Task: Search one way flight ticket for 4 adults, 2 children, 2 infants in seat and 1 infant on lap in premium economy from Phoenix: Phoenix Sky Harbor International Airport to Jackson: Jackson Hole Airport on 5-2-2023. Choice of flights is Frontier. Number of bags: 2 carry on bags. Price is upto 99000. Outbound departure time preference is 11:30.
Action: Mouse moved to (288, 169)
Screenshot: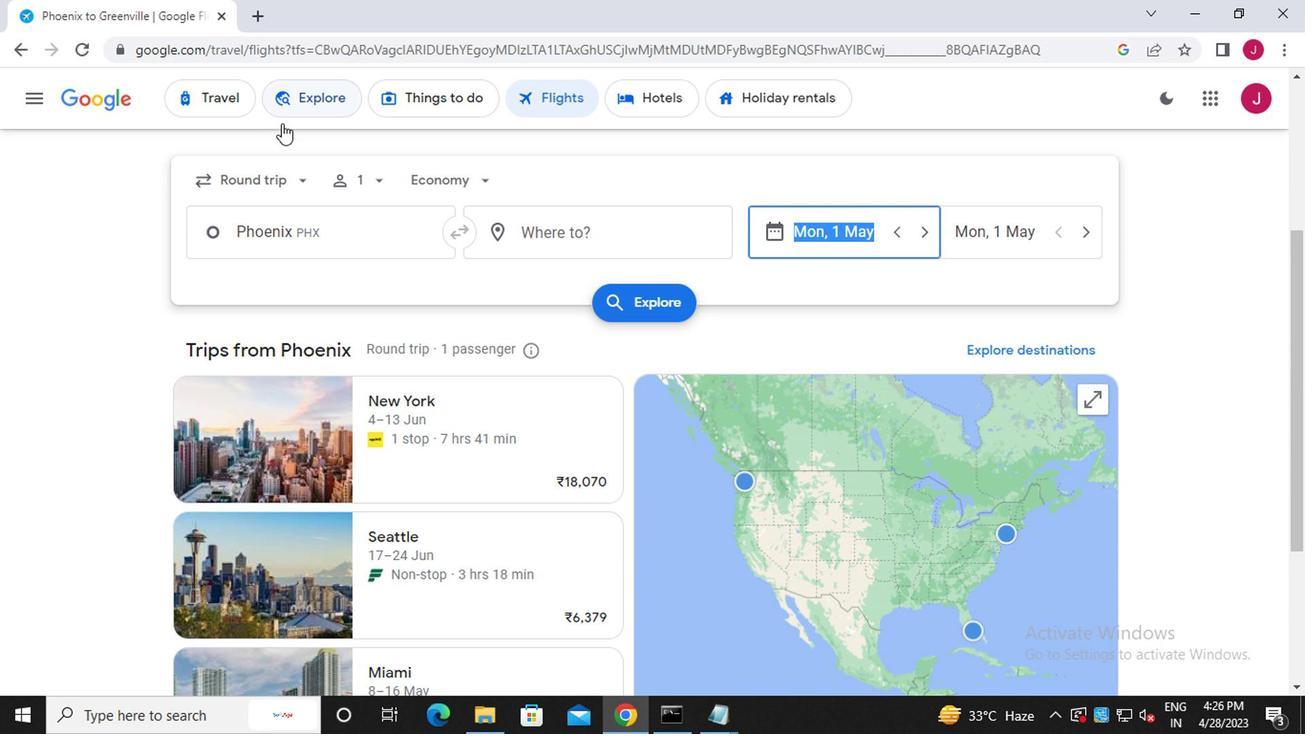 
Action: Mouse pressed left at (288, 169)
Screenshot: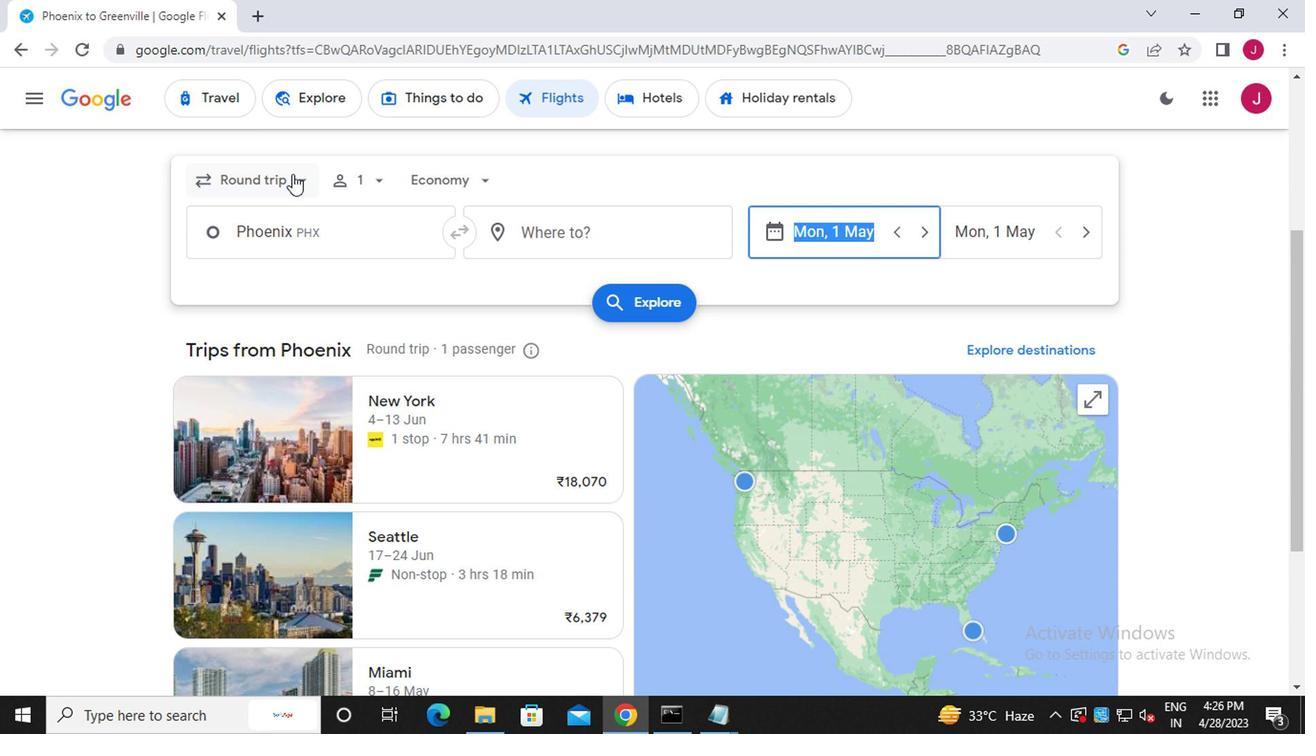 
Action: Mouse moved to (303, 252)
Screenshot: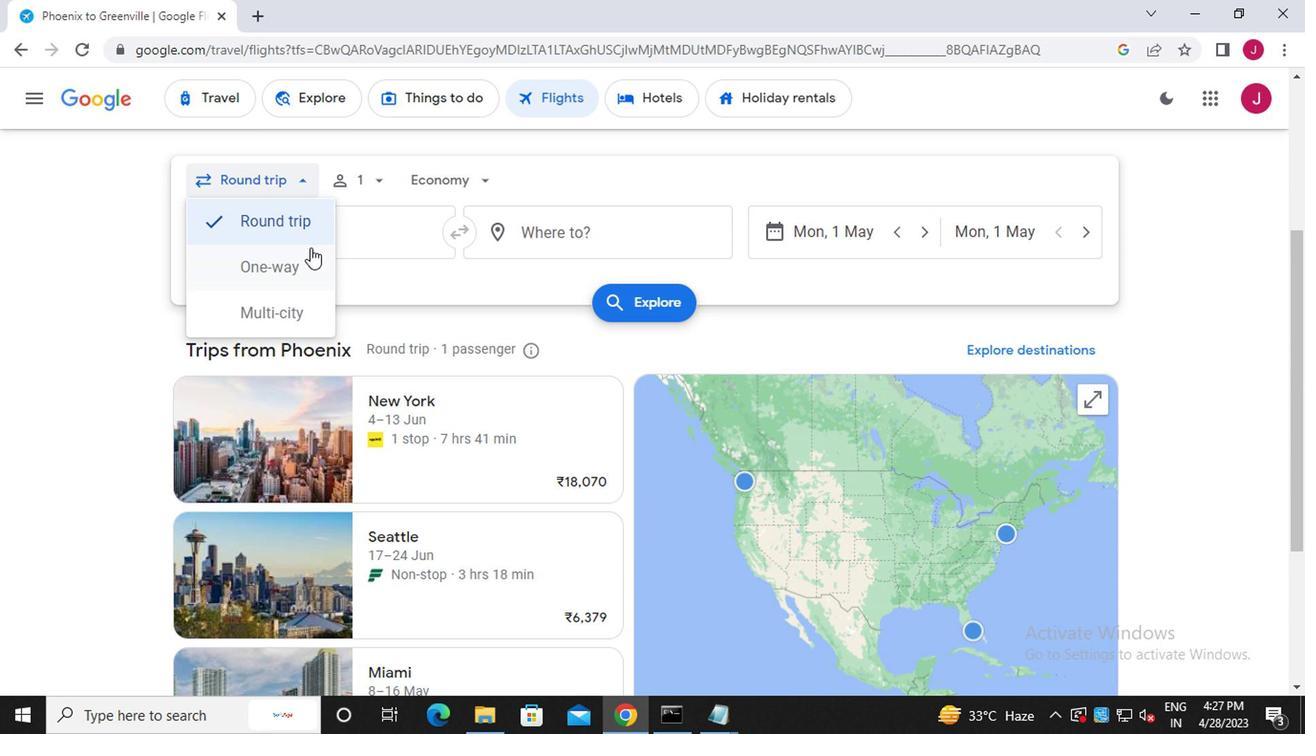 
Action: Mouse pressed left at (303, 252)
Screenshot: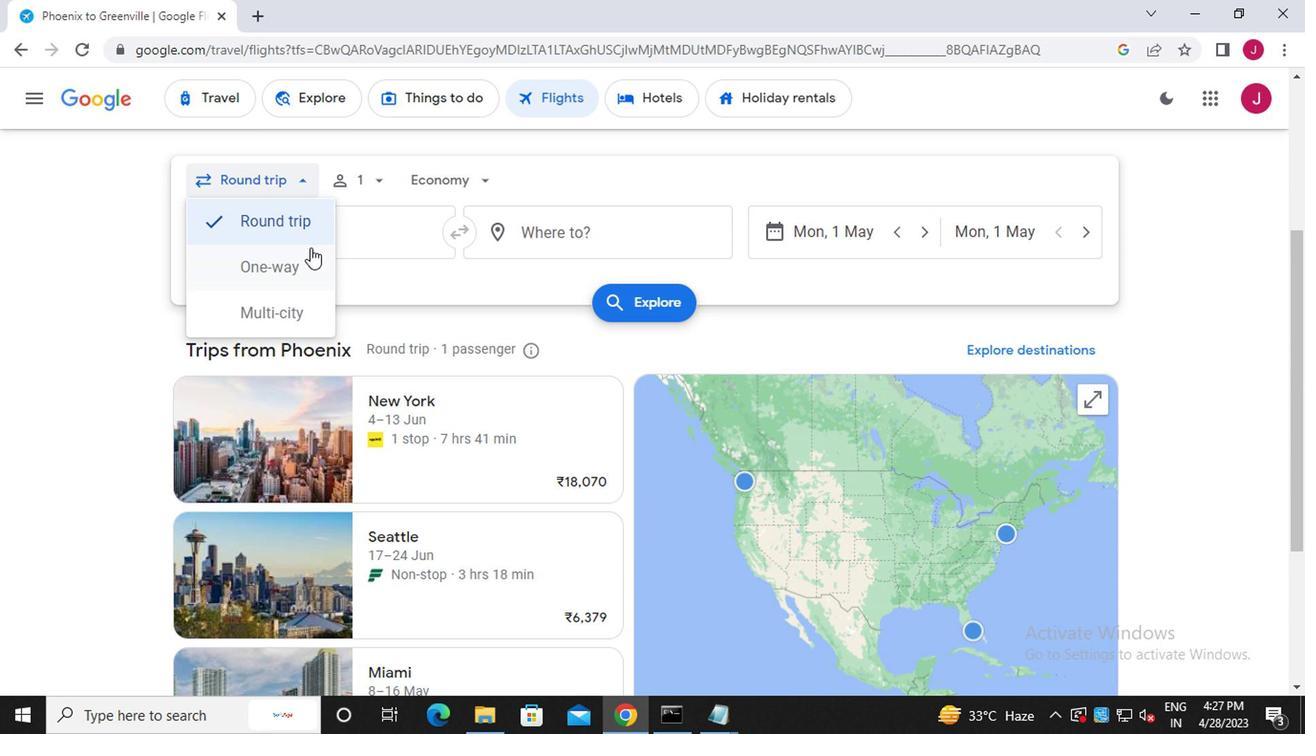 
Action: Mouse moved to (363, 172)
Screenshot: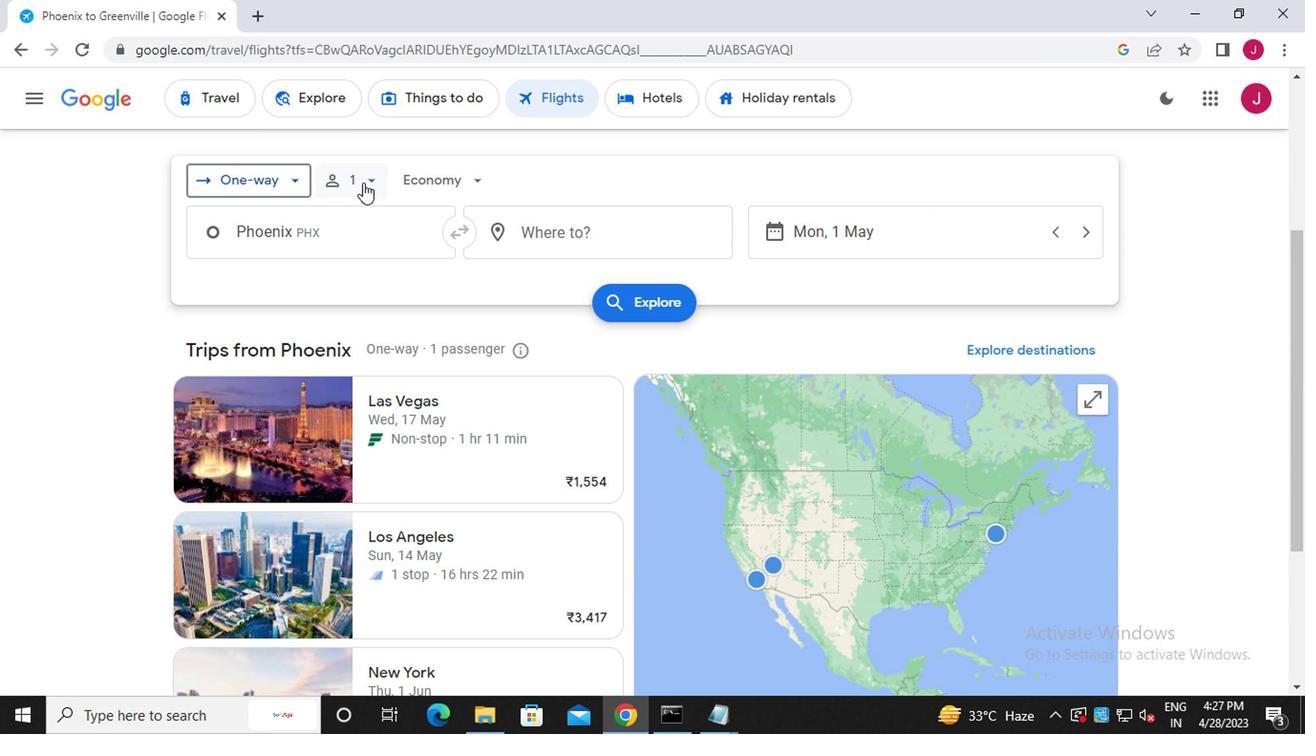 
Action: Mouse pressed left at (363, 172)
Screenshot: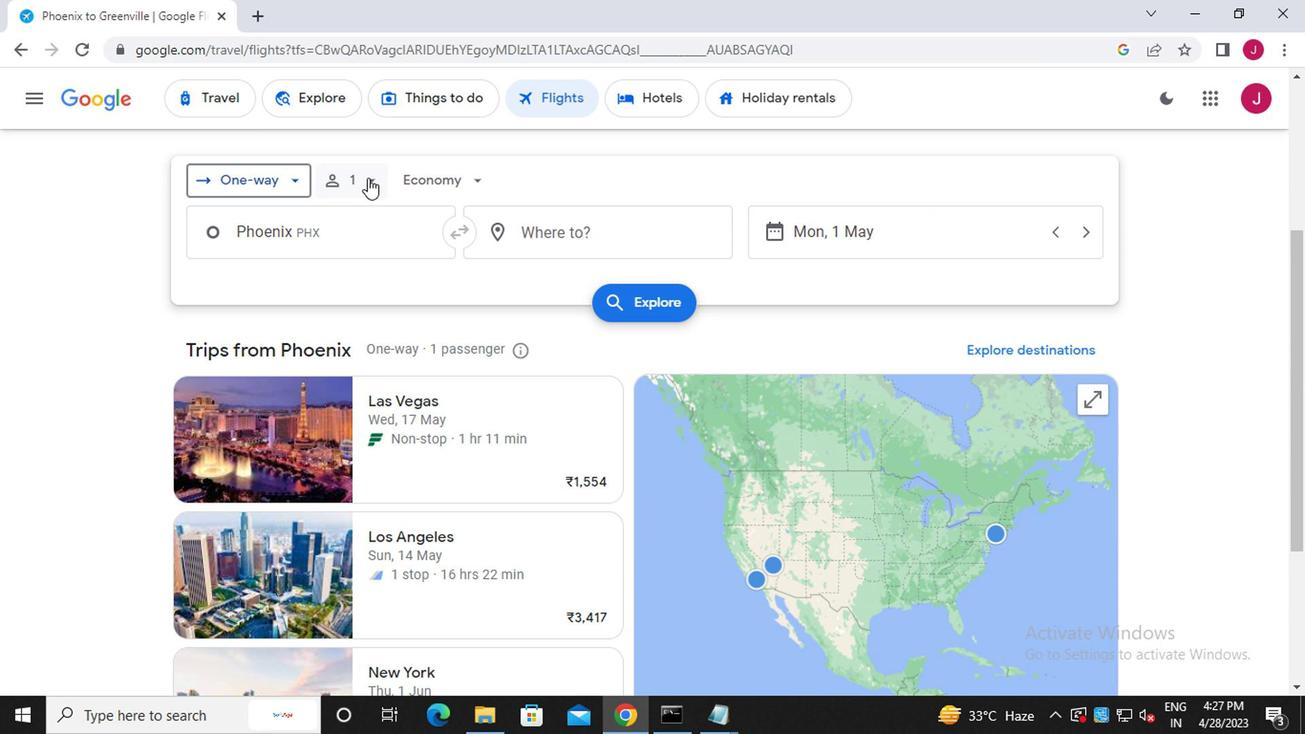
Action: Mouse moved to (522, 221)
Screenshot: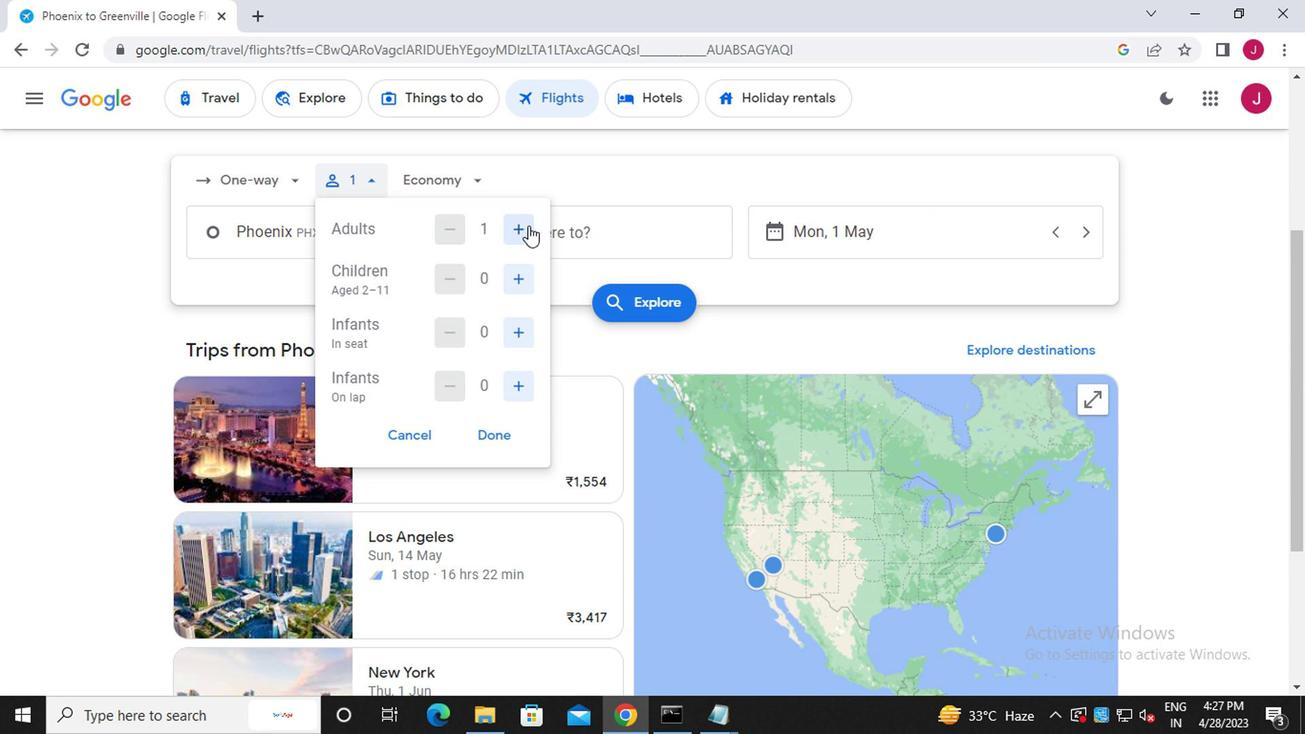 
Action: Mouse pressed left at (522, 221)
Screenshot: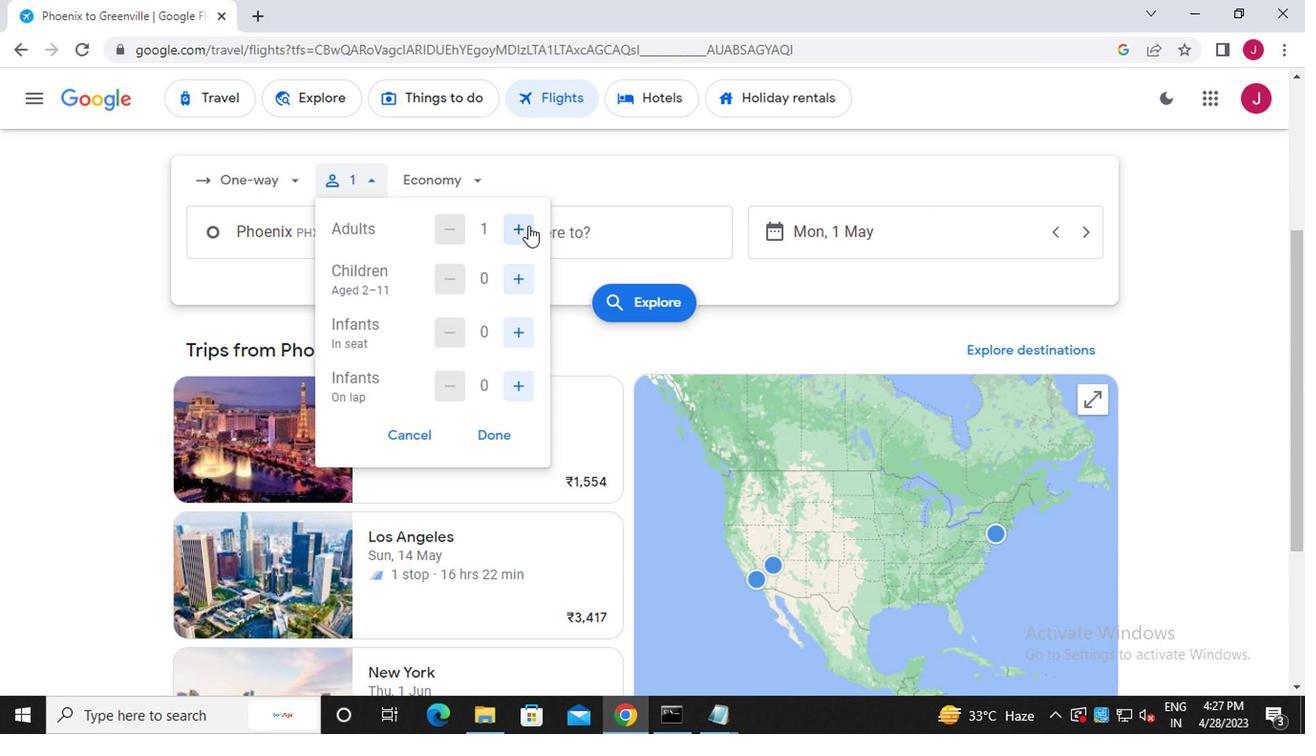 
Action: Mouse pressed left at (522, 221)
Screenshot: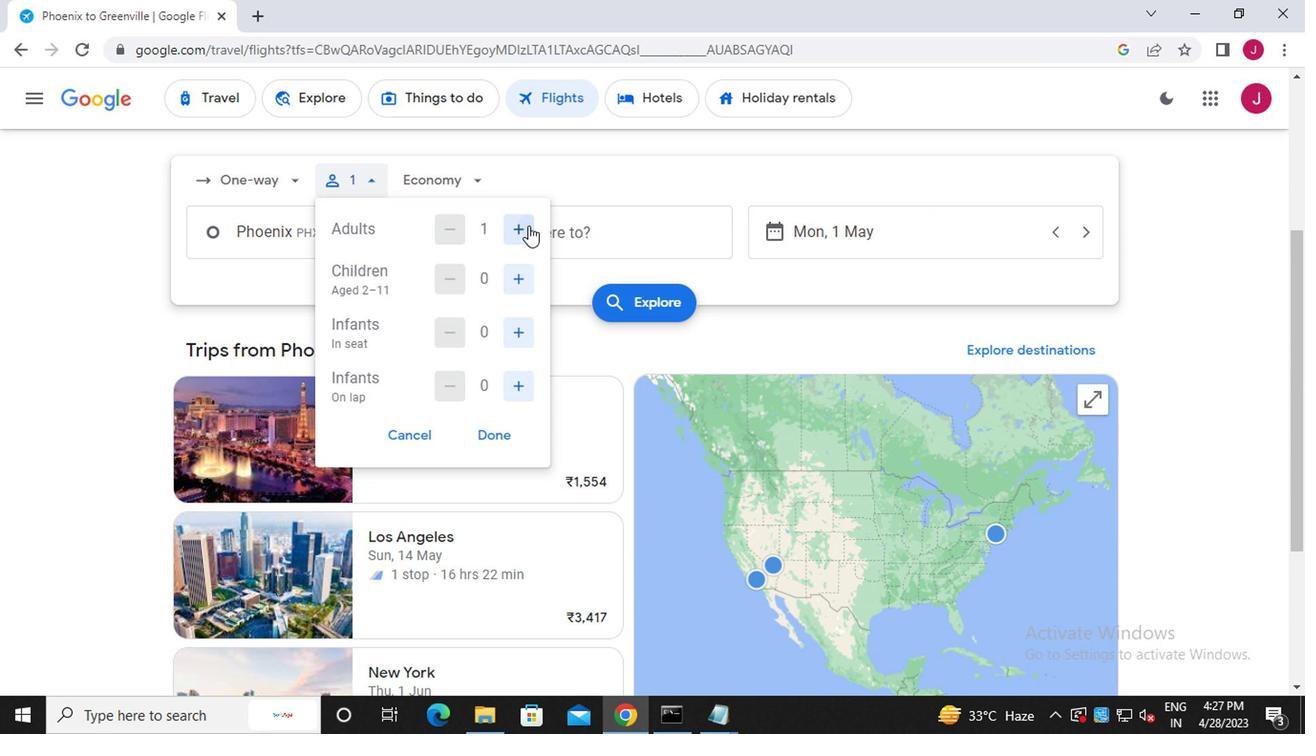 
Action: Mouse pressed left at (522, 221)
Screenshot: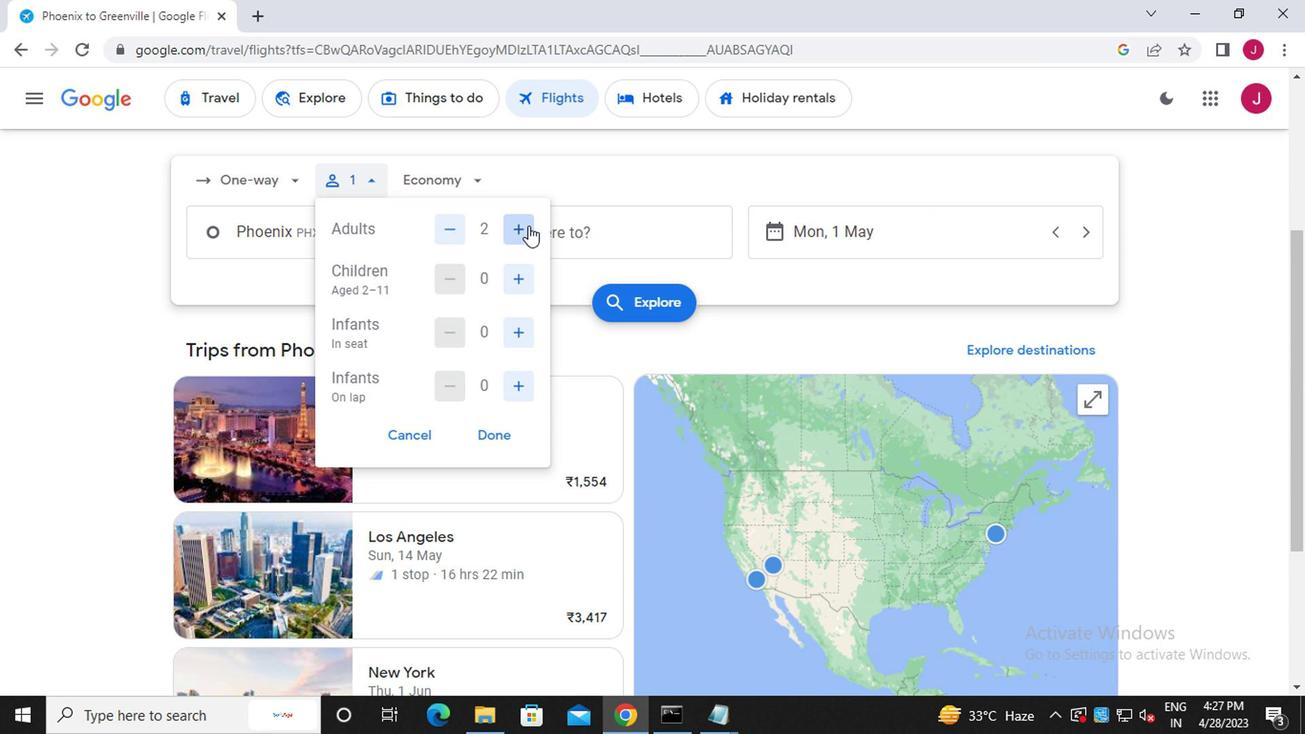 
Action: Mouse moved to (514, 276)
Screenshot: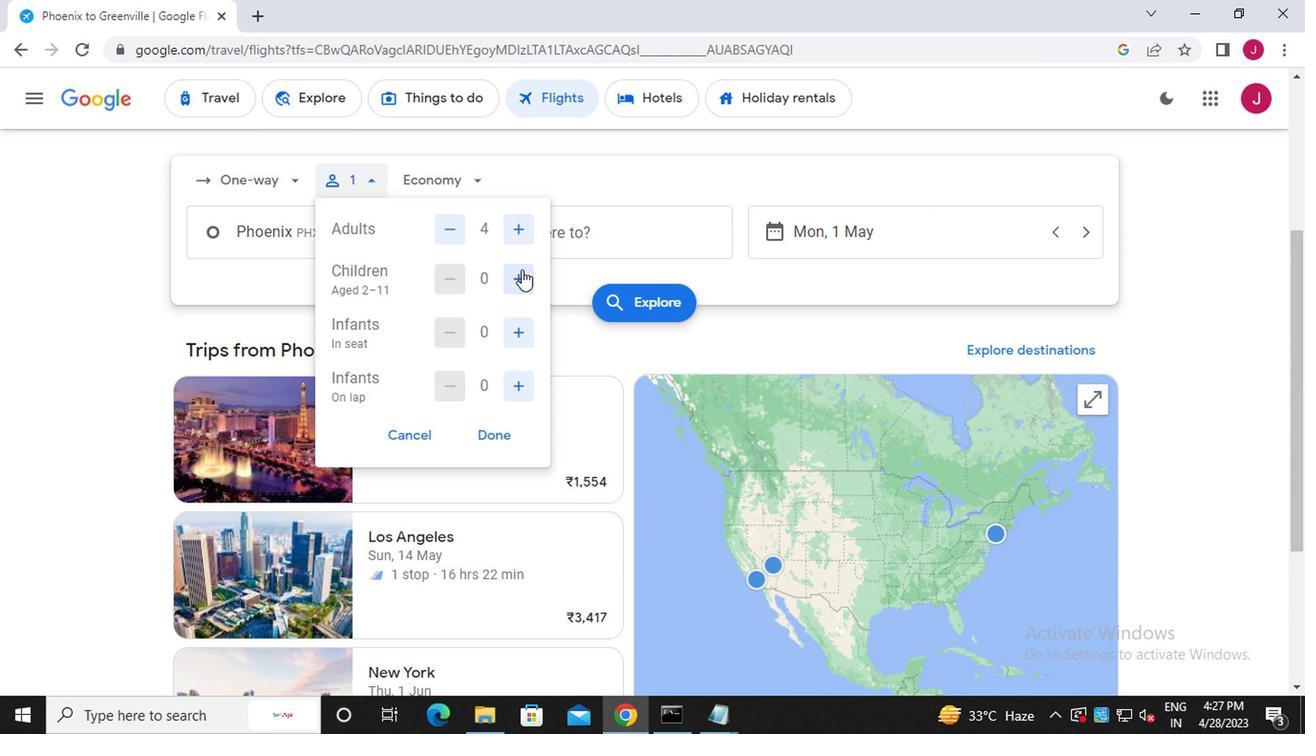 
Action: Mouse pressed left at (514, 276)
Screenshot: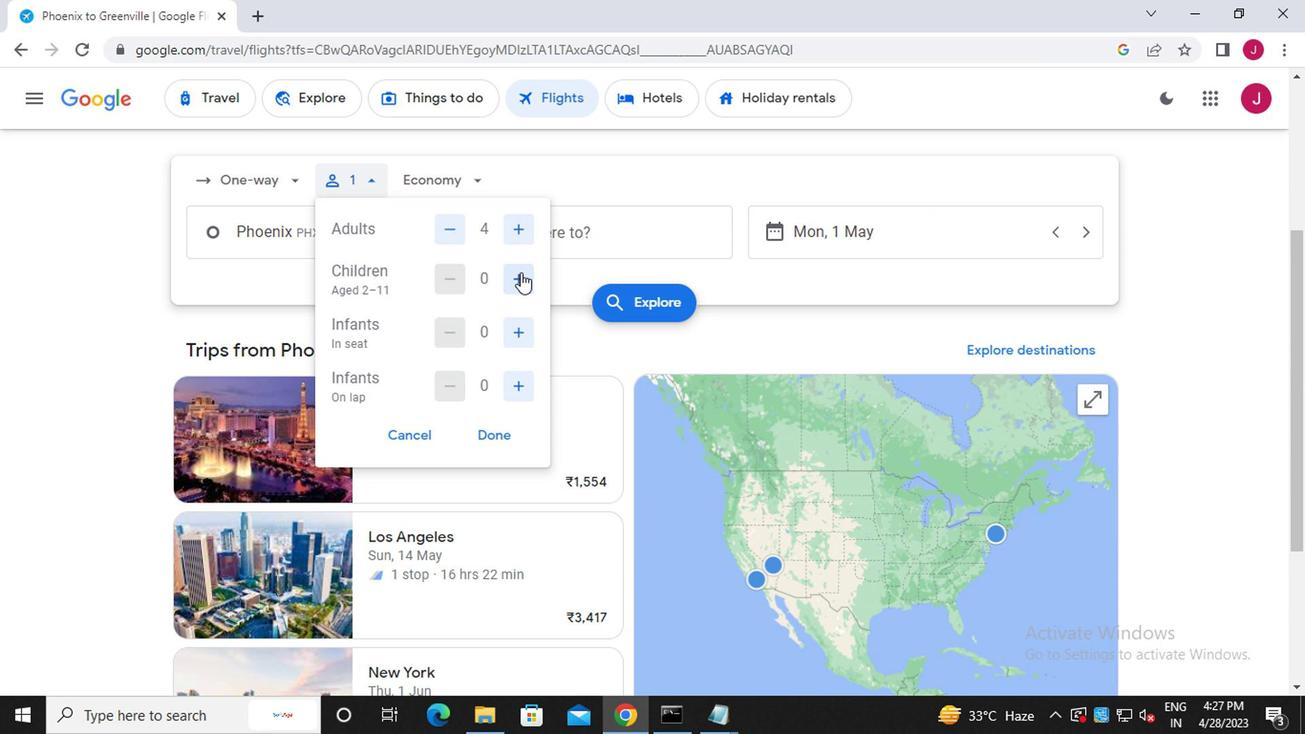 
Action: Mouse pressed left at (514, 276)
Screenshot: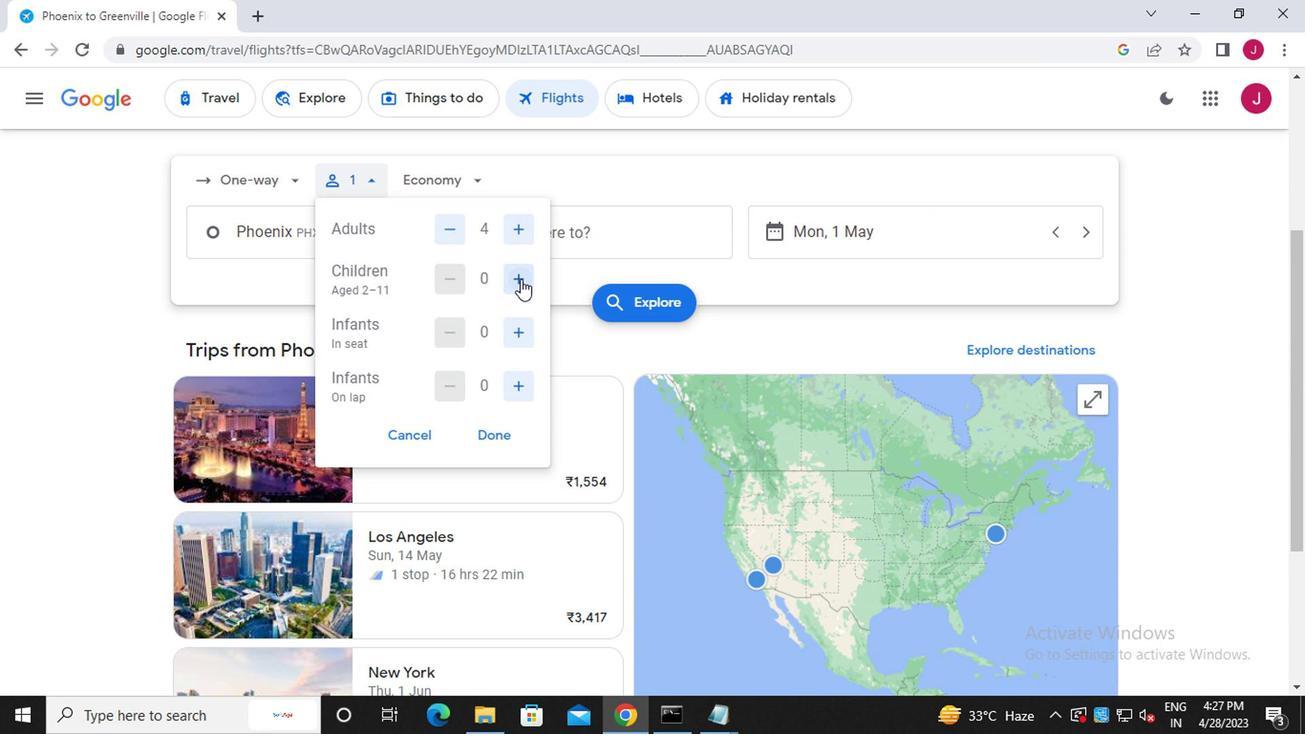 
Action: Mouse moved to (509, 320)
Screenshot: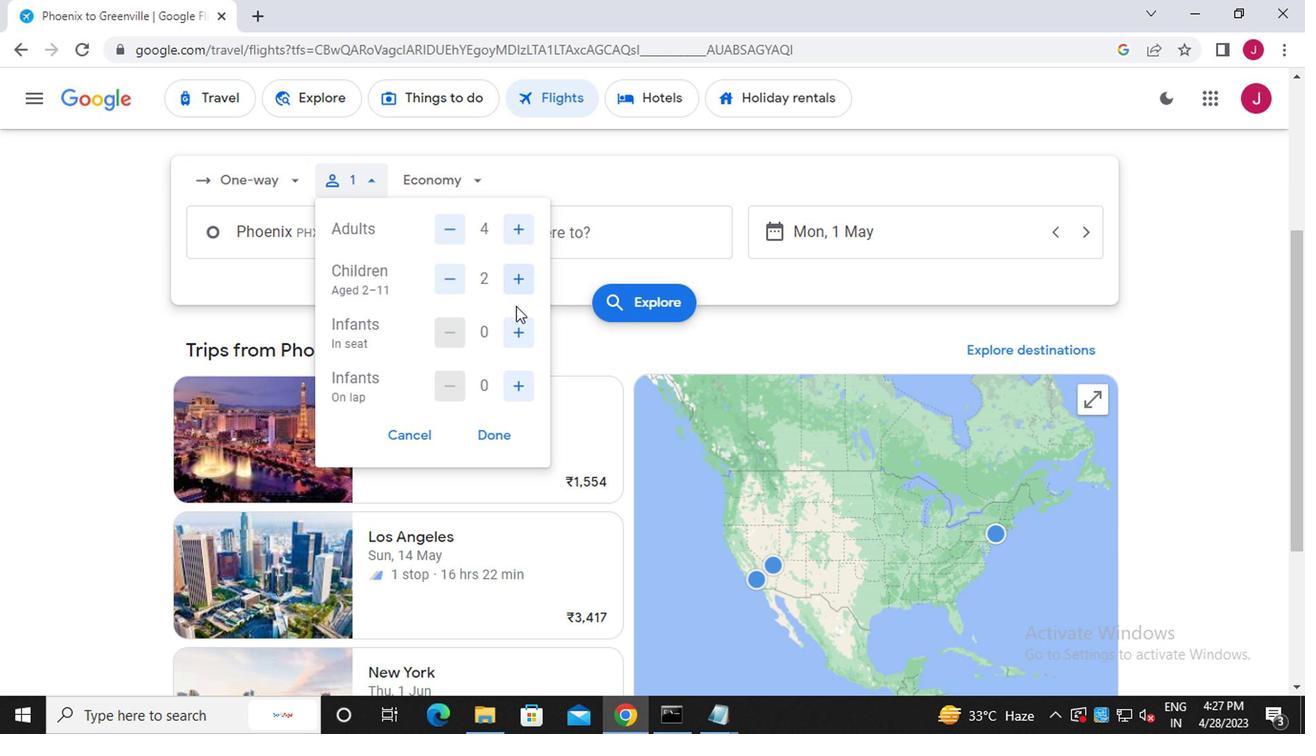 
Action: Mouse pressed left at (509, 320)
Screenshot: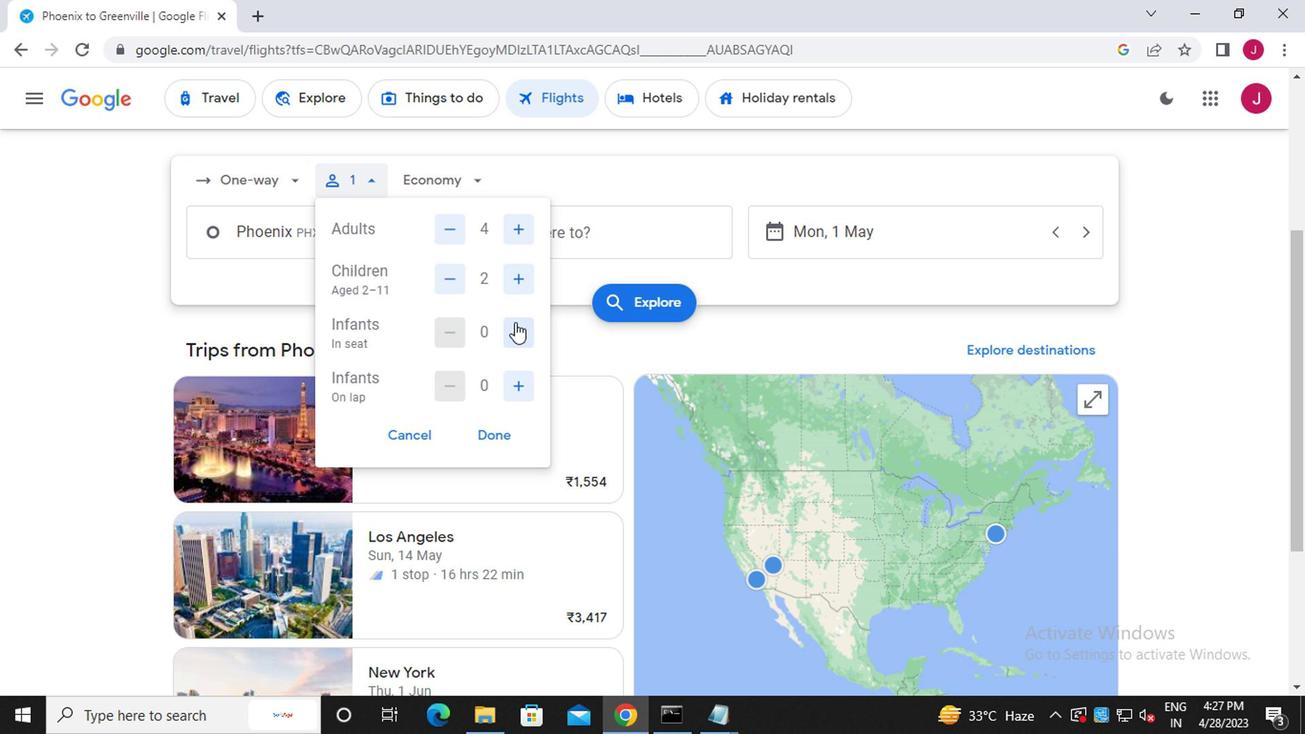 
Action: Mouse pressed left at (509, 320)
Screenshot: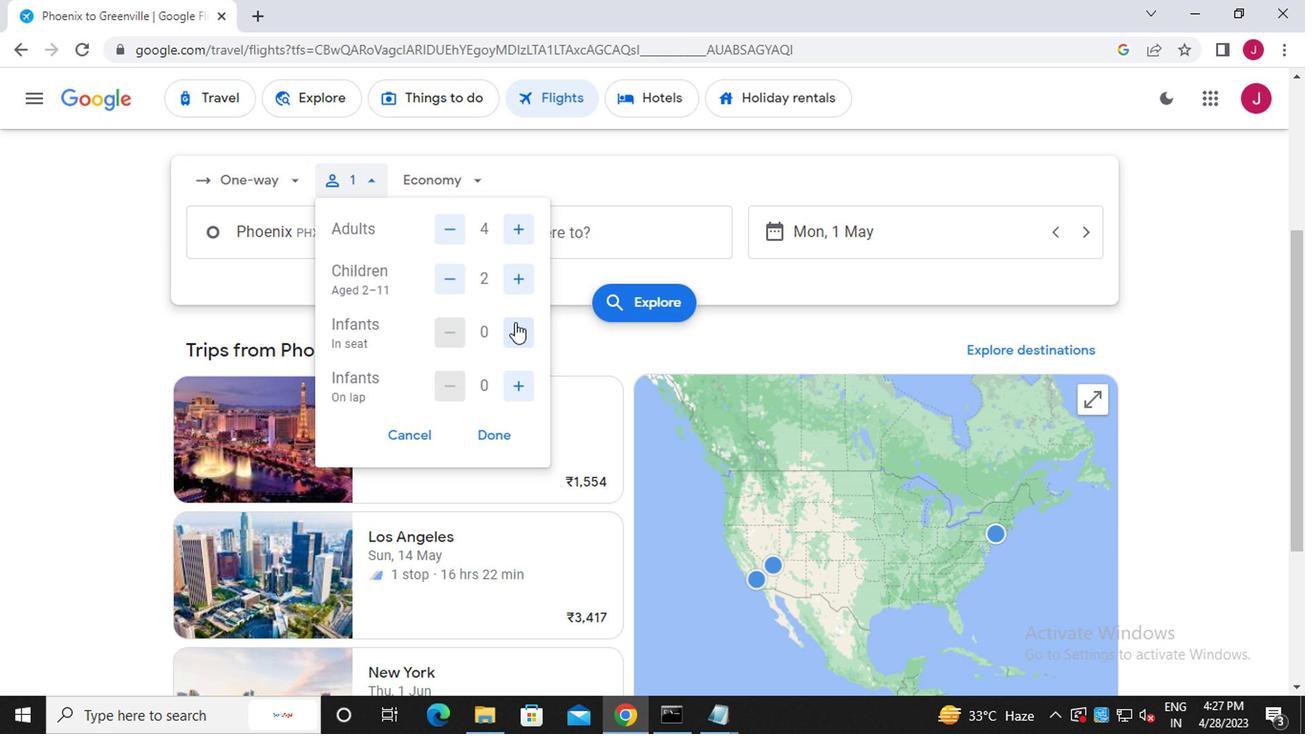 
Action: Mouse moved to (510, 382)
Screenshot: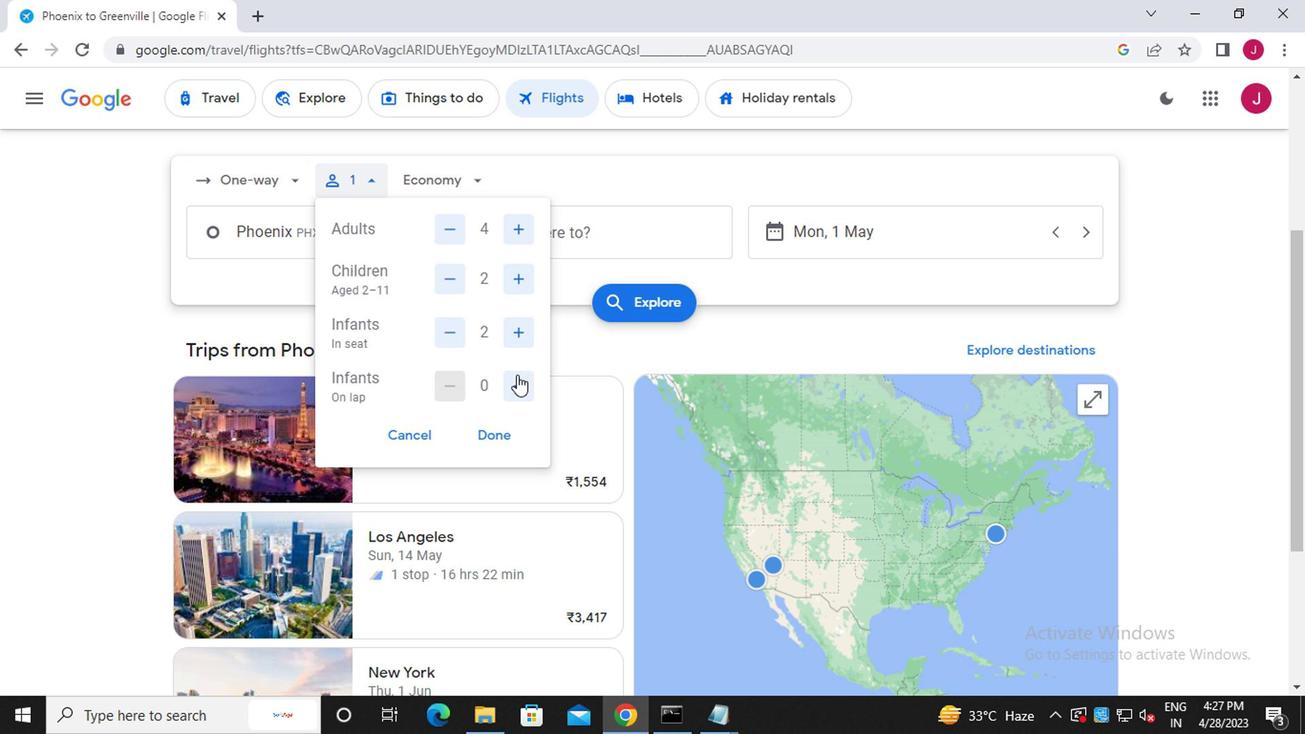 
Action: Mouse pressed left at (510, 382)
Screenshot: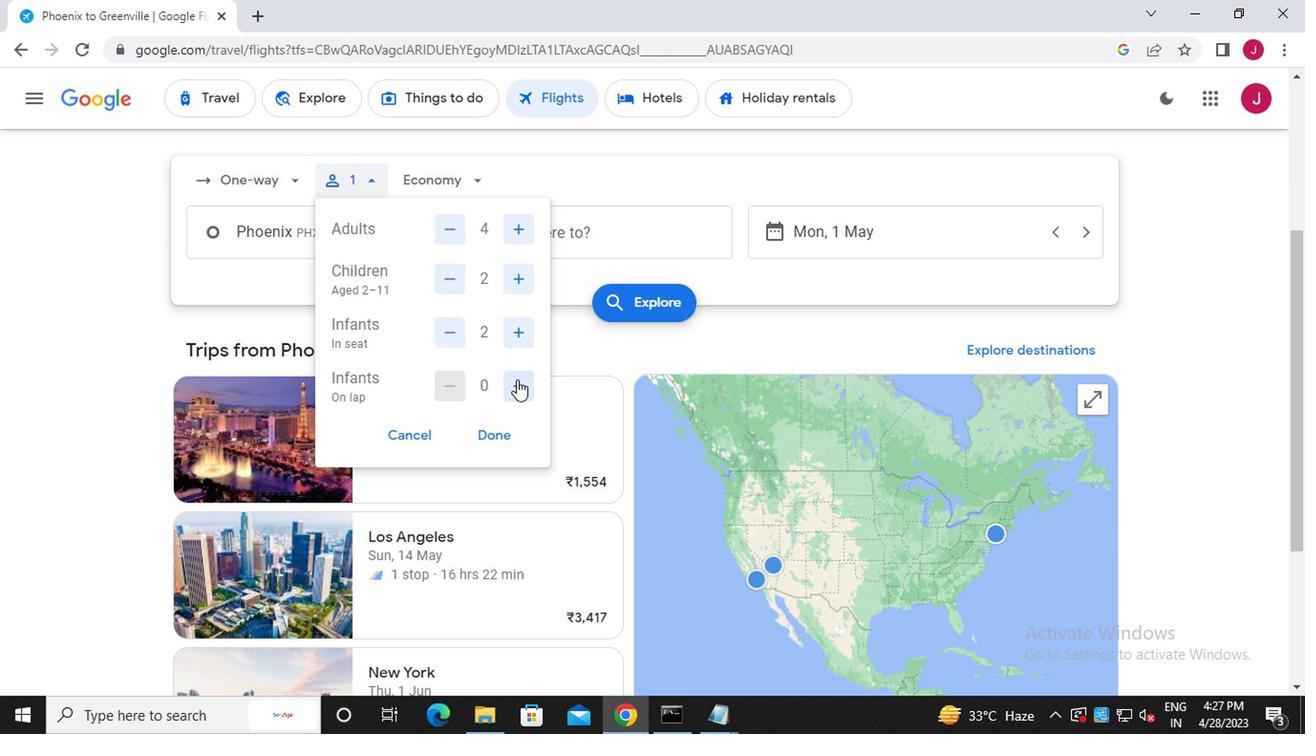 
Action: Mouse moved to (488, 429)
Screenshot: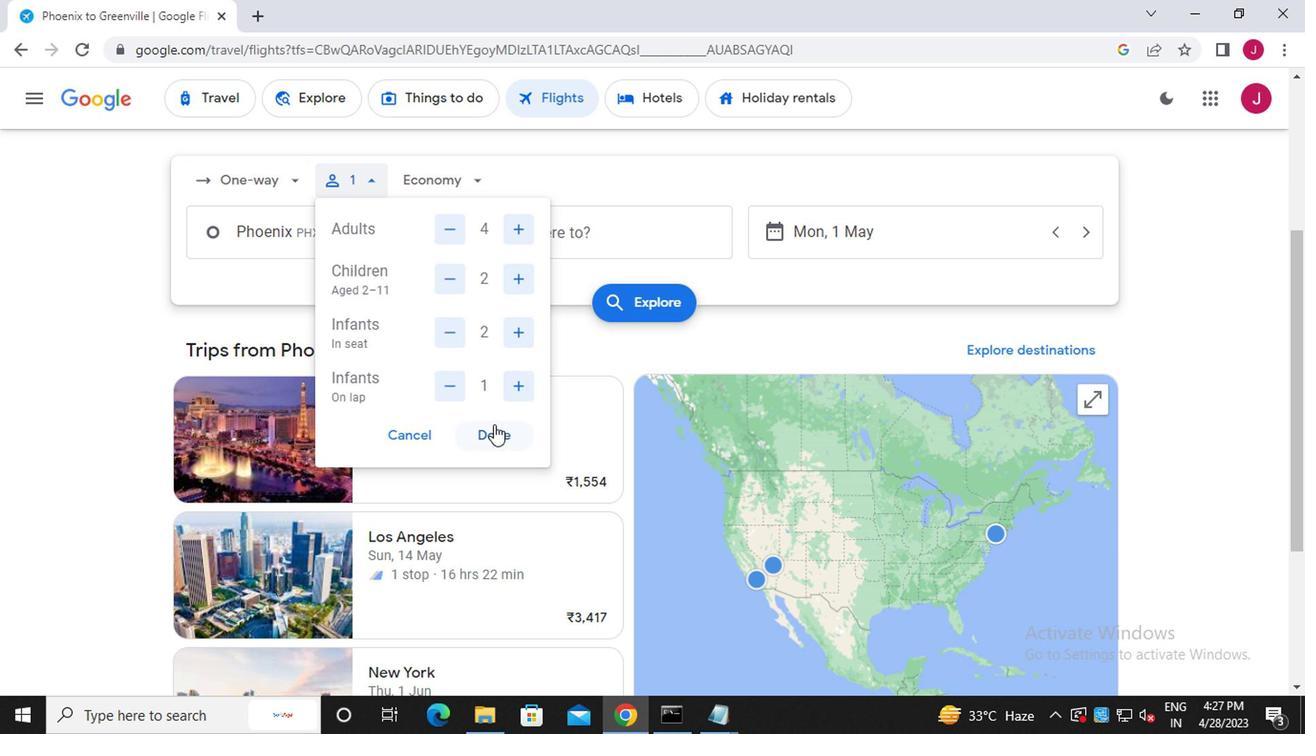 
Action: Mouse pressed left at (488, 429)
Screenshot: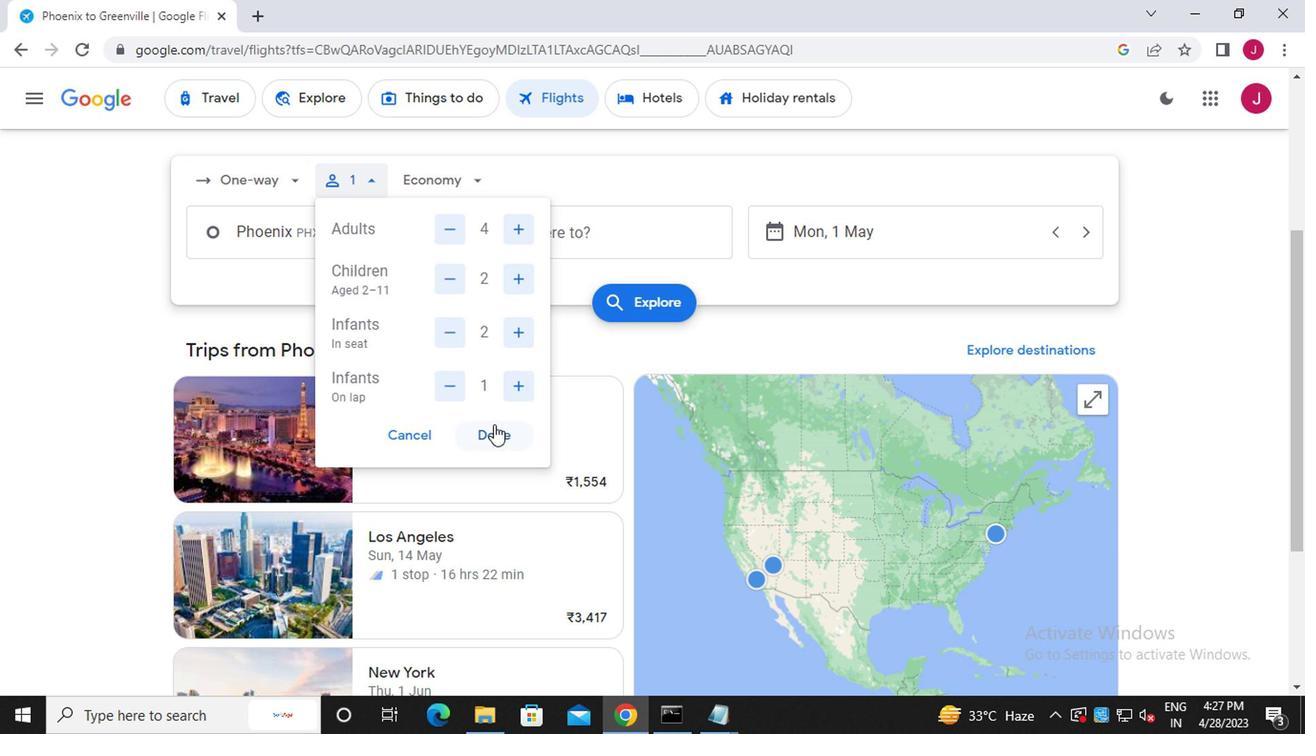 
Action: Mouse moved to (463, 176)
Screenshot: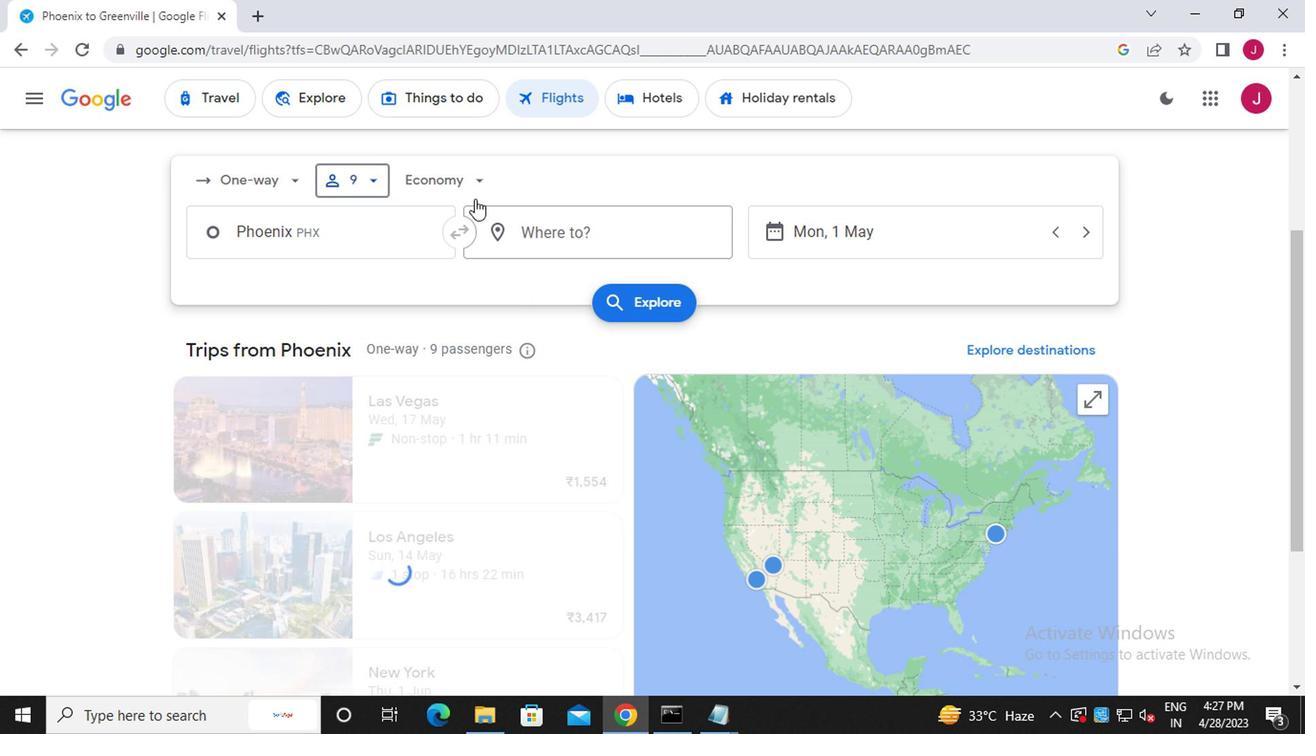 
Action: Mouse pressed left at (463, 176)
Screenshot: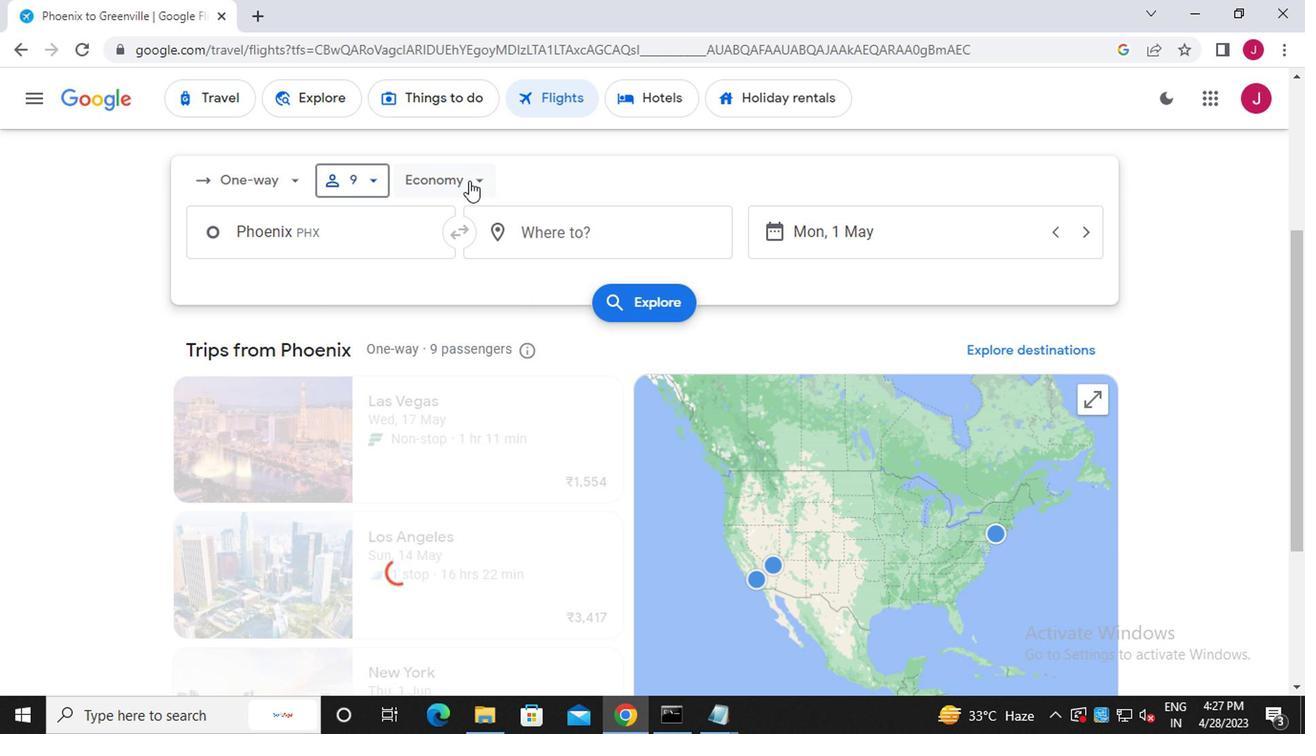 
Action: Mouse moved to (488, 260)
Screenshot: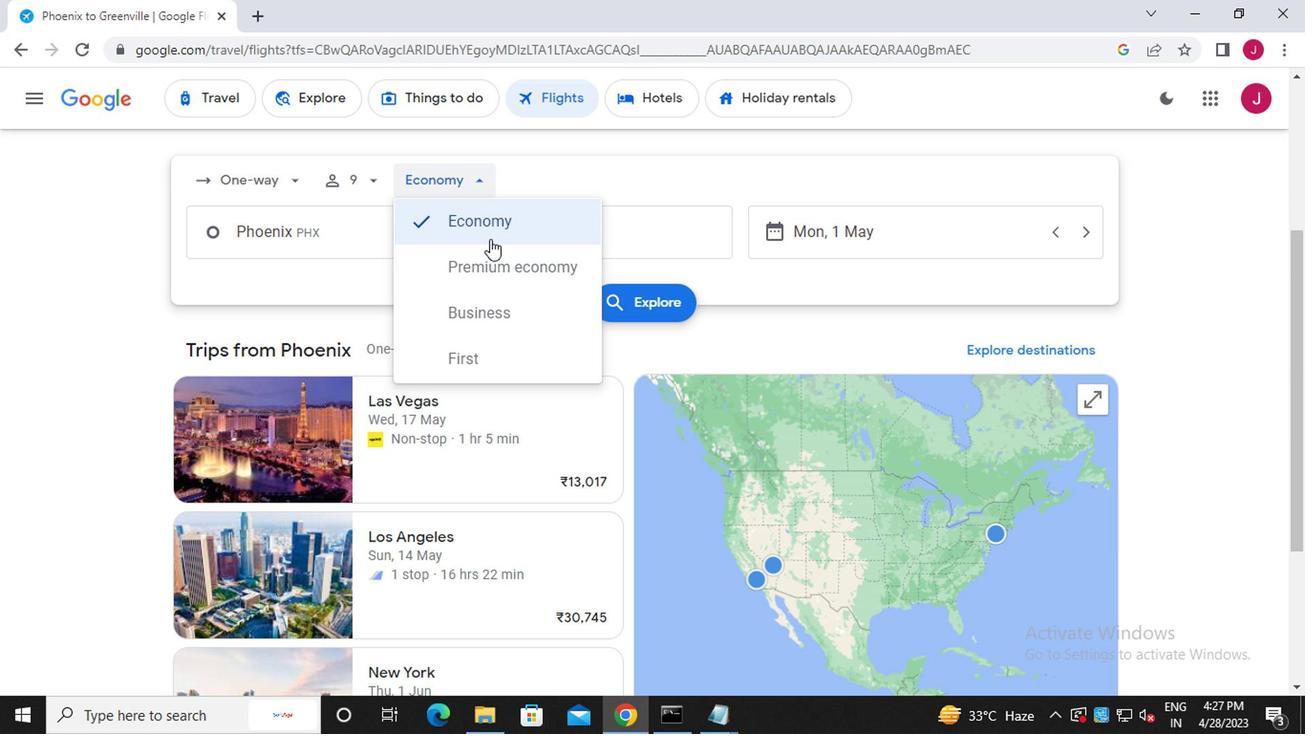 
Action: Mouse pressed left at (488, 260)
Screenshot: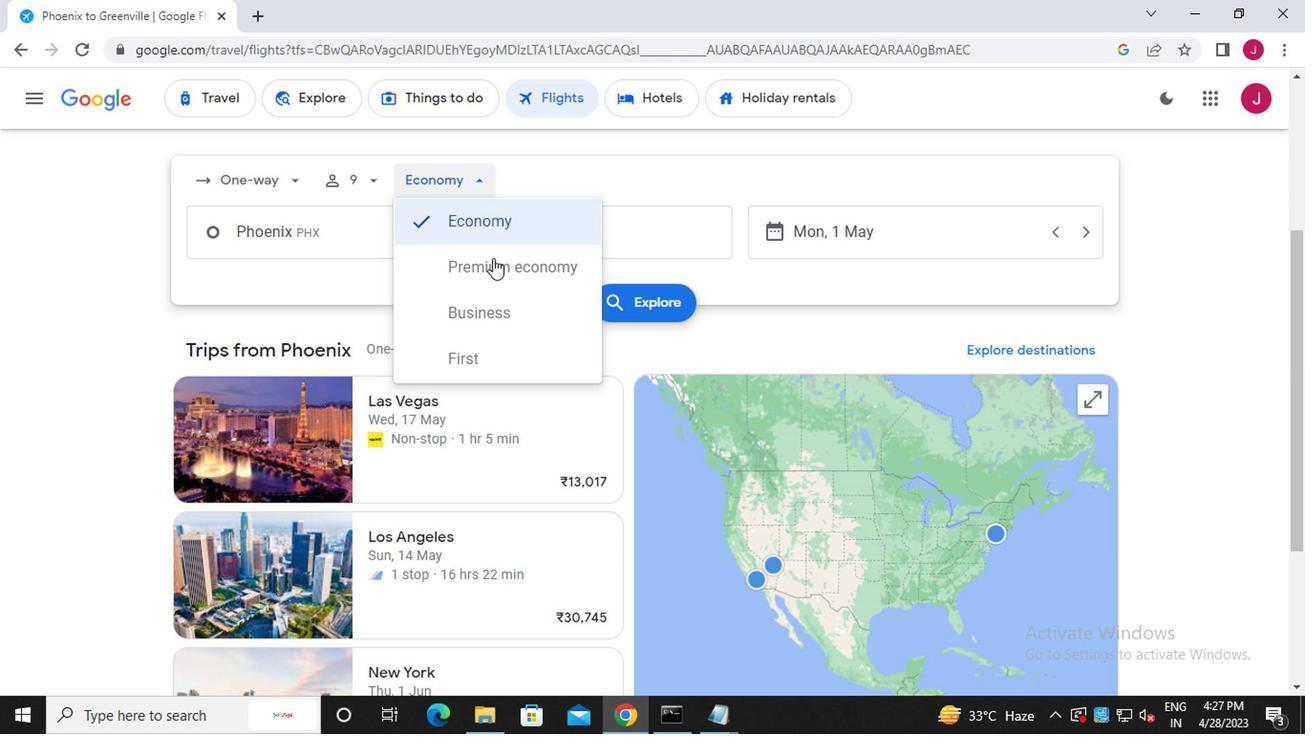 
Action: Mouse moved to (391, 233)
Screenshot: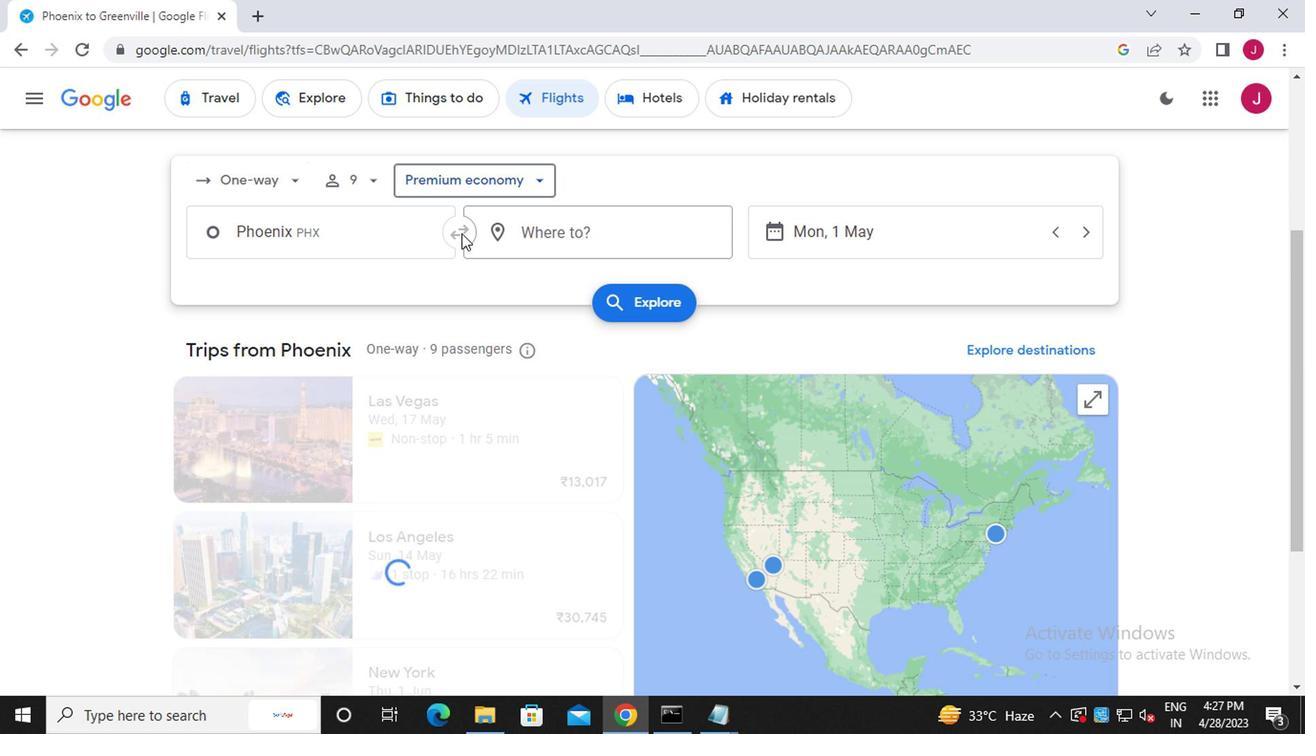 
Action: Mouse pressed left at (391, 233)
Screenshot: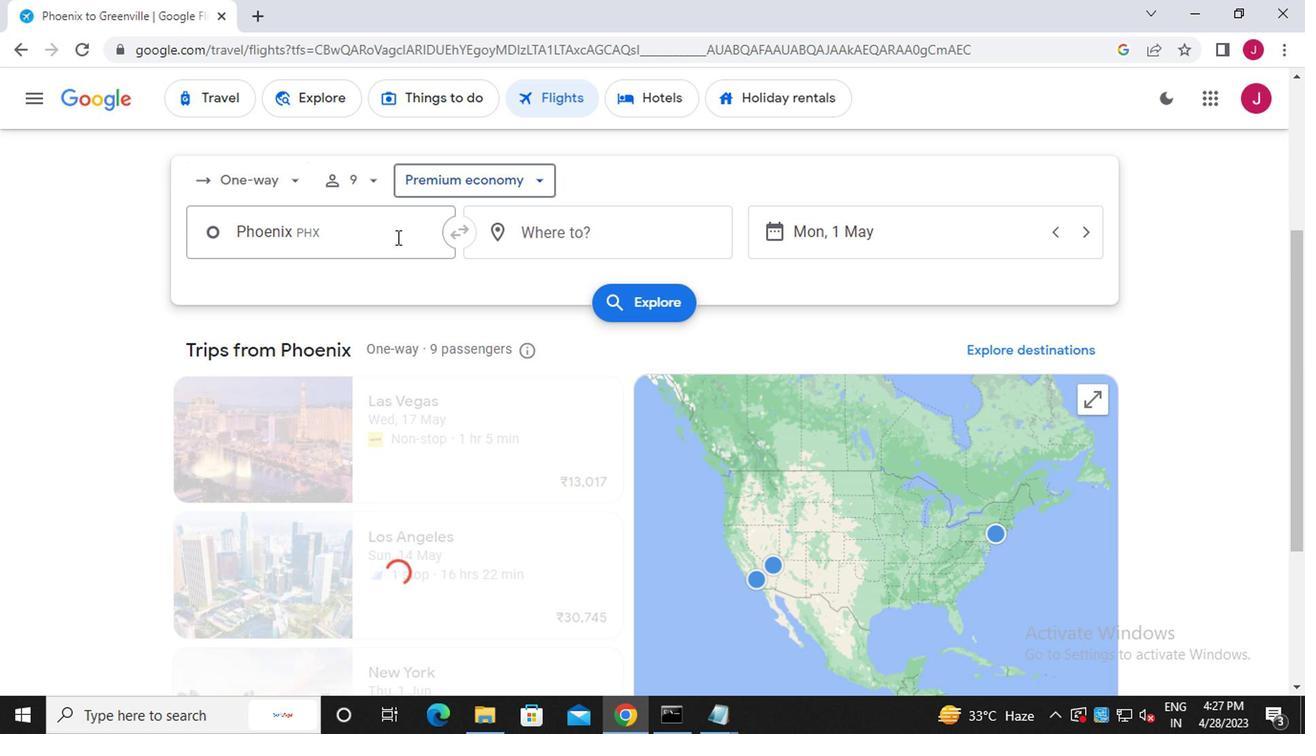 
Action: Mouse moved to (391, 233)
Screenshot: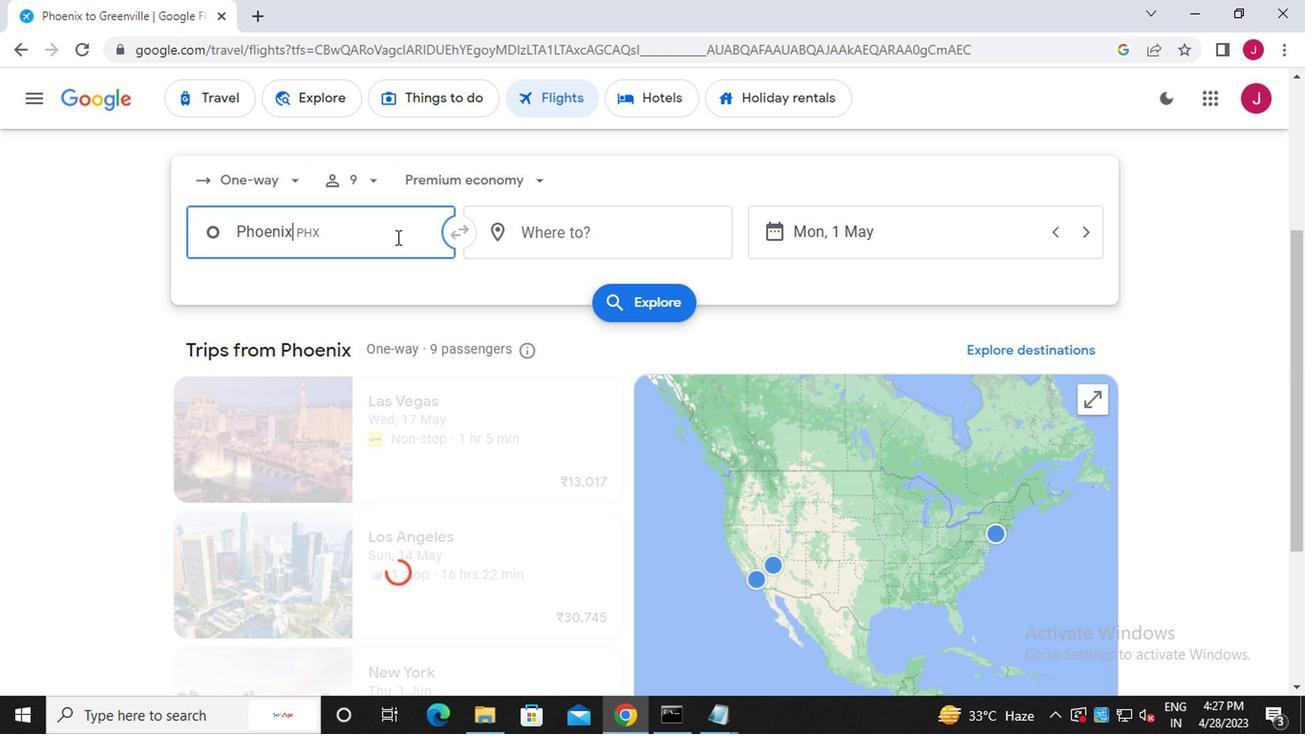 
Action: Key pressed pho
Screenshot: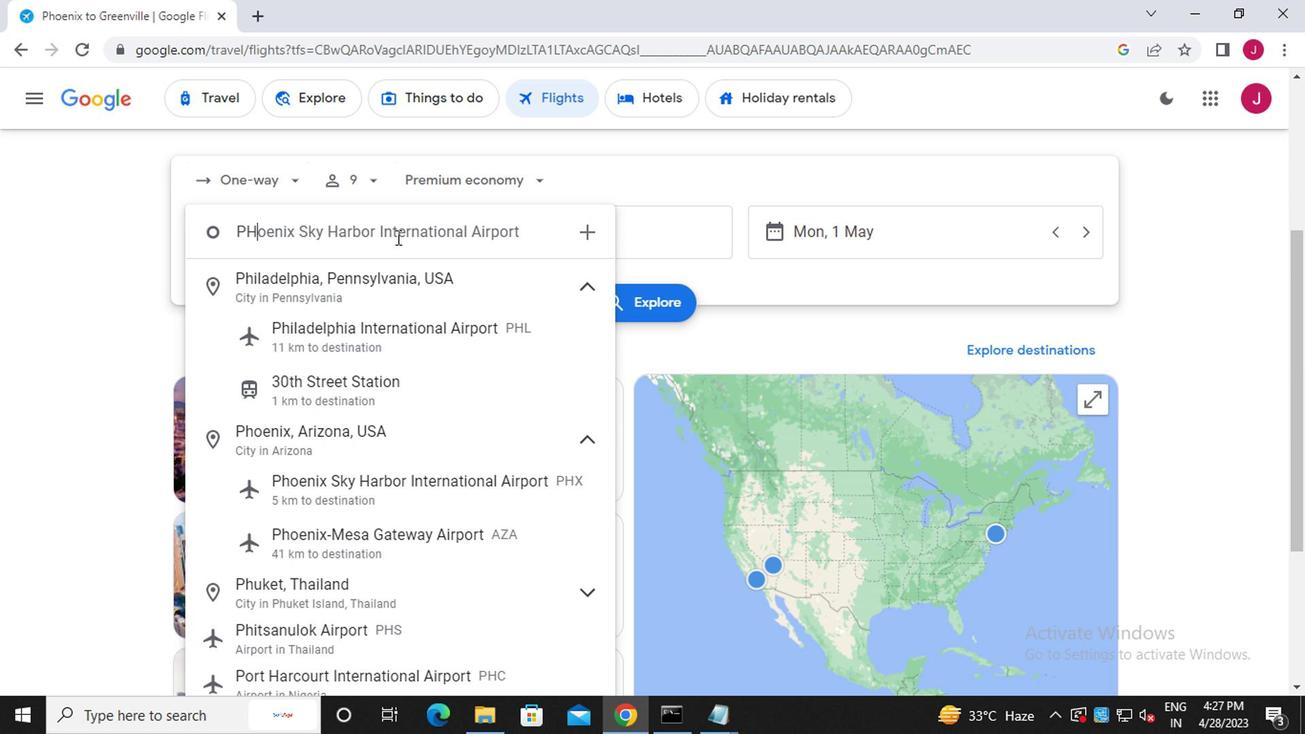 
Action: Mouse moved to (415, 402)
Screenshot: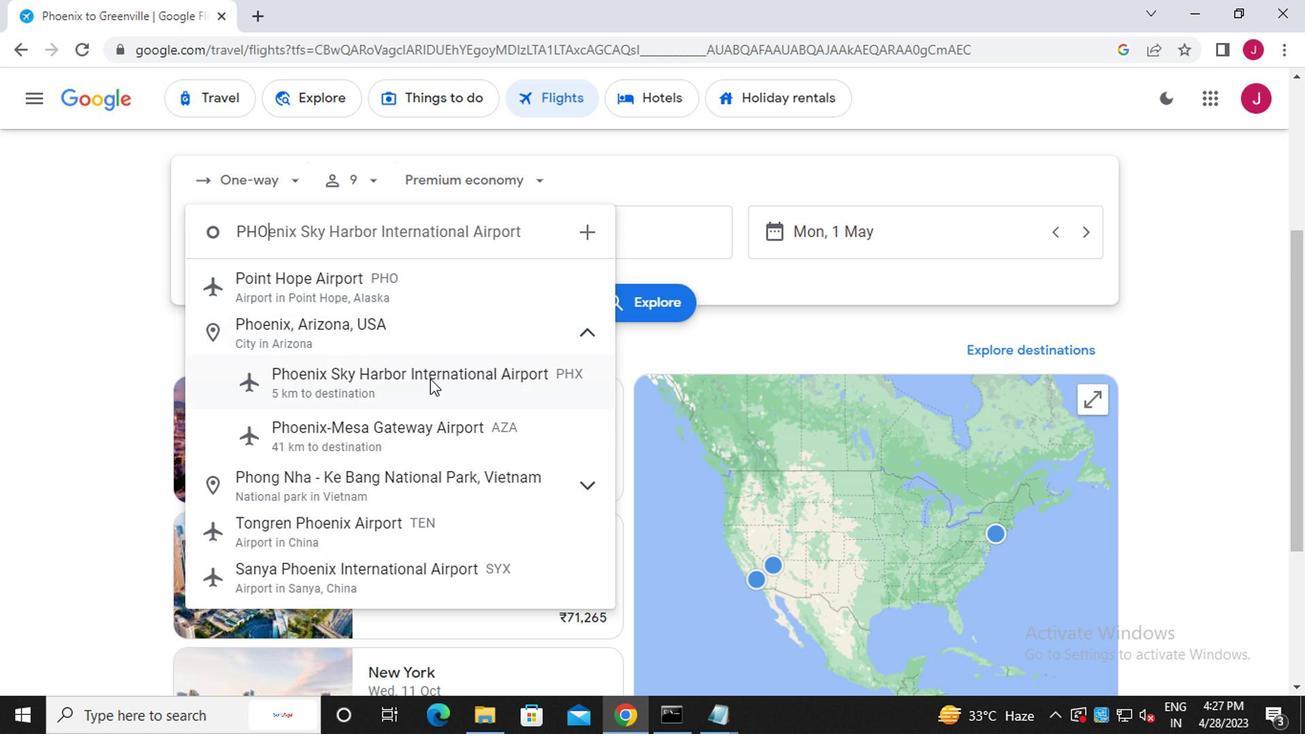 
Action: Mouse pressed left at (415, 402)
Screenshot: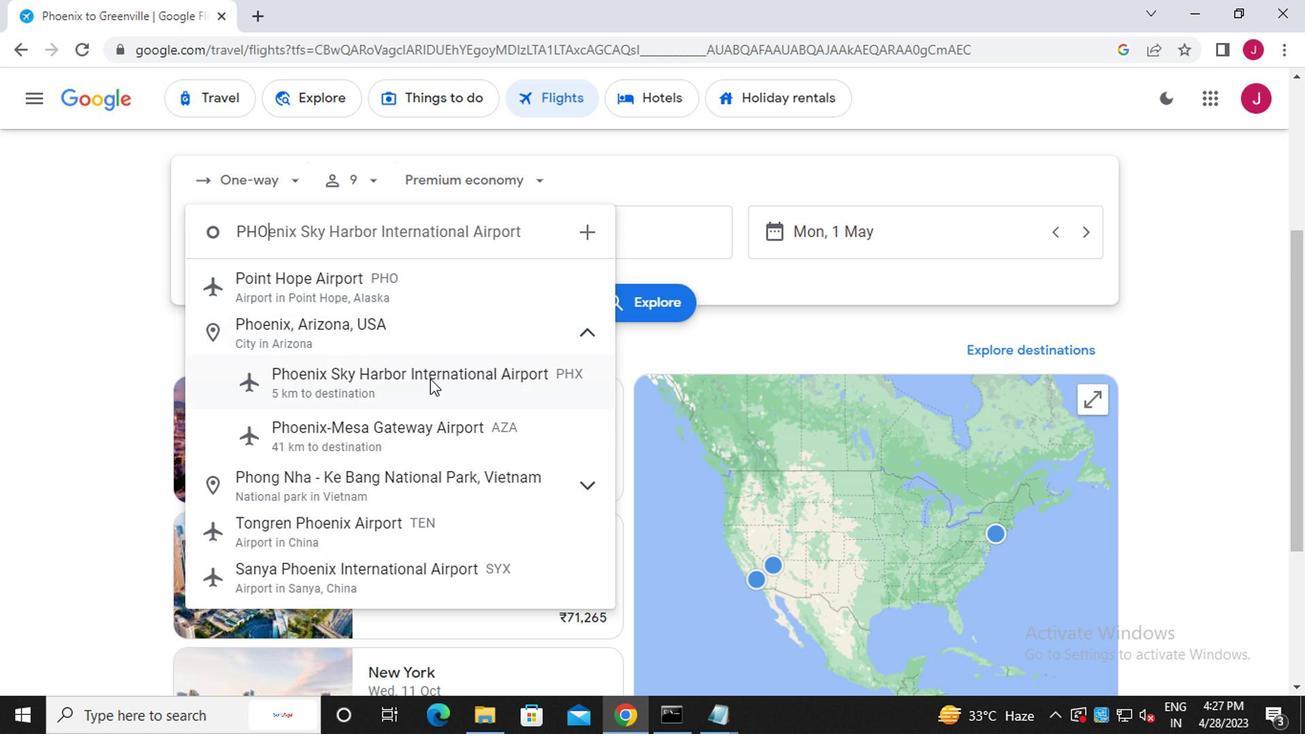 
Action: Mouse moved to (660, 227)
Screenshot: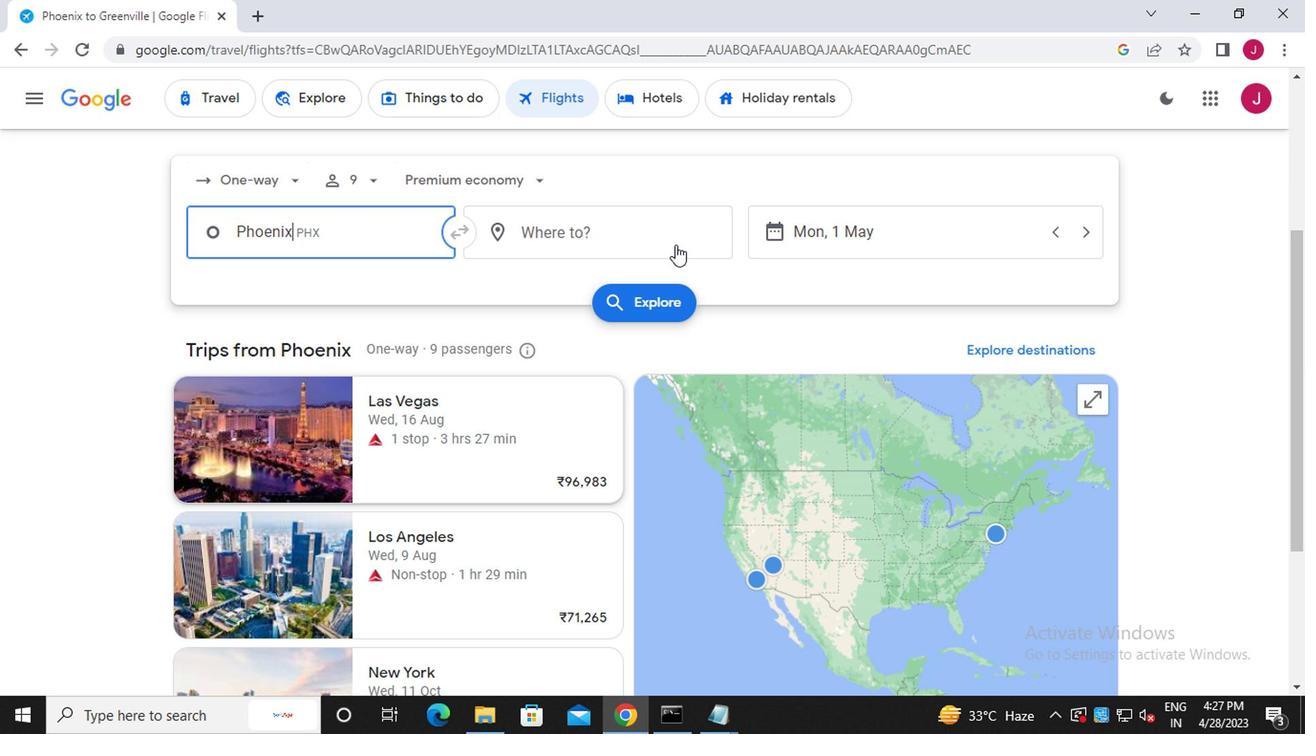 
Action: Mouse pressed left at (660, 227)
Screenshot: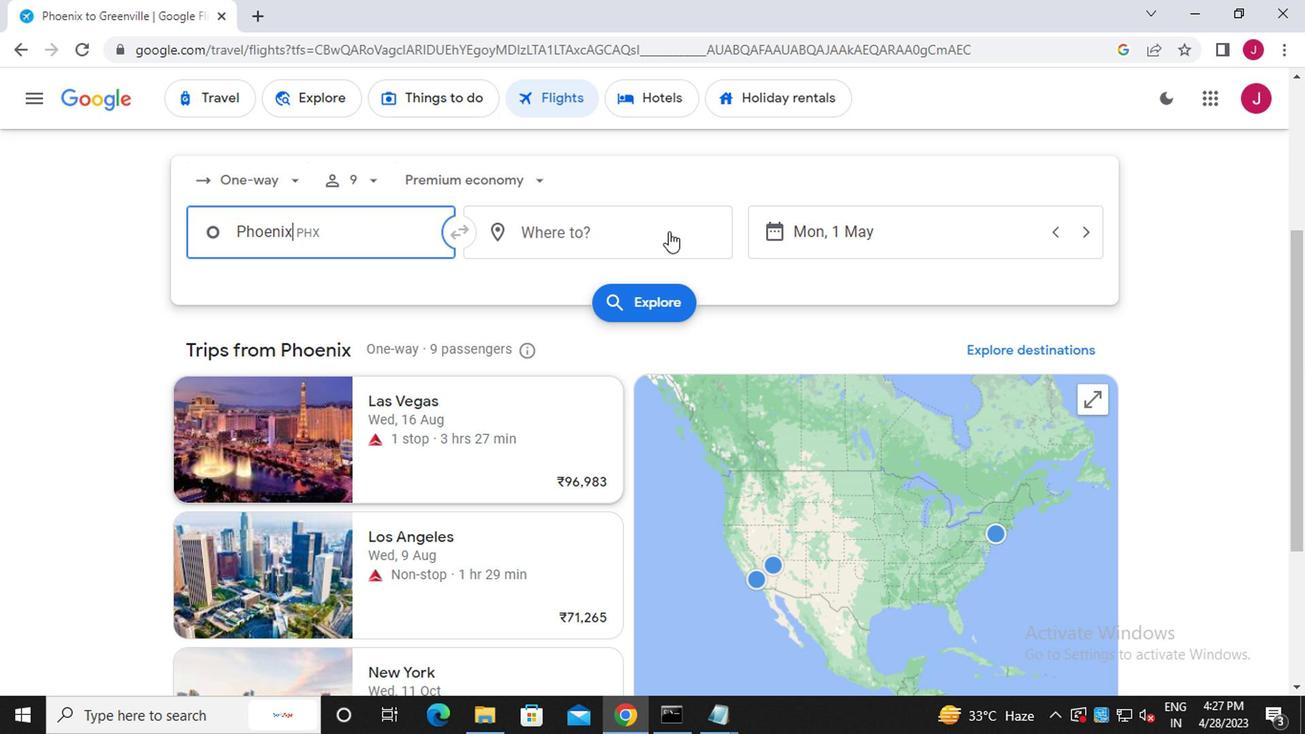 
Action: Mouse moved to (649, 227)
Screenshot: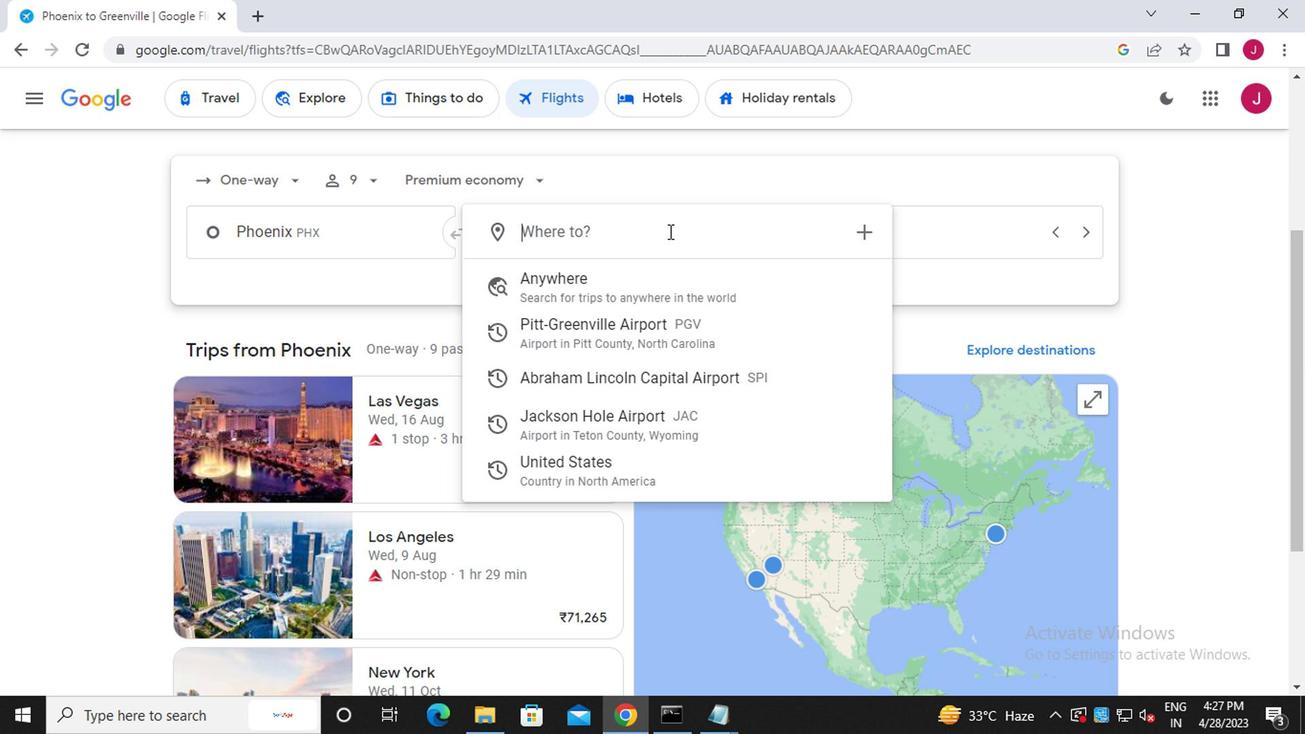 
Action: Key pressed jackson<Key.space>h
Screenshot: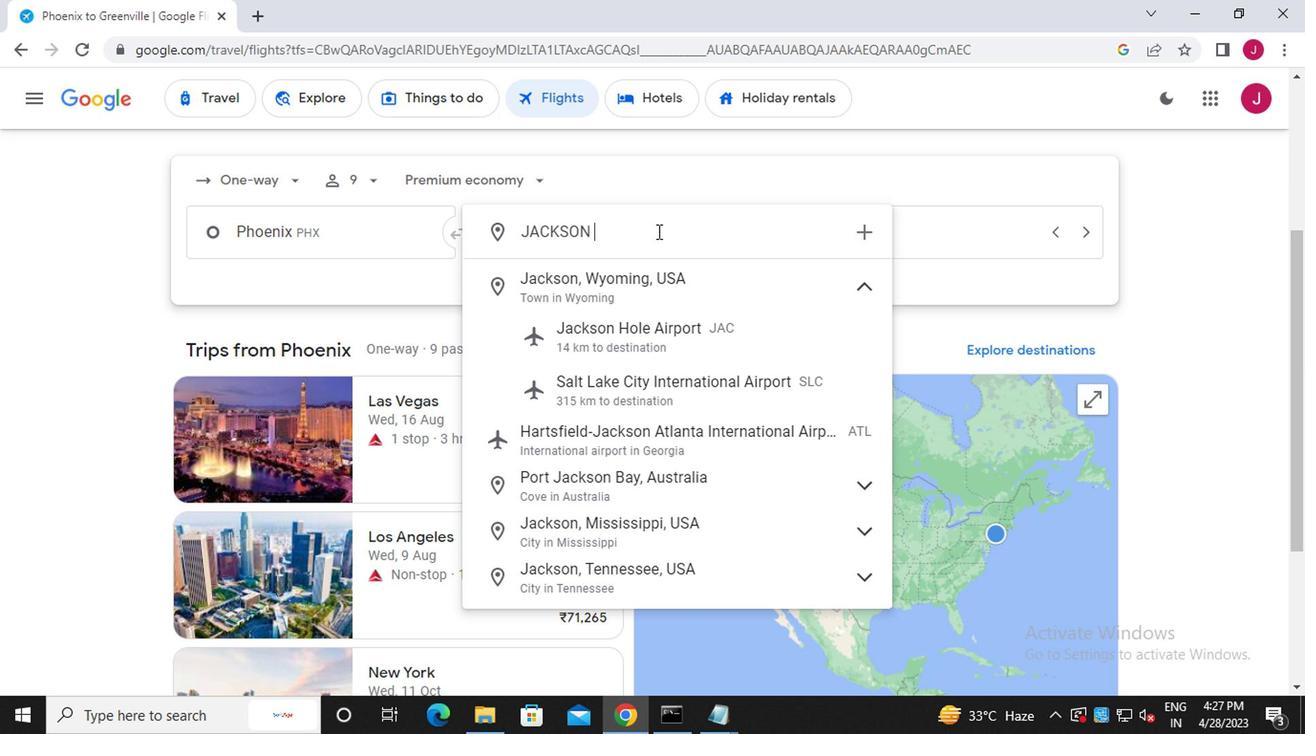 
Action: Mouse moved to (642, 333)
Screenshot: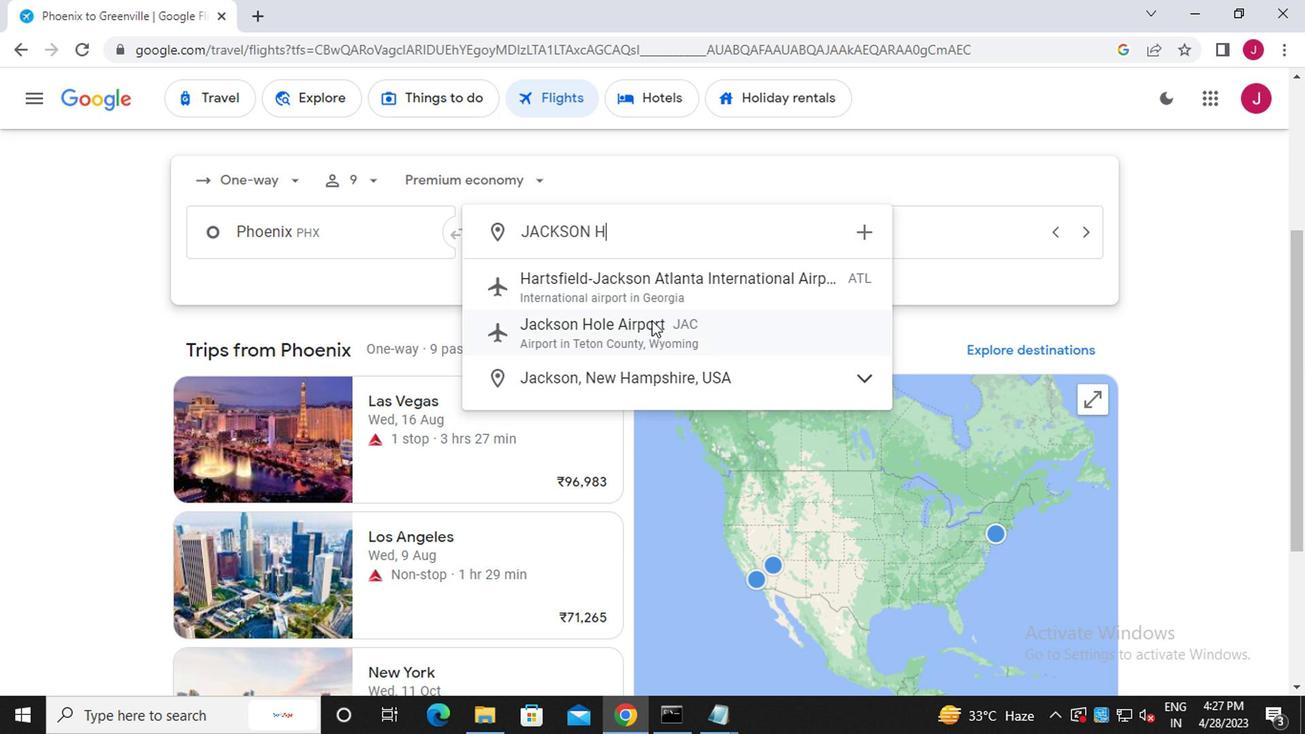 
Action: Mouse pressed left at (642, 333)
Screenshot: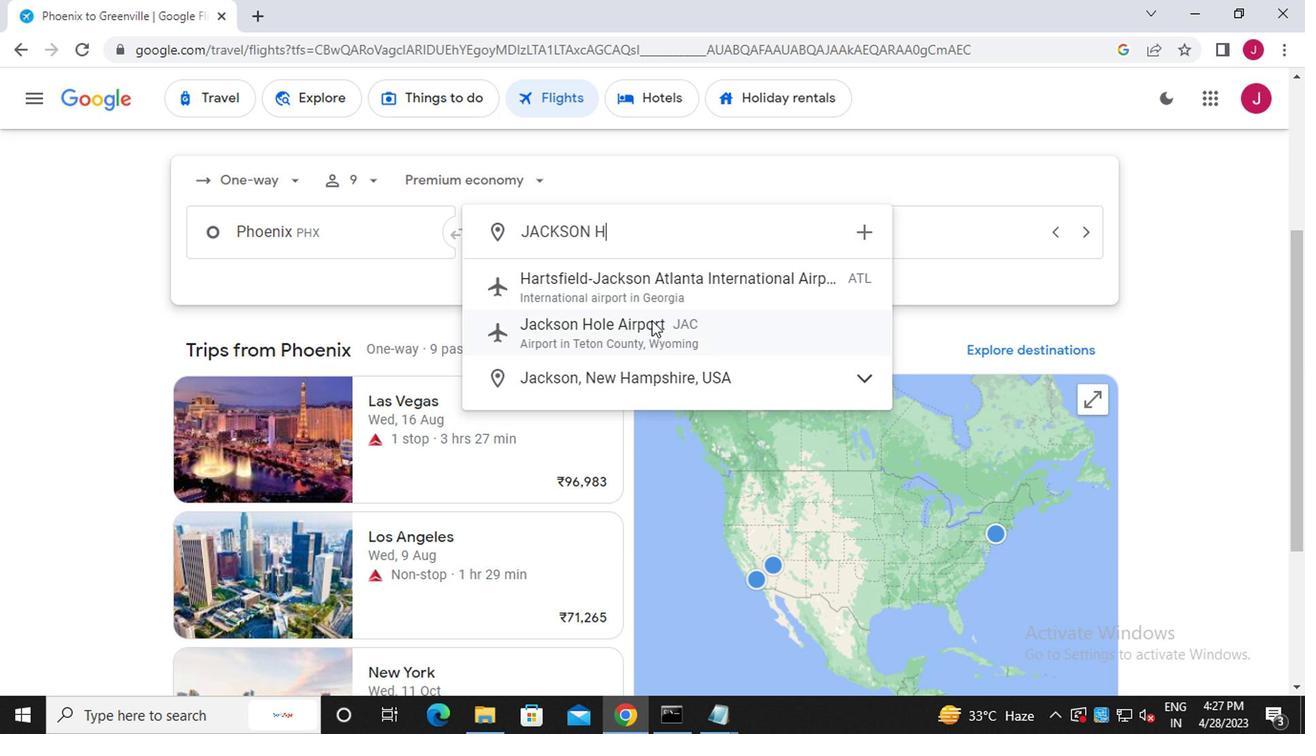 
Action: Mouse moved to (861, 234)
Screenshot: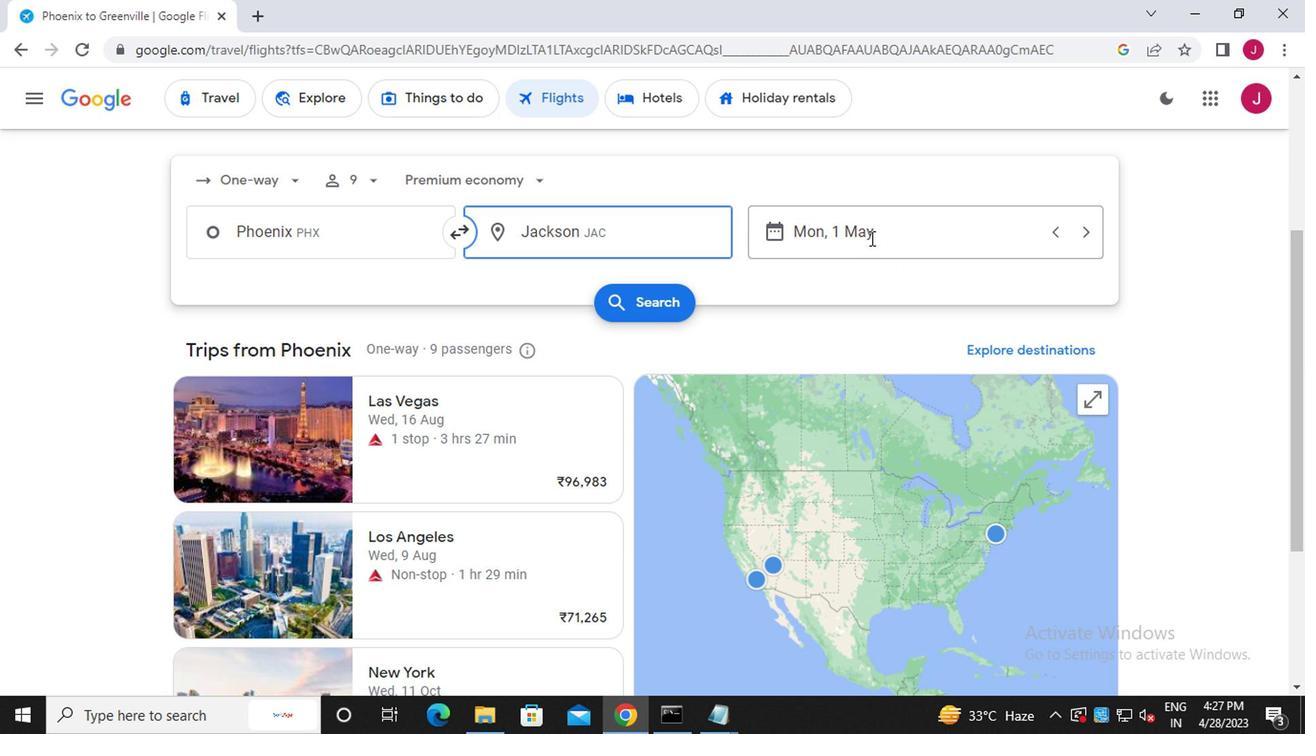 
Action: Mouse pressed left at (861, 234)
Screenshot: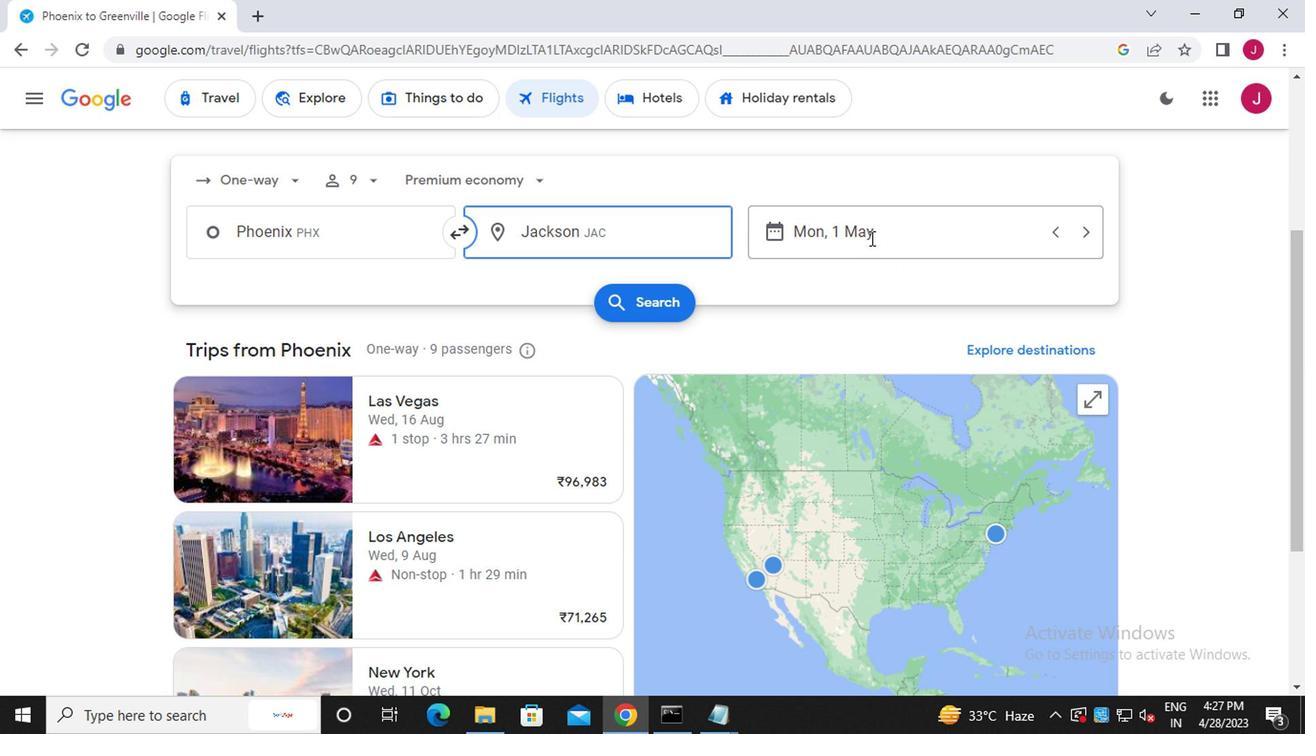 
Action: Mouse moved to (882, 329)
Screenshot: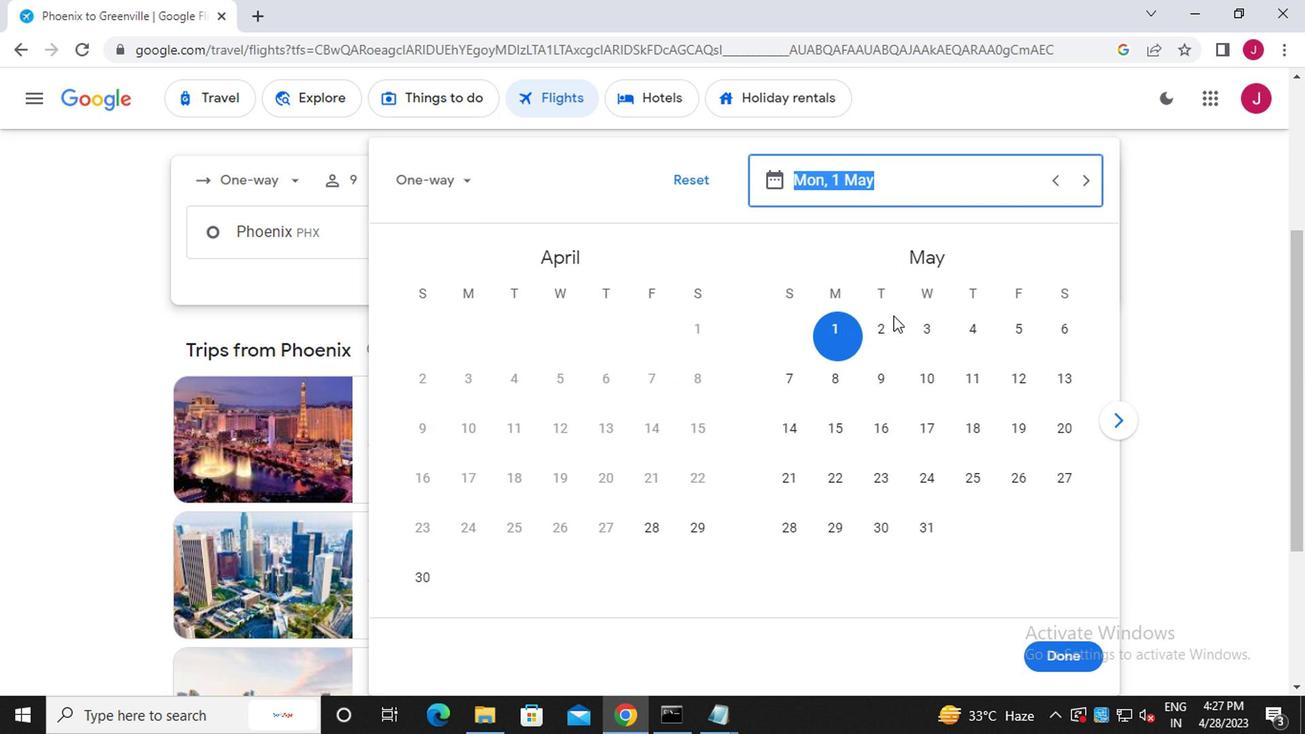 
Action: Mouse pressed left at (882, 329)
Screenshot: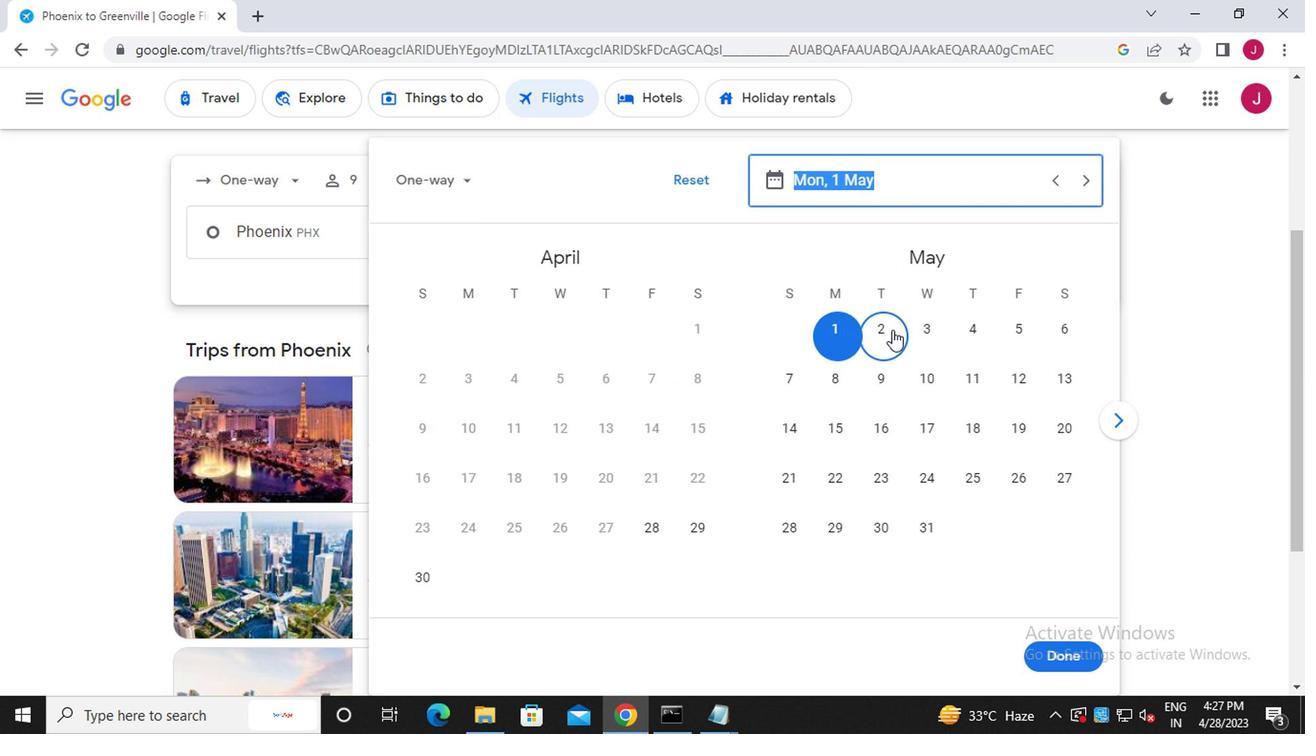 
Action: Mouse moved to (1047, 667)
Screenshot: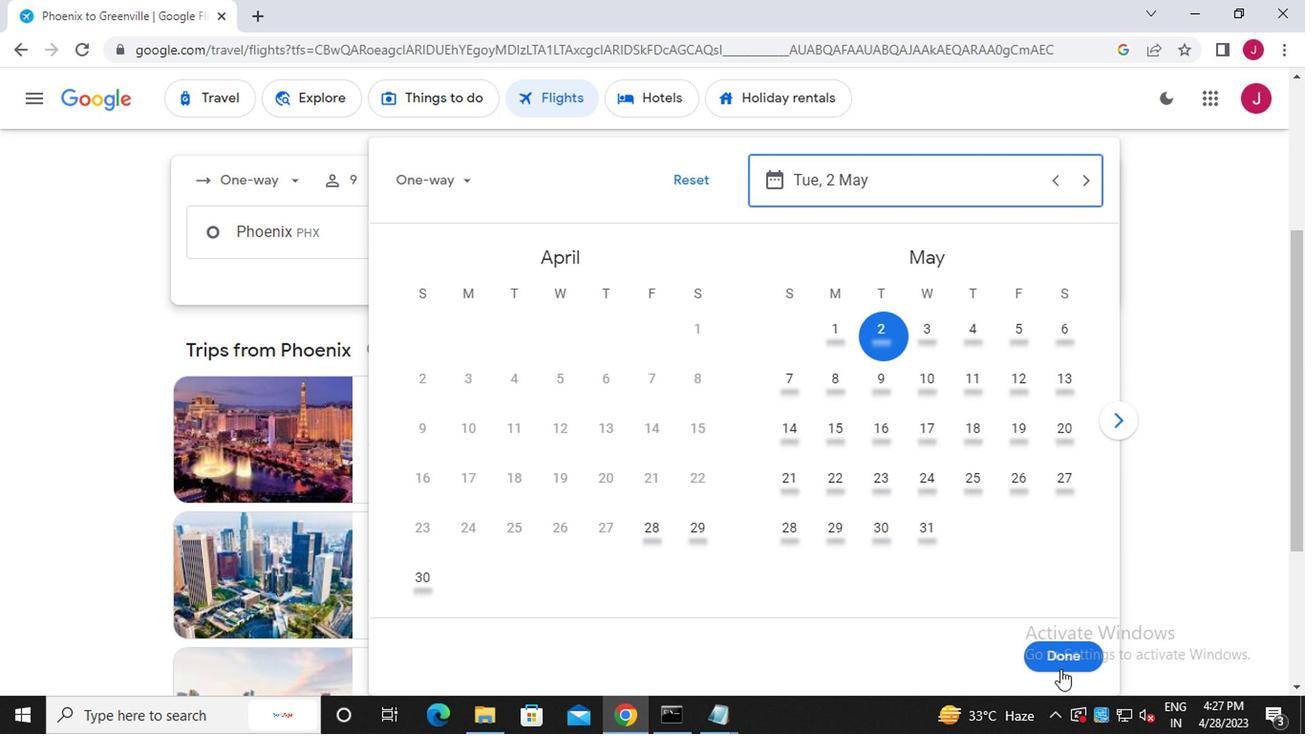 
Action: Mouse pressed left at (1047, 667)
Screenshot: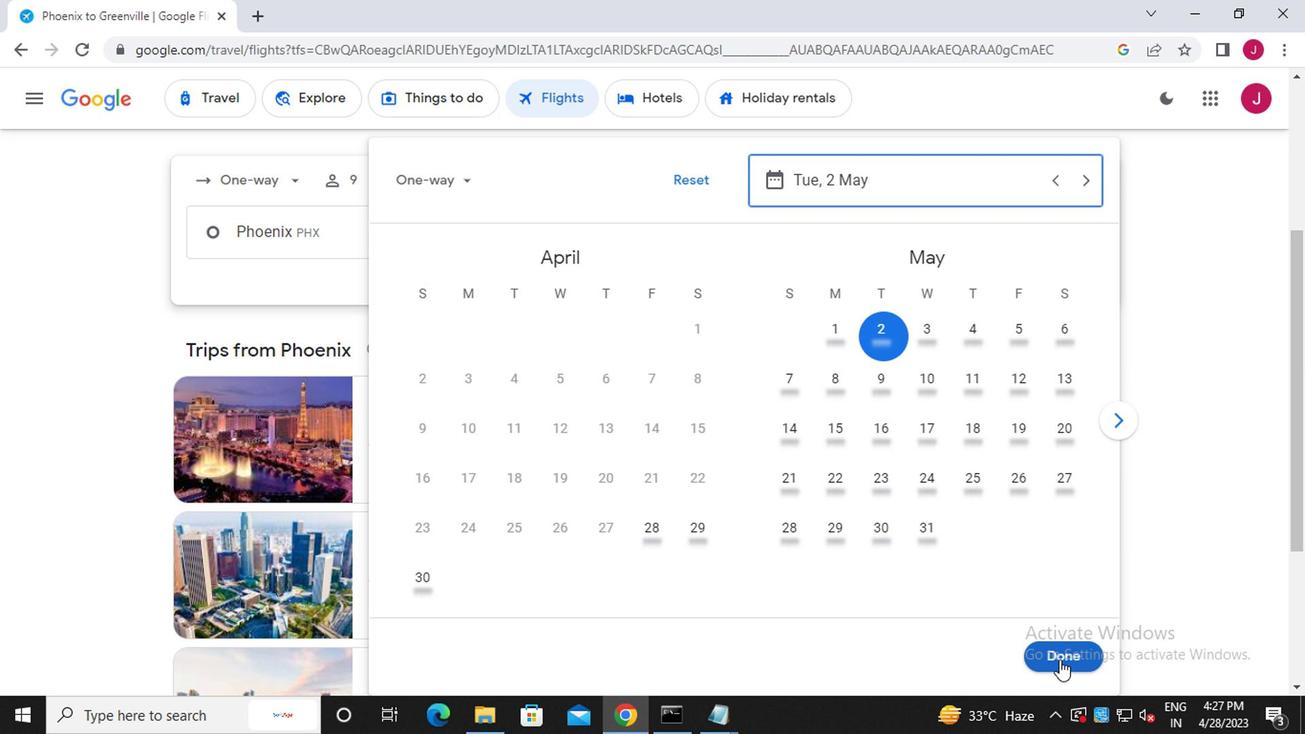 
Action: Mouse moved to (664, 303)
Screenshot: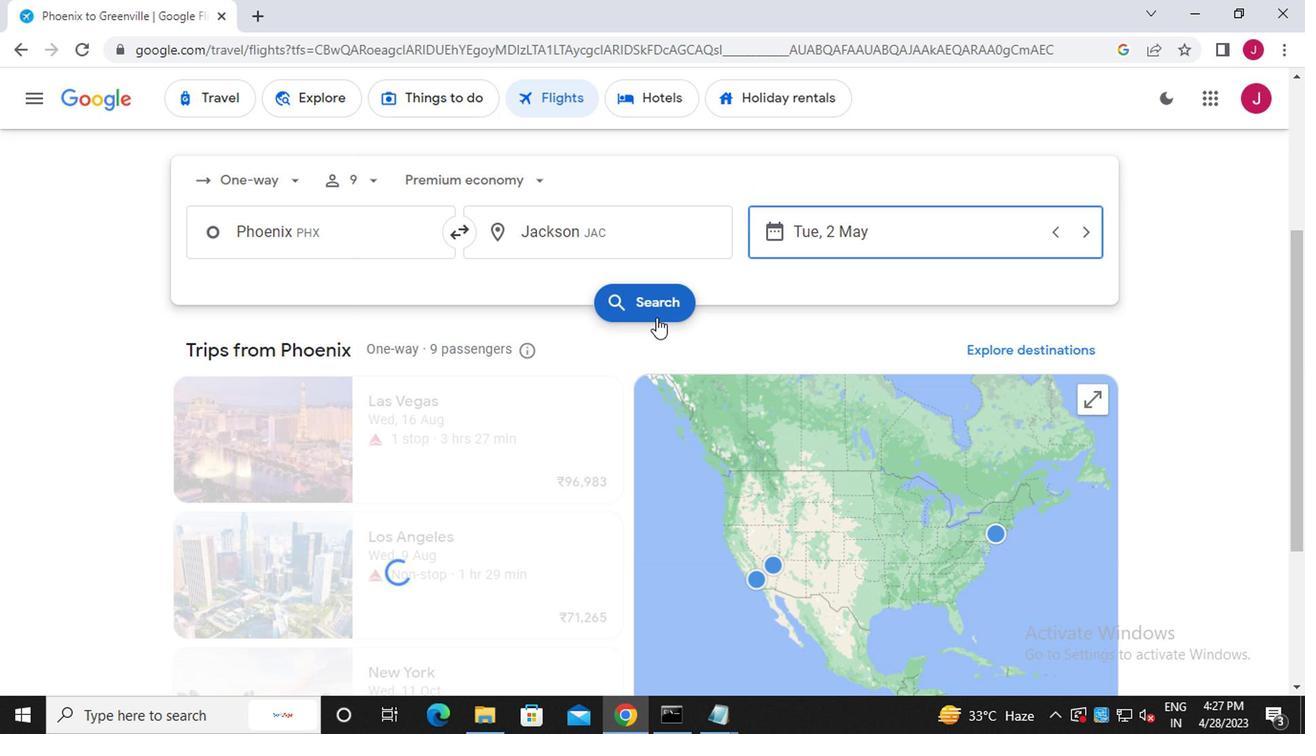 
Action: Mouse pressed left at (664, 303)
Screenshot: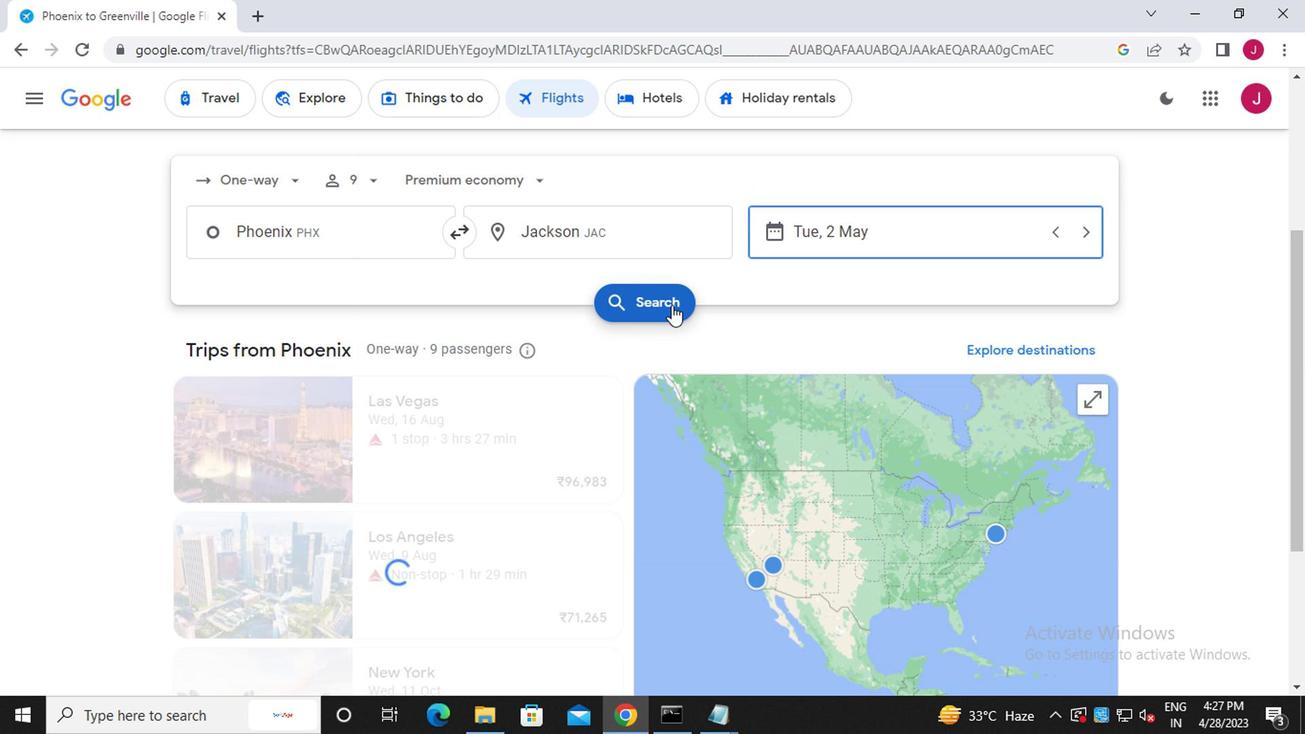 
Action: Mouse moved to (218, 274)
Screenshot: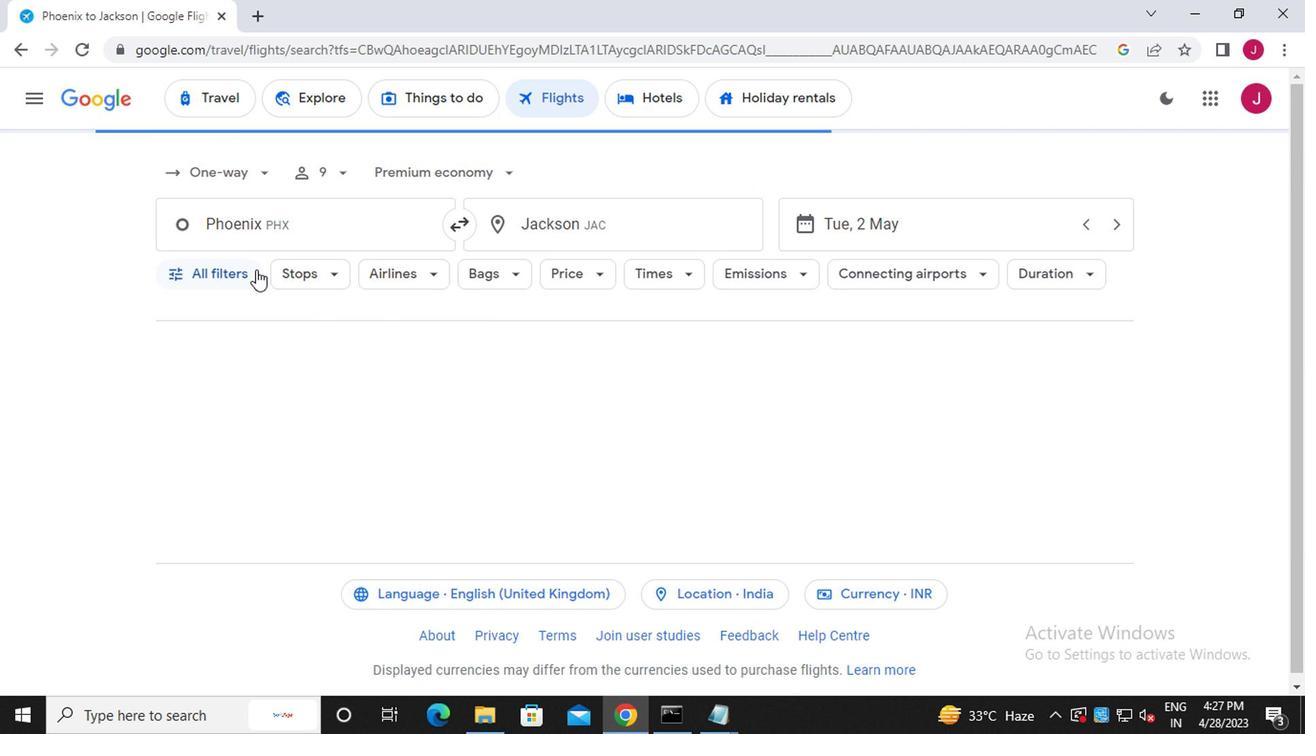 
Action: Mouse pressed left at (218, 274)
Screenshot: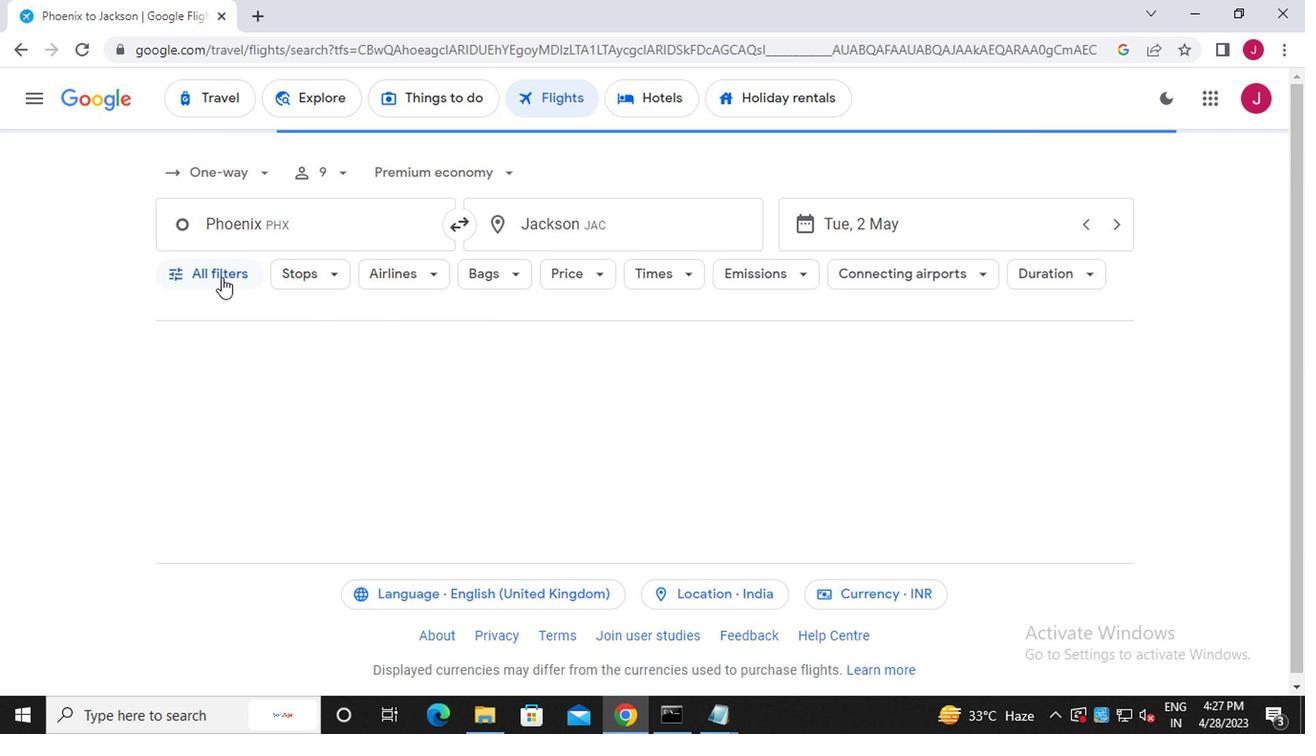 
Action: Mouse scrolled (218, 273) with delta (0, 0)
Screenshot: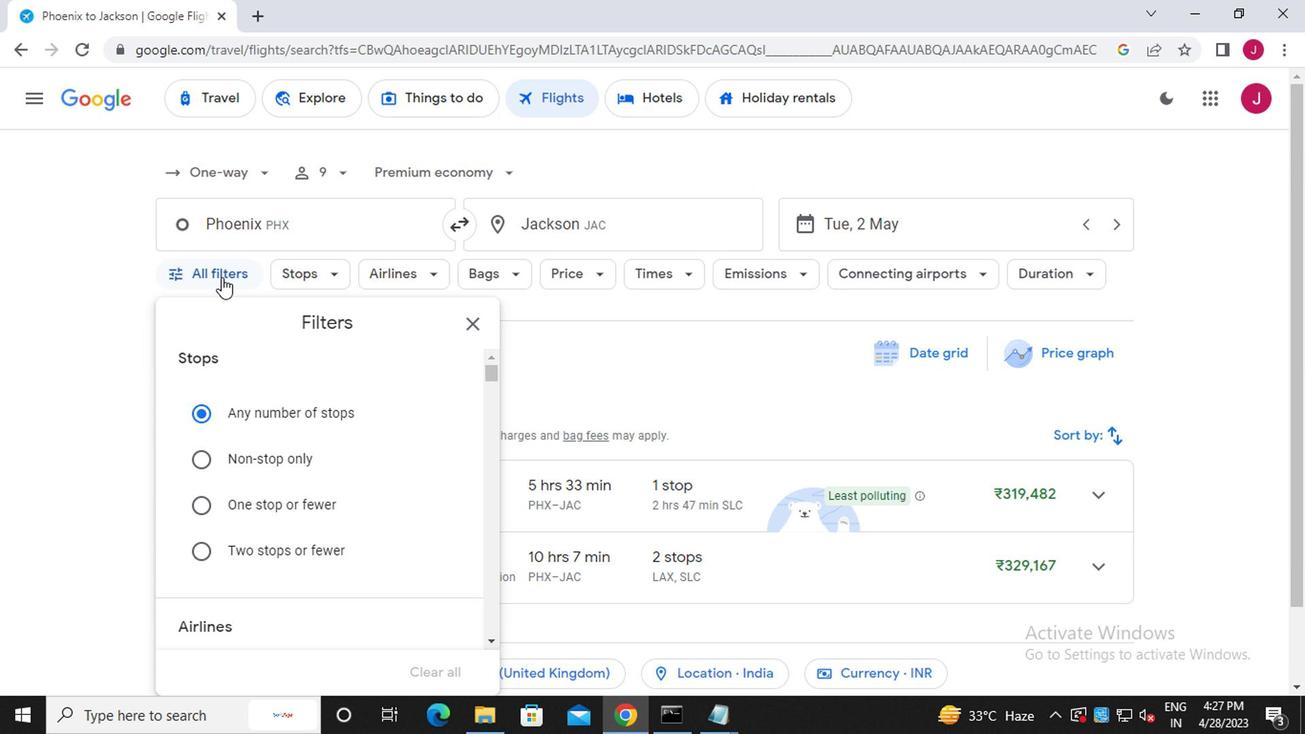 
Action: Mouse moved to (220, 281)
Screenshot: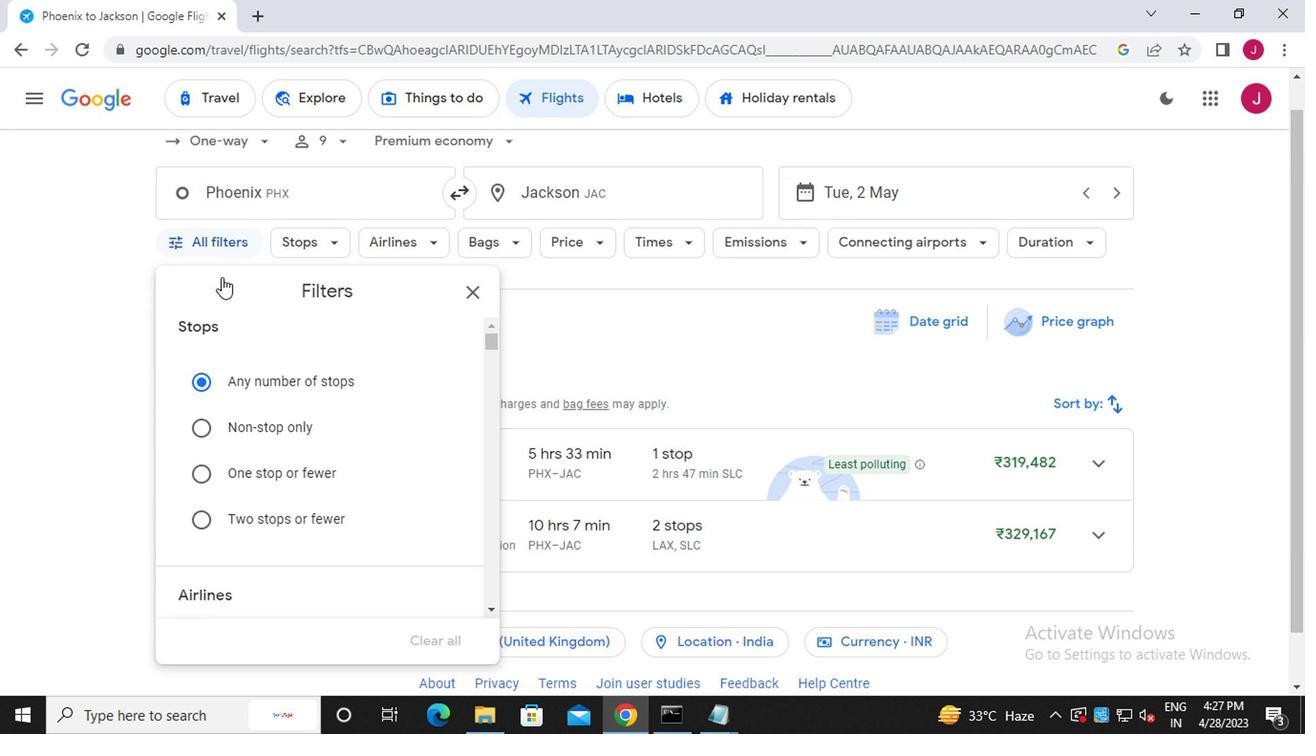 
Action: Mouse scrolled (220, 280) with delta (0, 0)
Screenshot: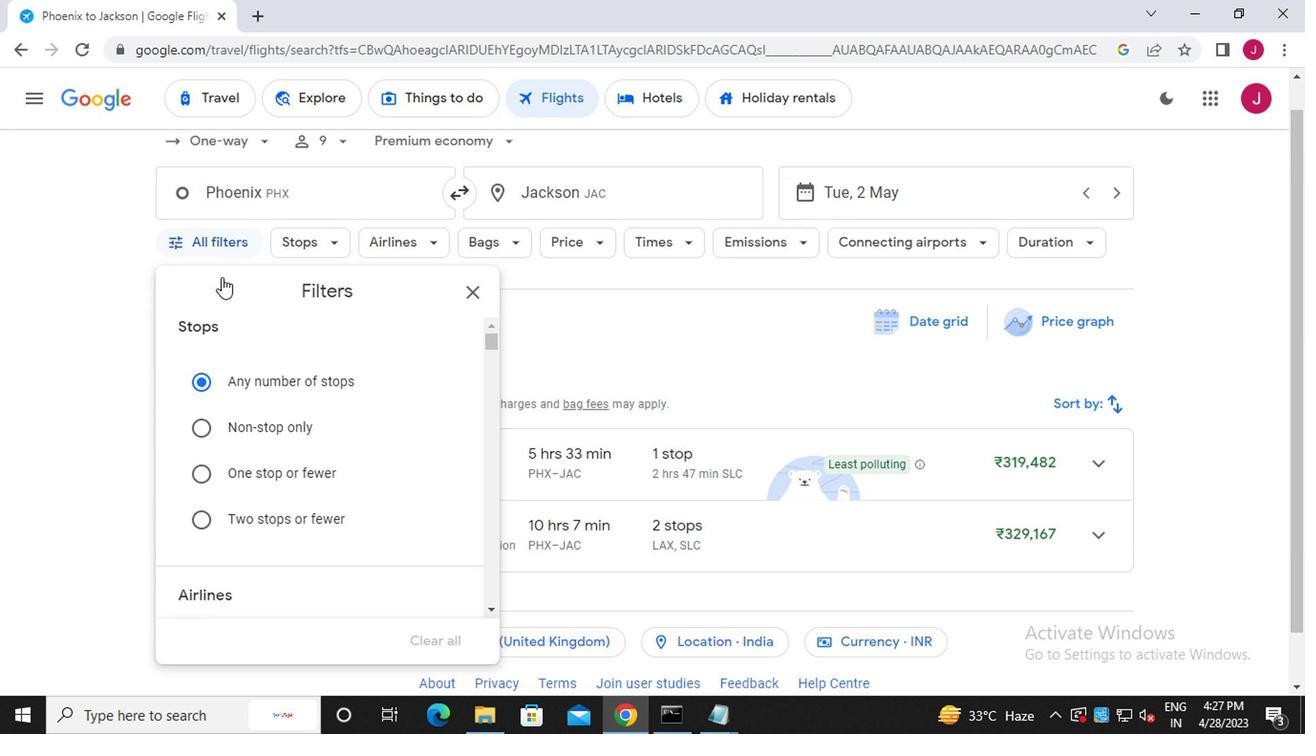 
Action: Mouse moved to (381, 300)
Screenshot: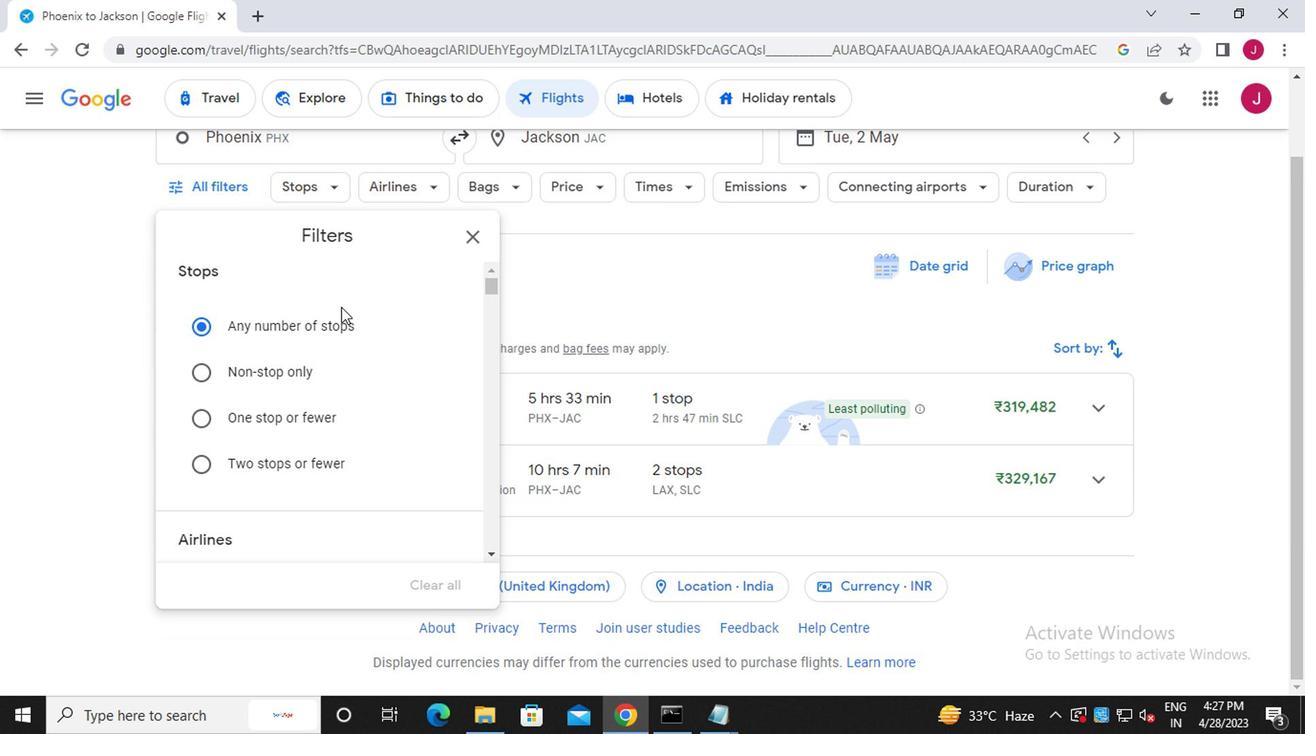 
Action: Mouse scrolled (381, 301) with delta (0, 0)
Screenshot: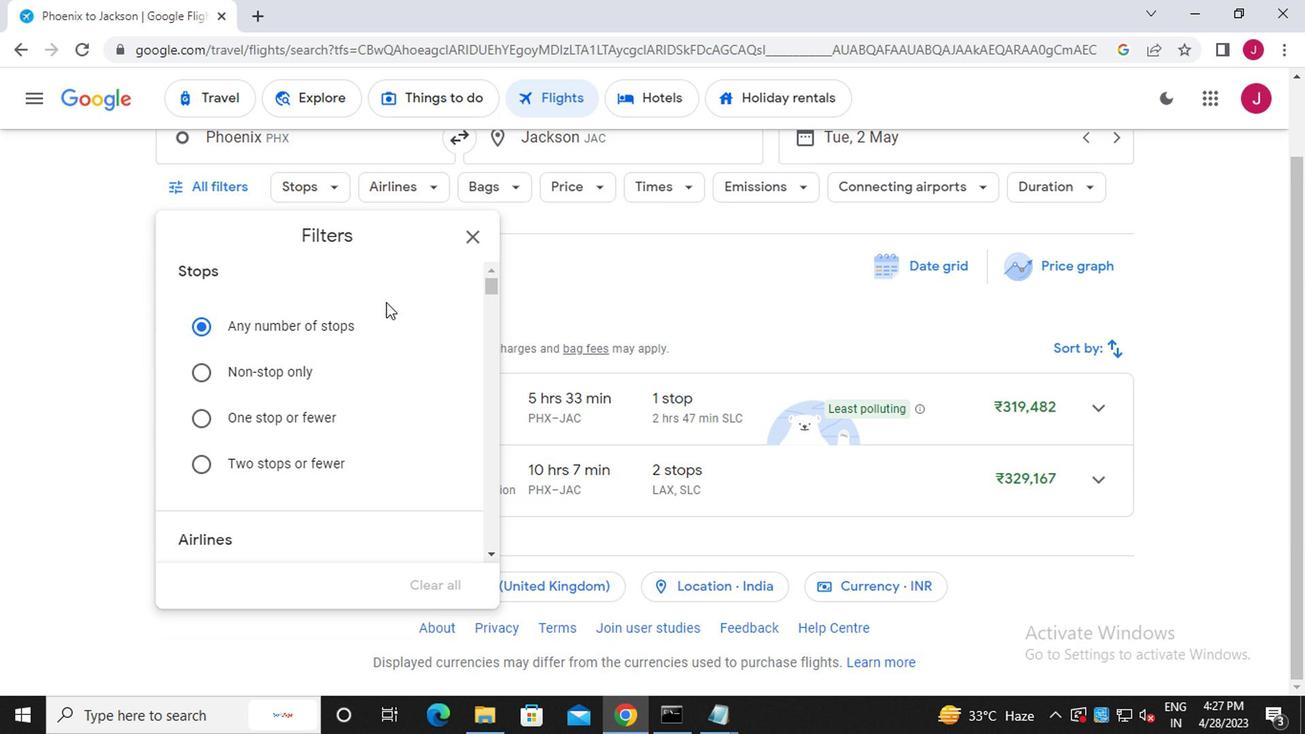 
Action: Mouse scrolled (381, 301) with delta (0, 0)
Screenshot: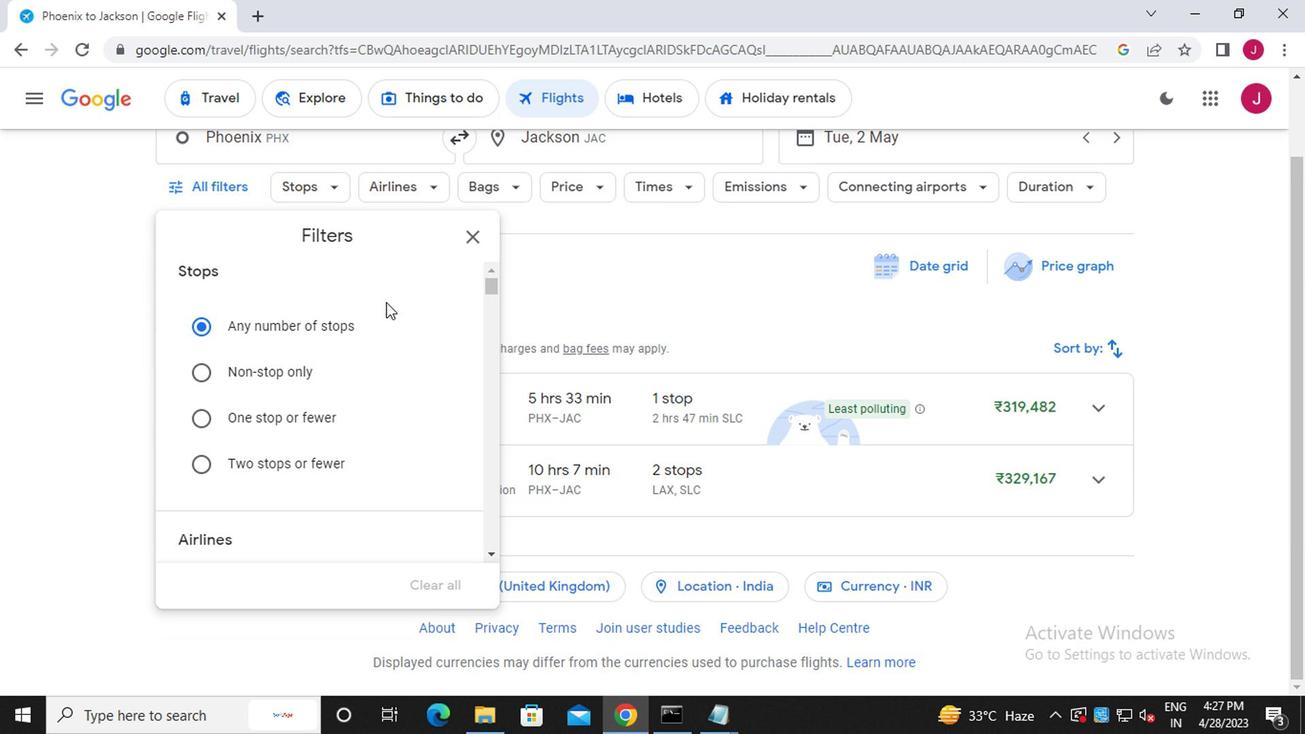 
Action: Mouse moved to (617, 358)
Screenshot: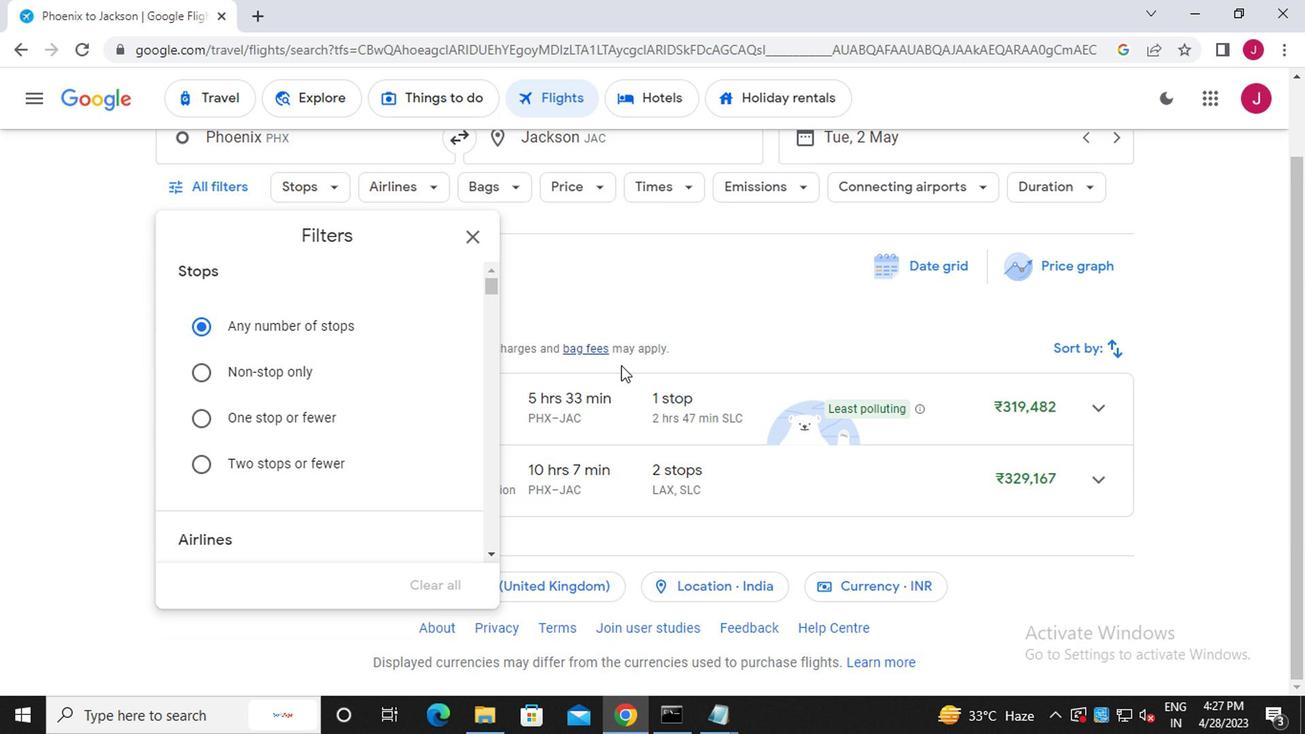 
Action: Mouse scrolled (617, 358) with delta (0, 0)
Screenshot: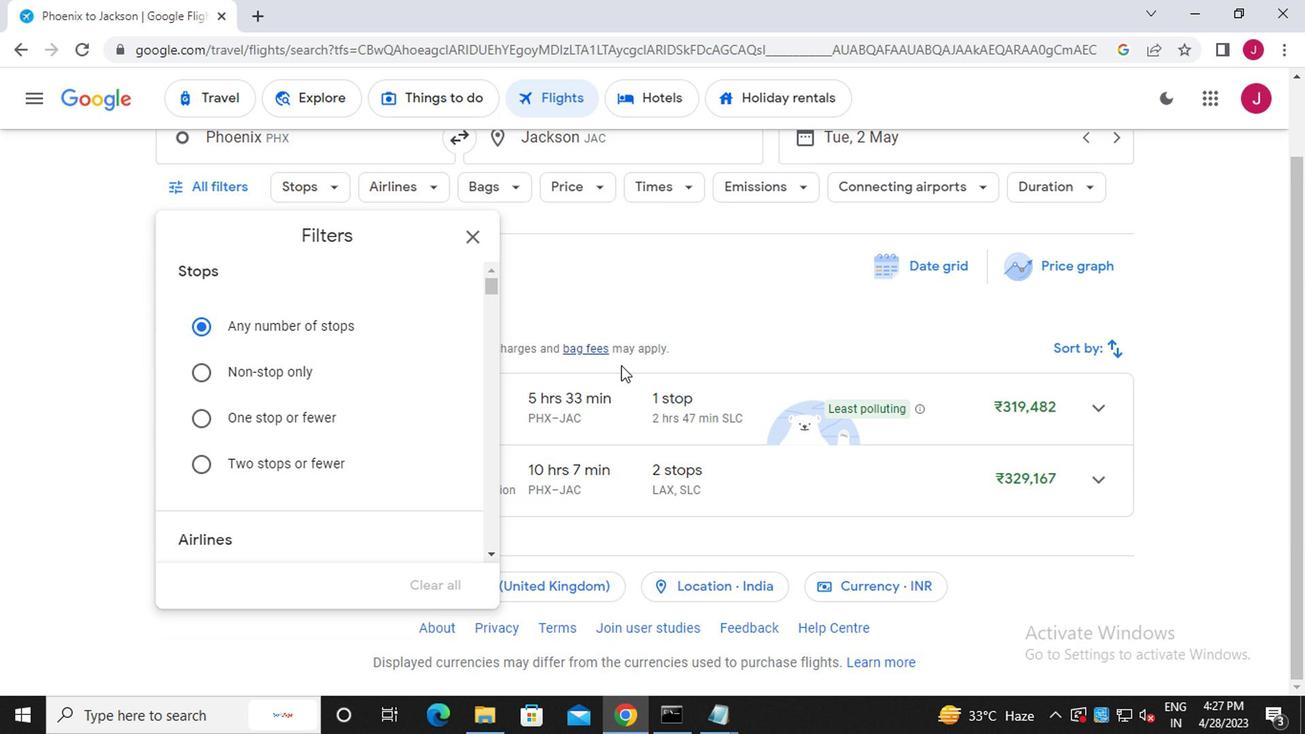 
Action: Mouse scrolled (617, 358) with delta (0, 0)
Screenshot: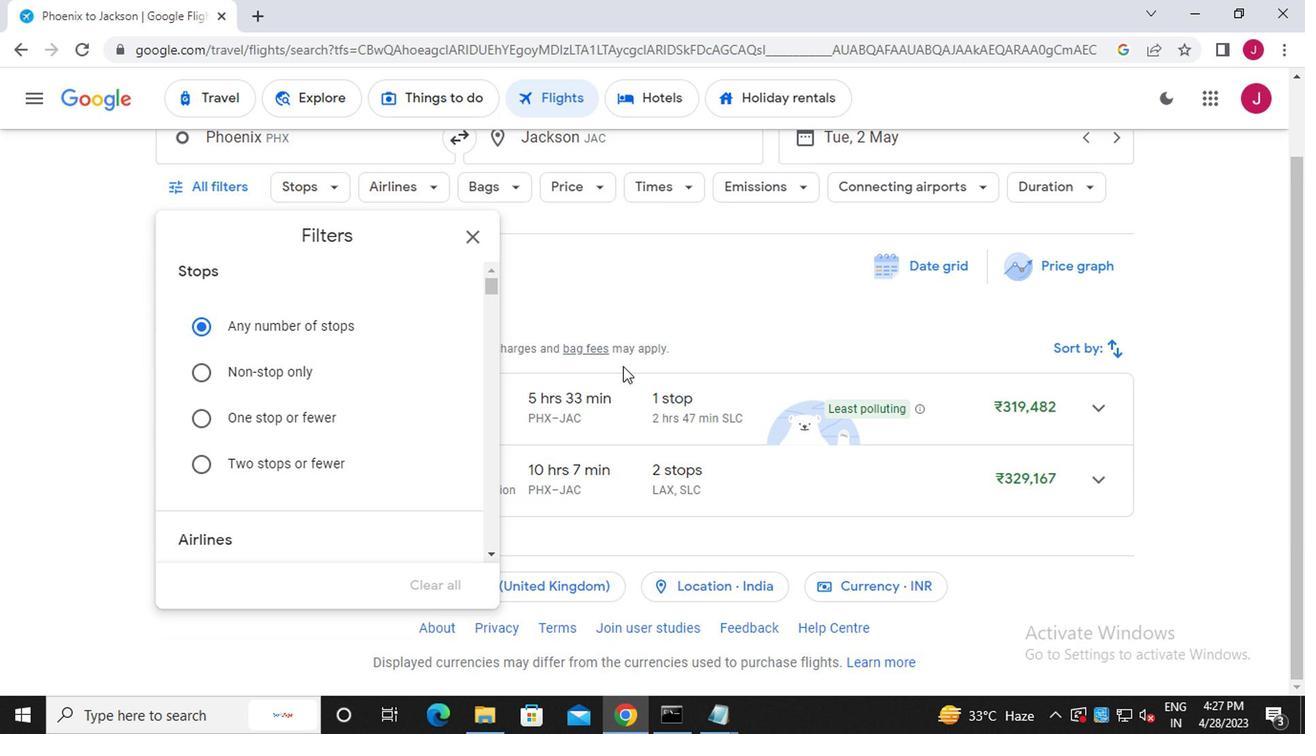 
Action: Mouse scrolled (617, 358) with delta (0, 0)
Screenshot: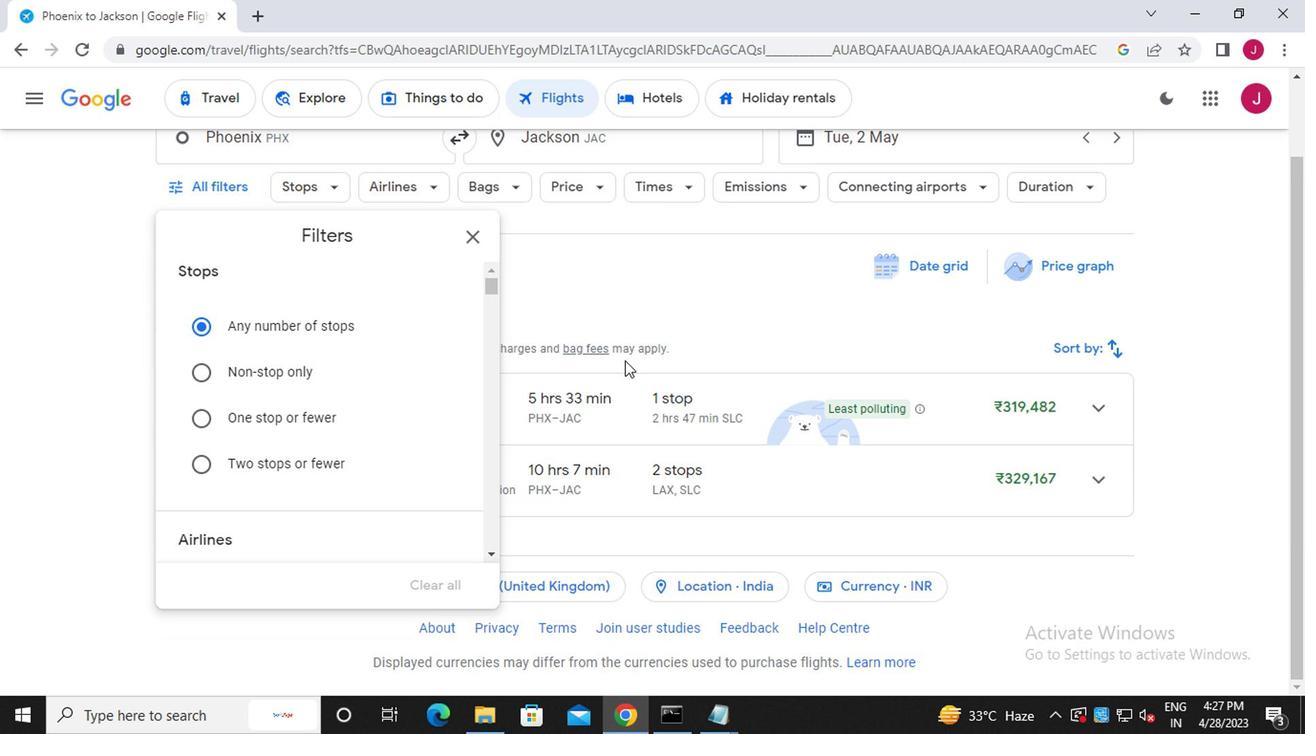 
Action: Mouse moved to (437, 401)
Screenshot: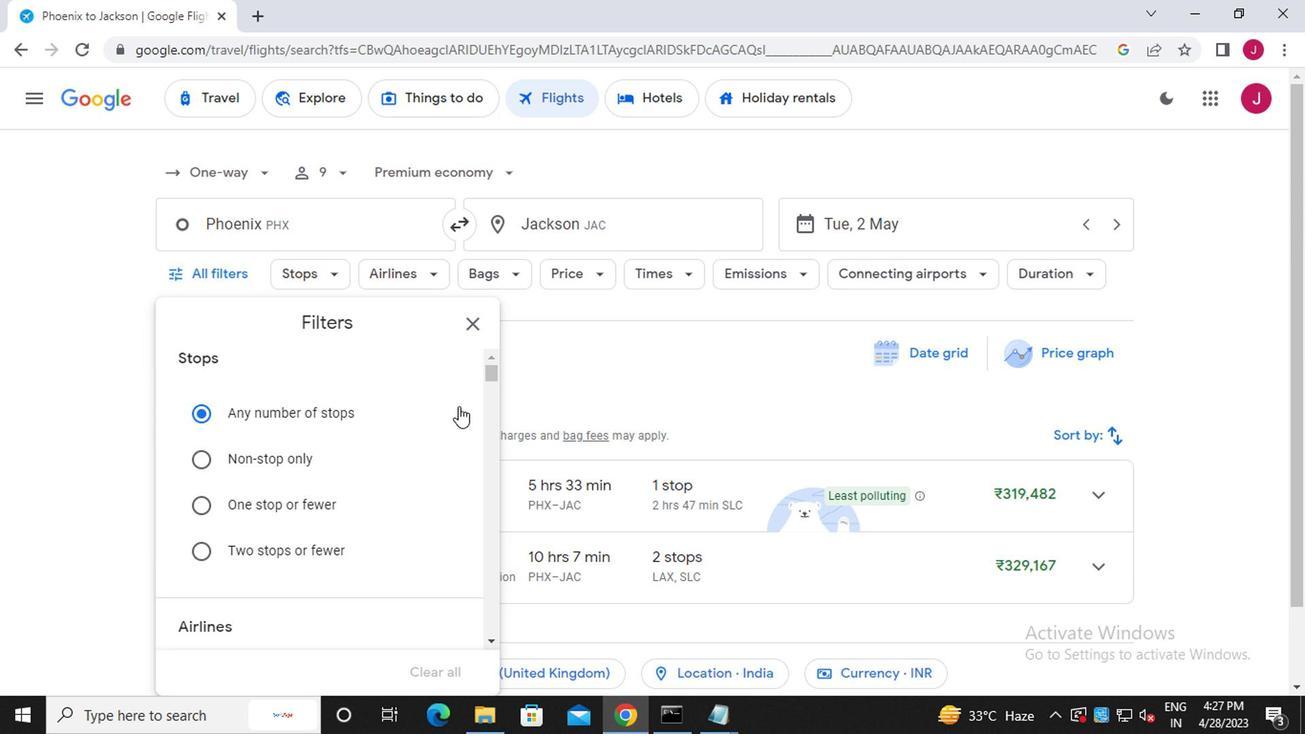 
Action: Mouse scrolled (437, 402) with delta (0, 0)
Screenshot: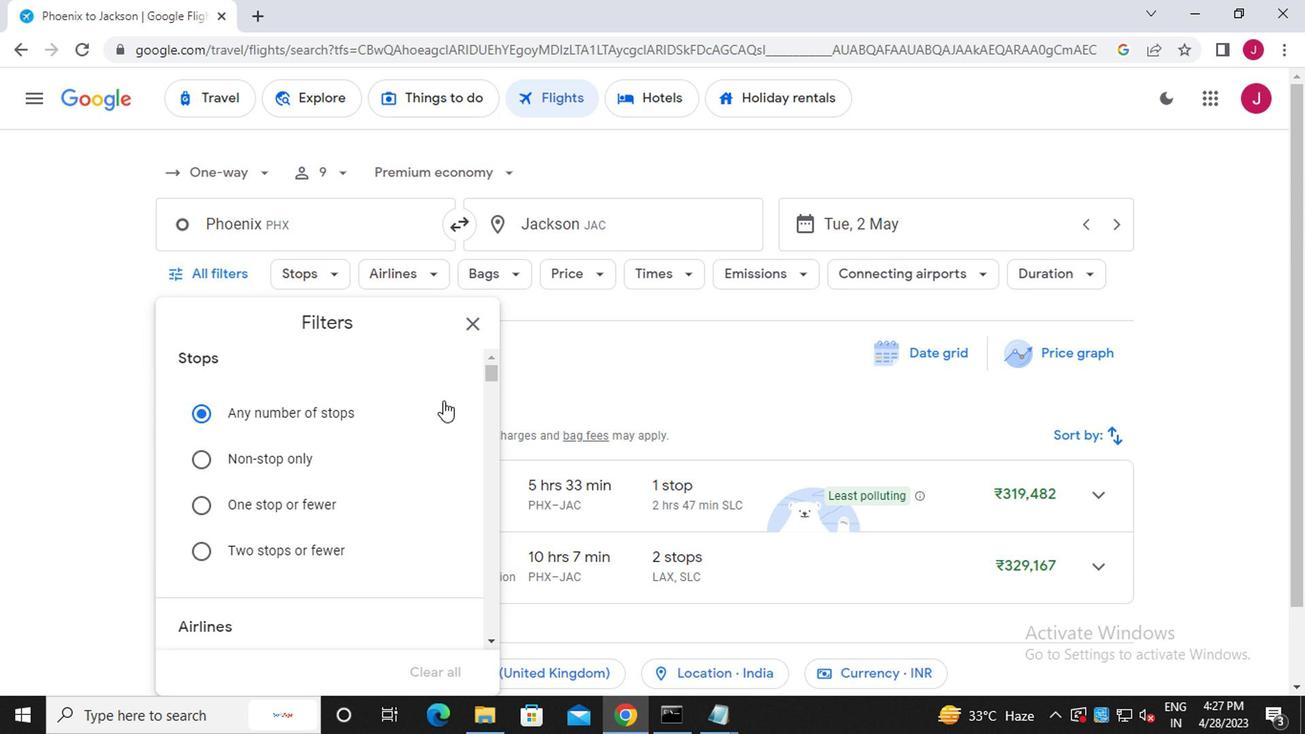 
Action: Mouse scrolled (437, 400) with delta (0, -1)
Screenshot: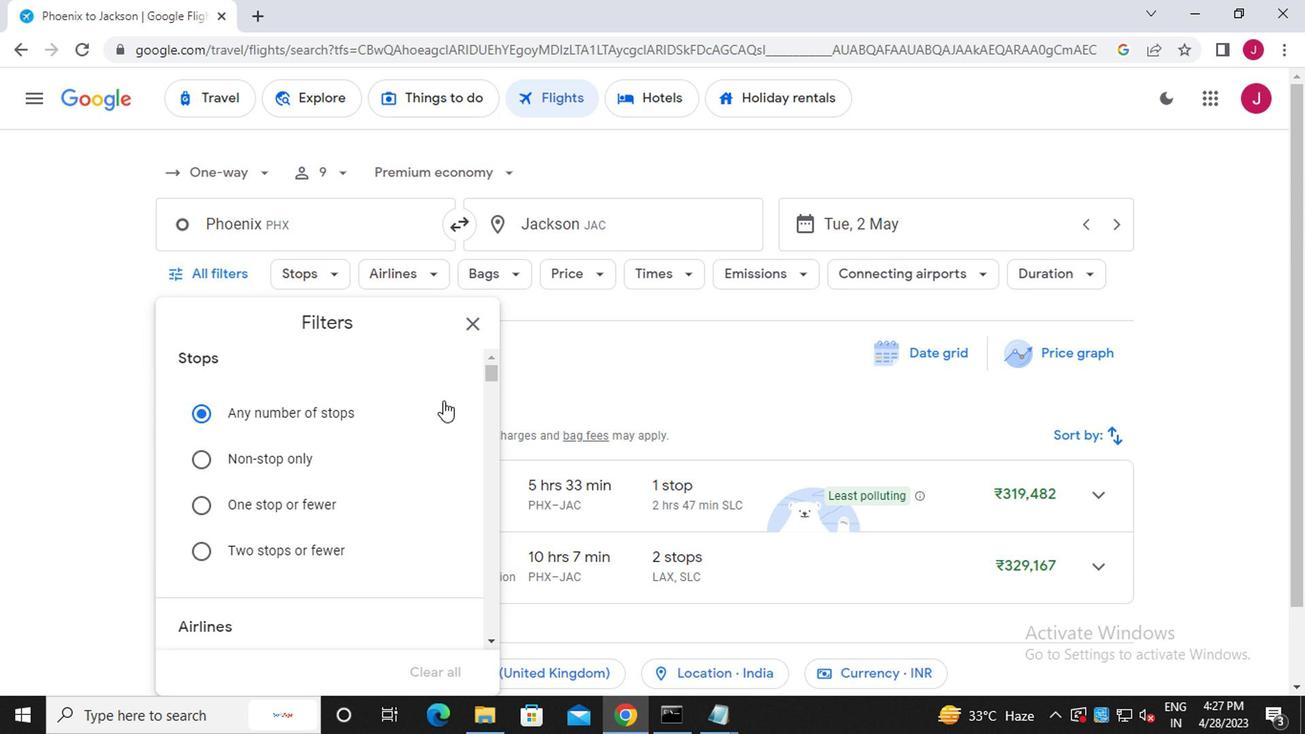 
Action: Mouse scrolled (437, 400) with delta (0, -1)
Screenshot: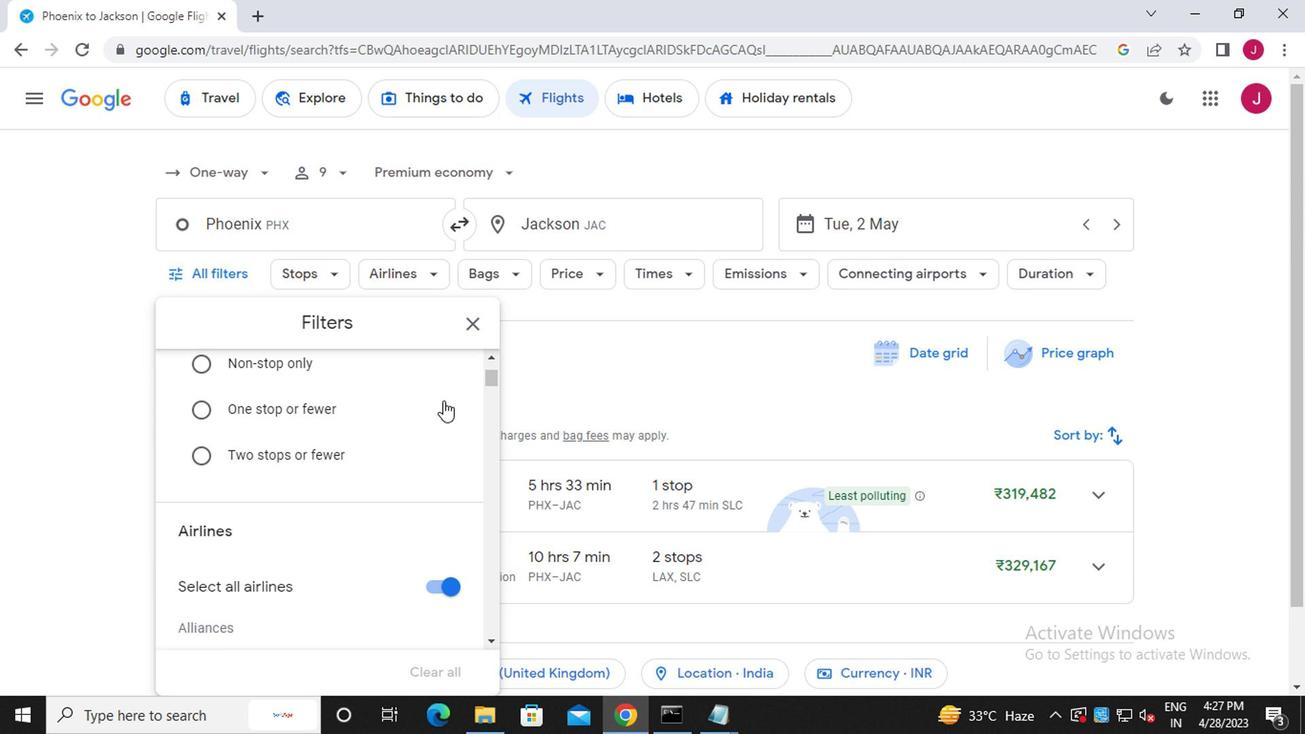 
Action: Mouse scrolled (437, 400) with delta (0, -1)
Screenshot: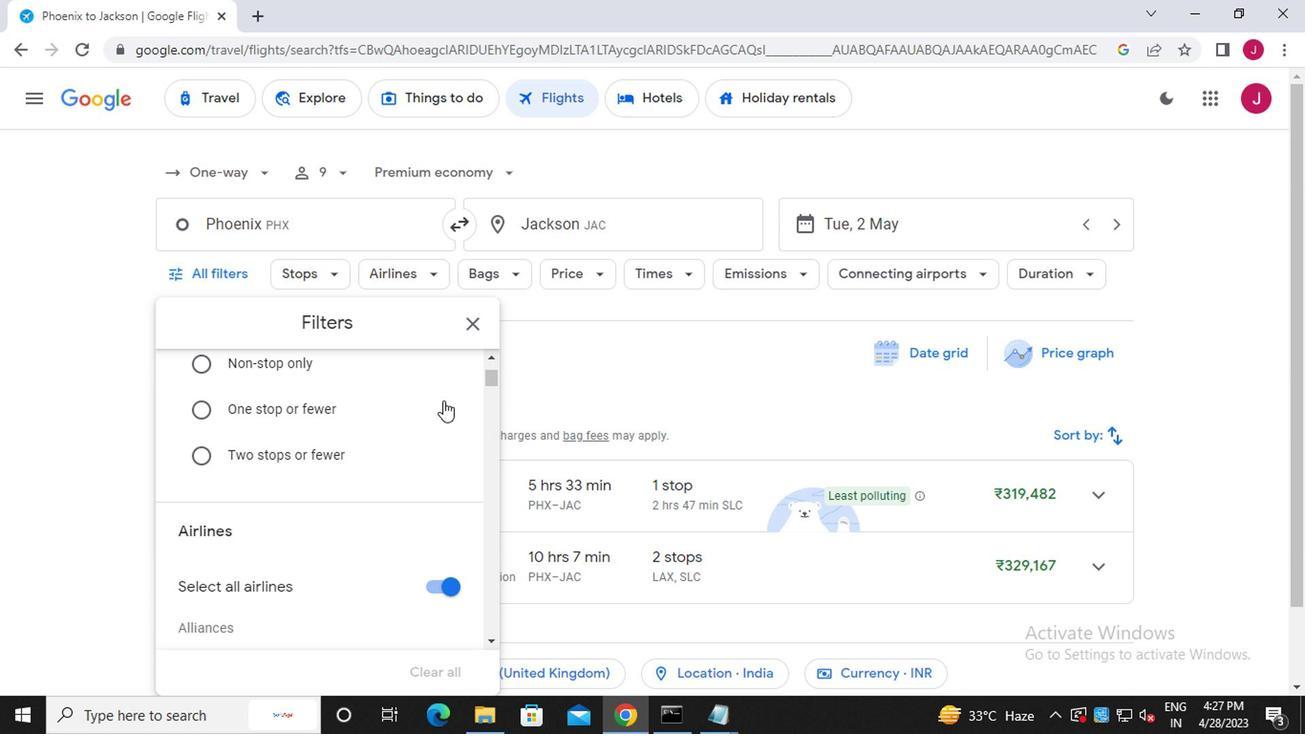
Action: Mouse moved to (432, 399)
Screenshot: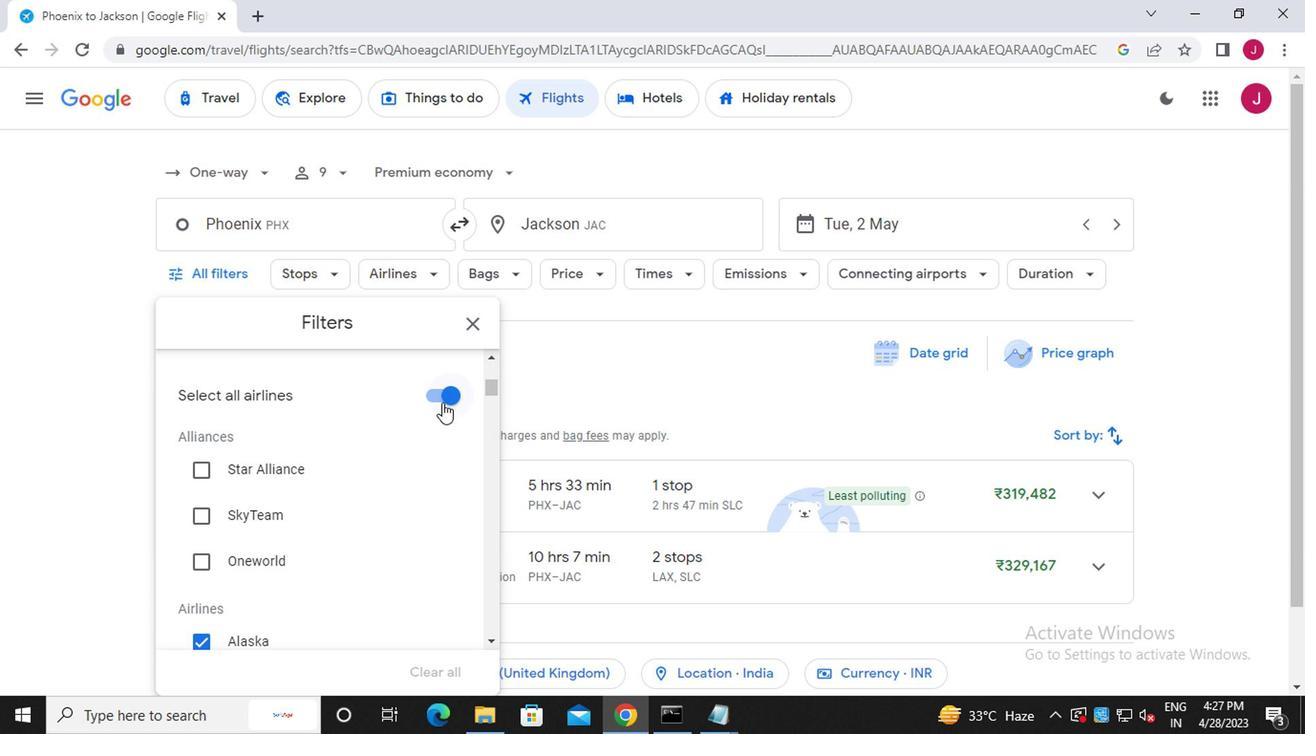 
Action: Mouse pressed left at (432, 399)
Screenshot: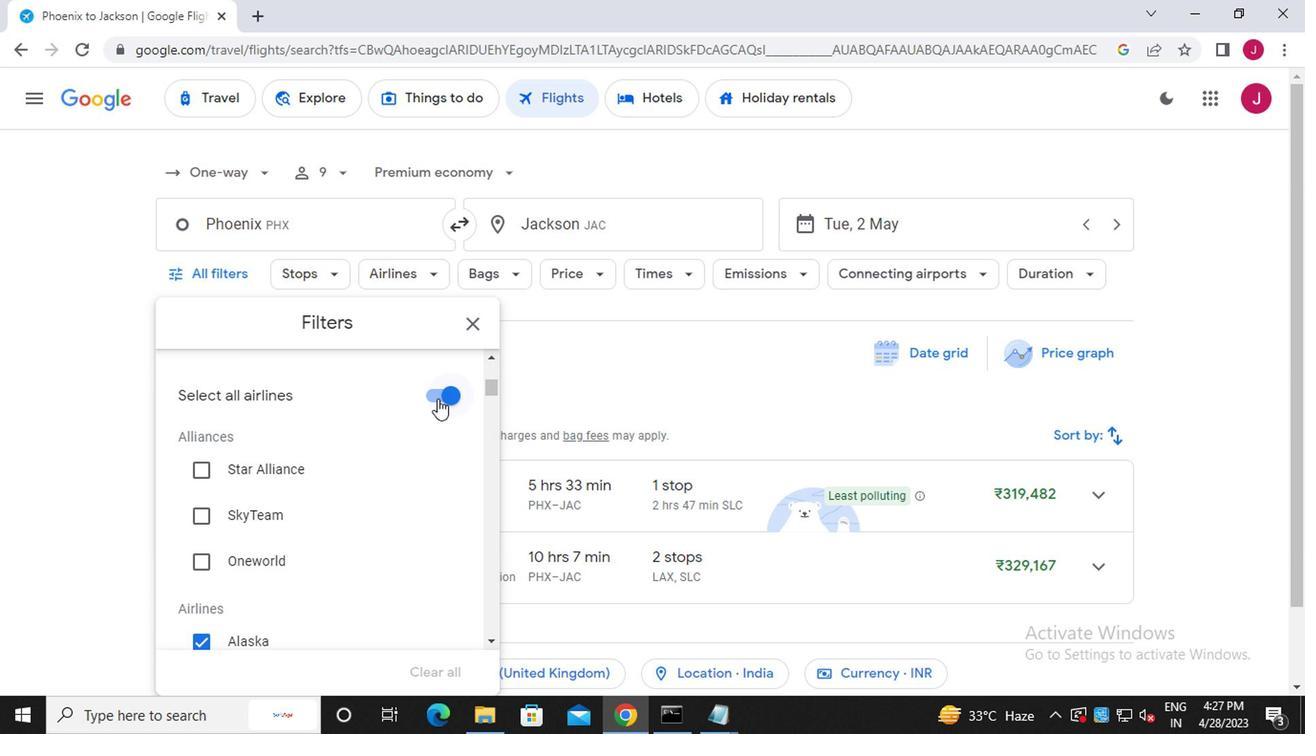 
Action: Mouse moved to (379, 411)
Screenshot: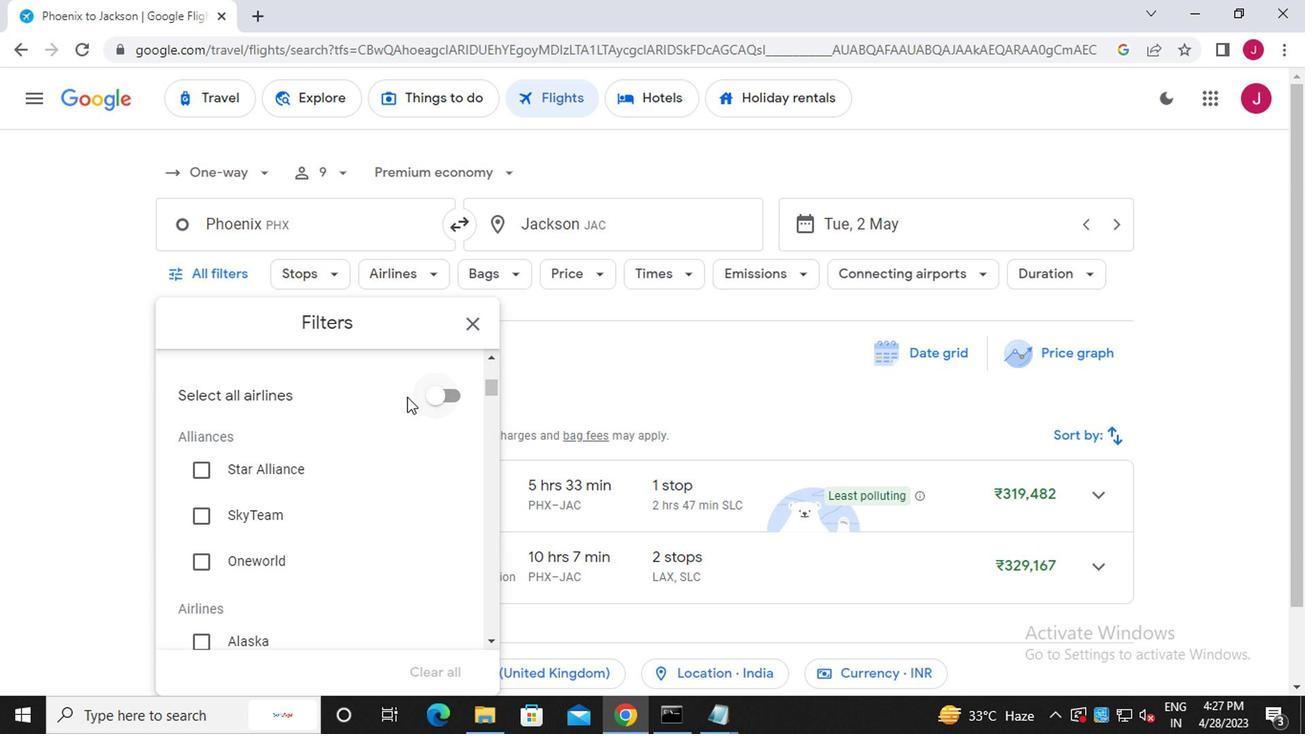 
Action: Mouse scrolled (379, 411) with delta (0, 0)
Screenshot: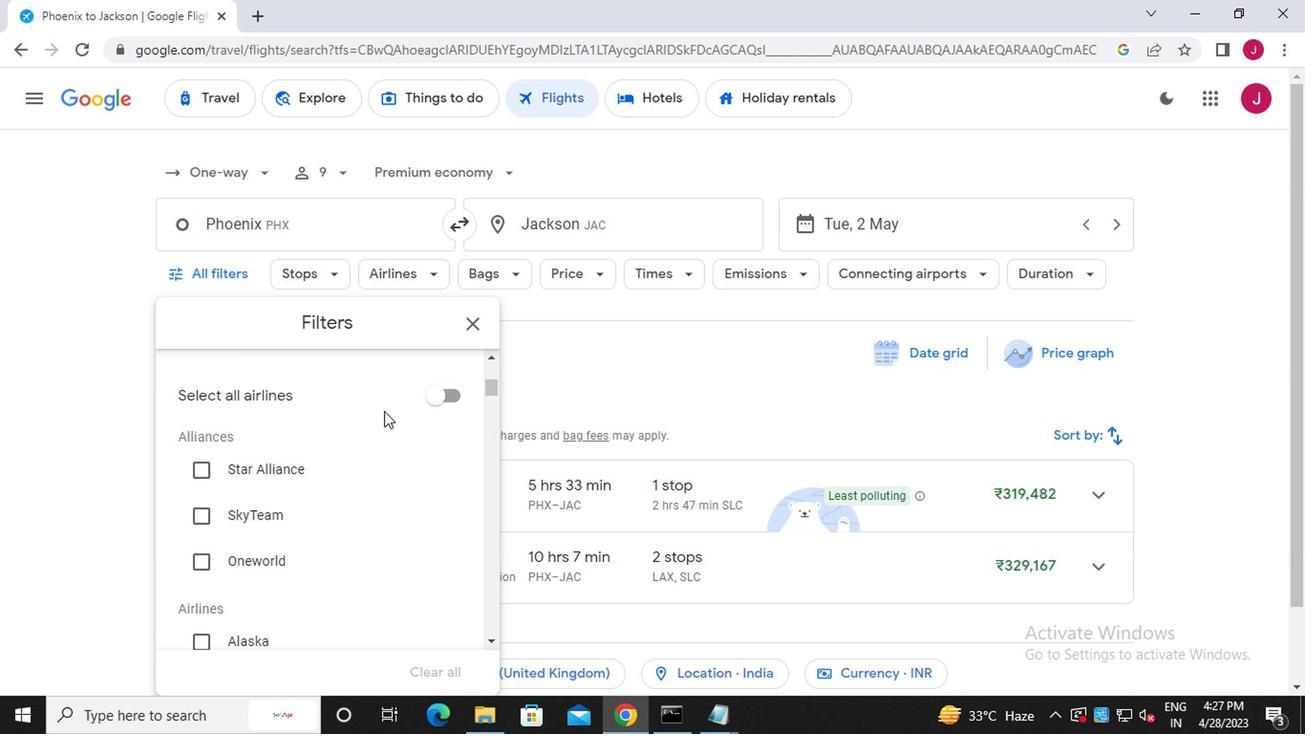 
Action: Mouse scrolled (379, 411) with delta (0, 0)
Screenshot: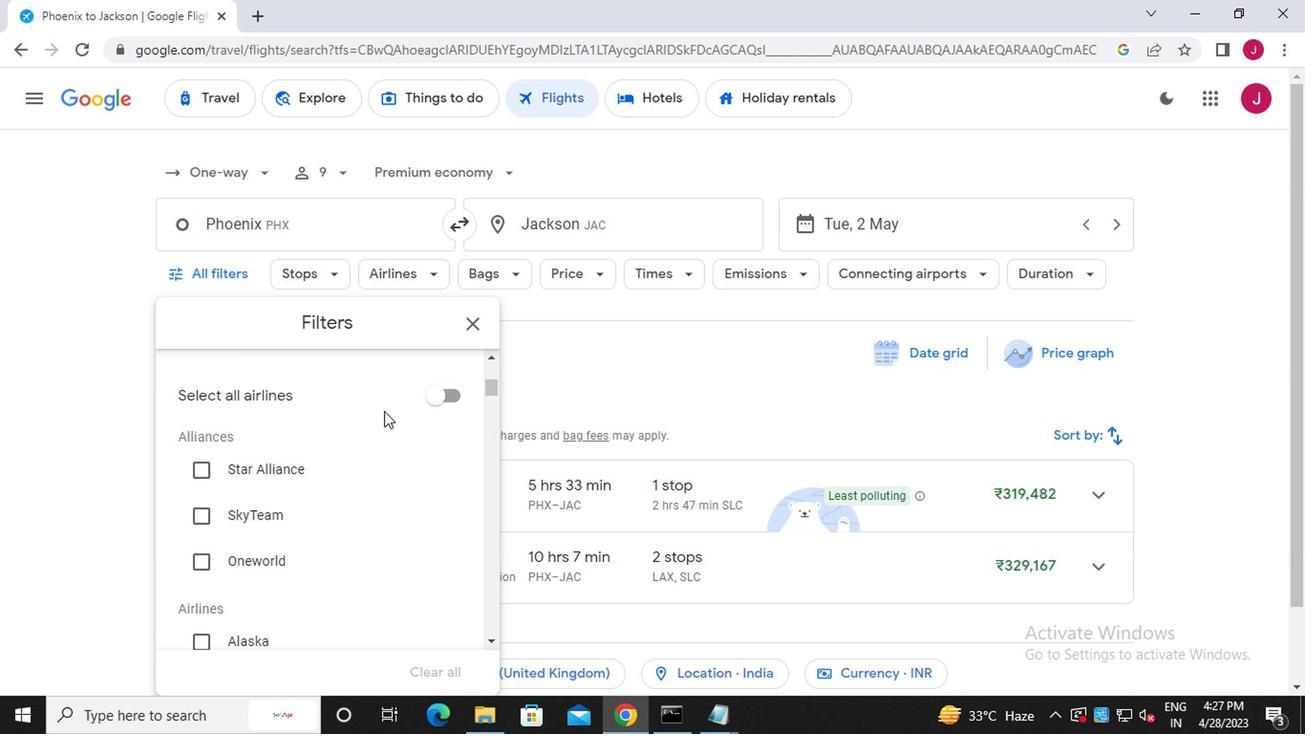 
Action: Mouse moved to (304, 506)
Screenshot: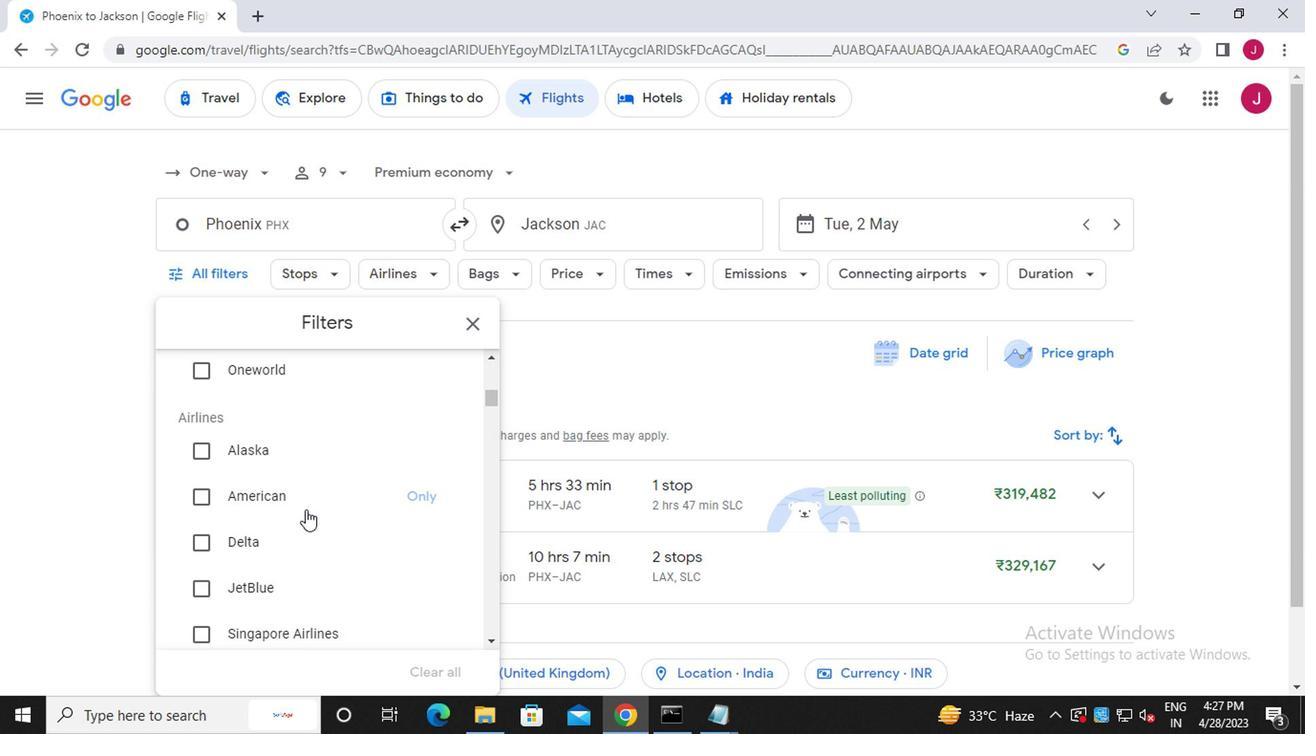 
Action: Mouse scrolled (304, 505) with delta (0, -1)
Screenshot: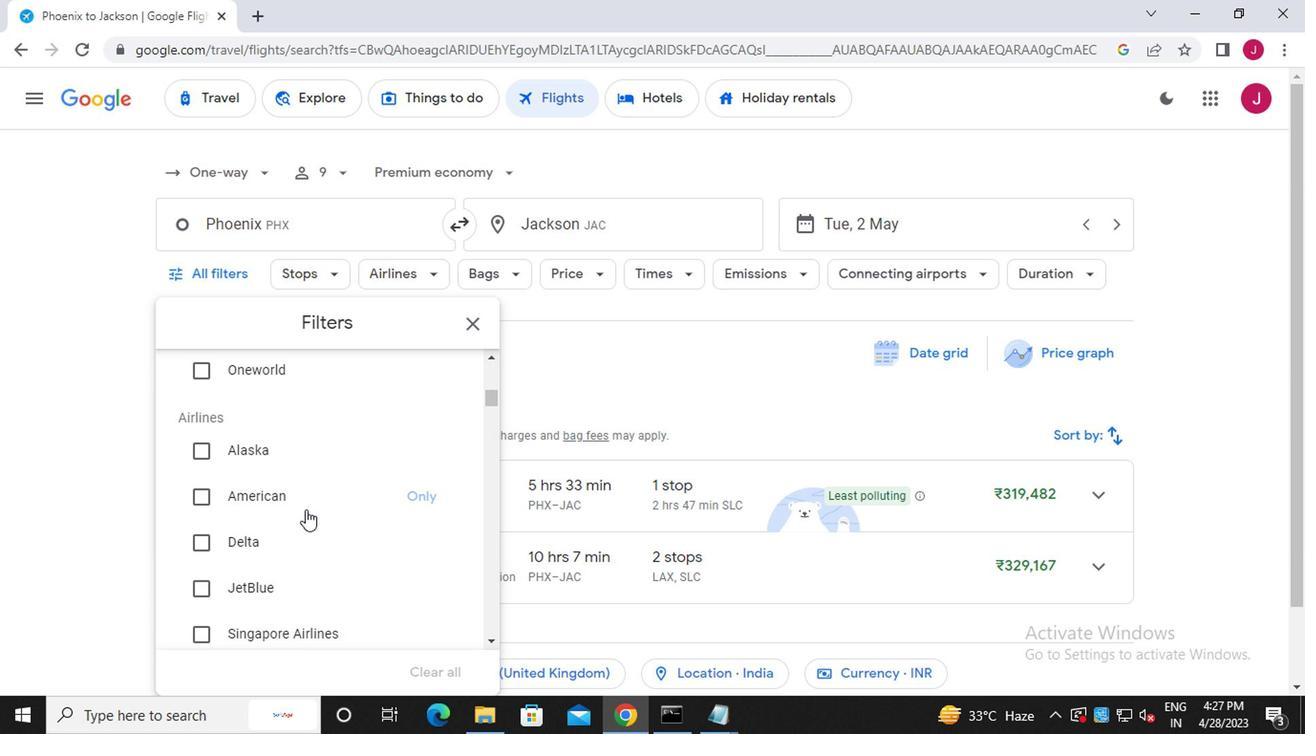 
Action: Mouse moved to (303, 504)
Screenshot: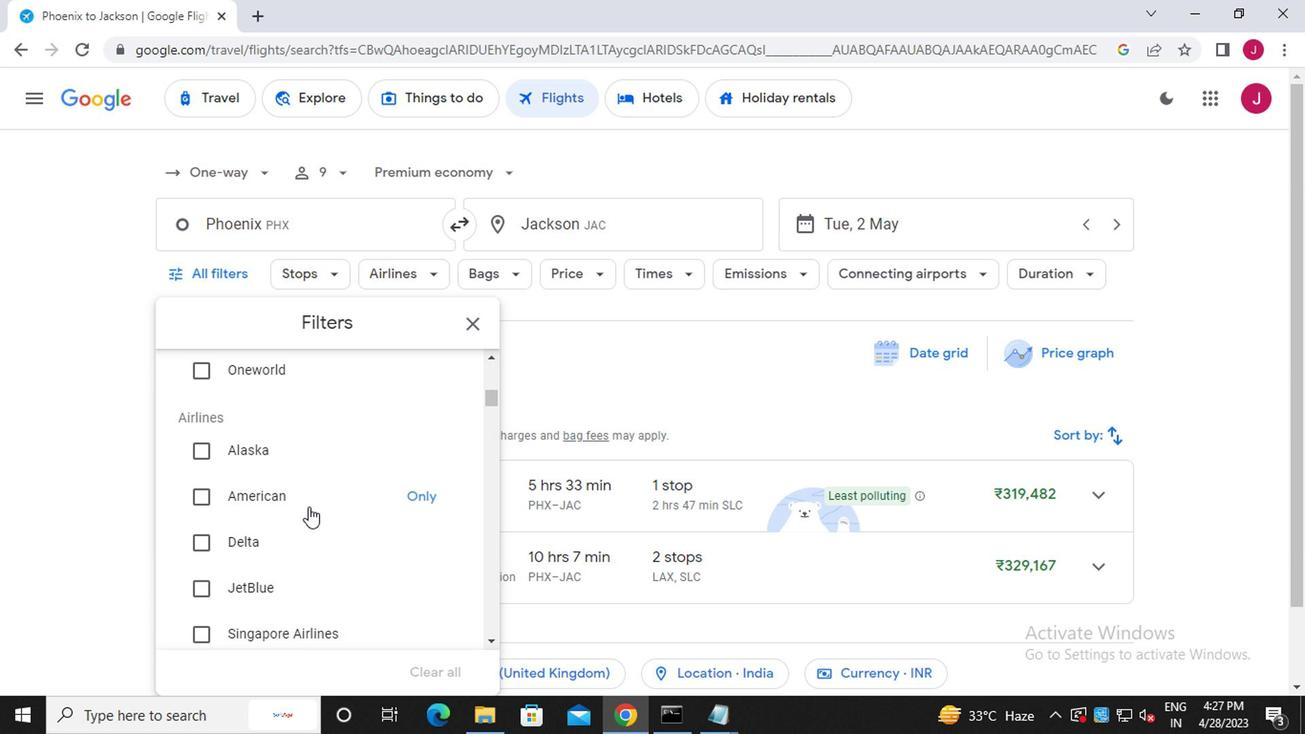 
Action: Mouse scrolled (303, 503) with delta (0, 0)
Screenshot: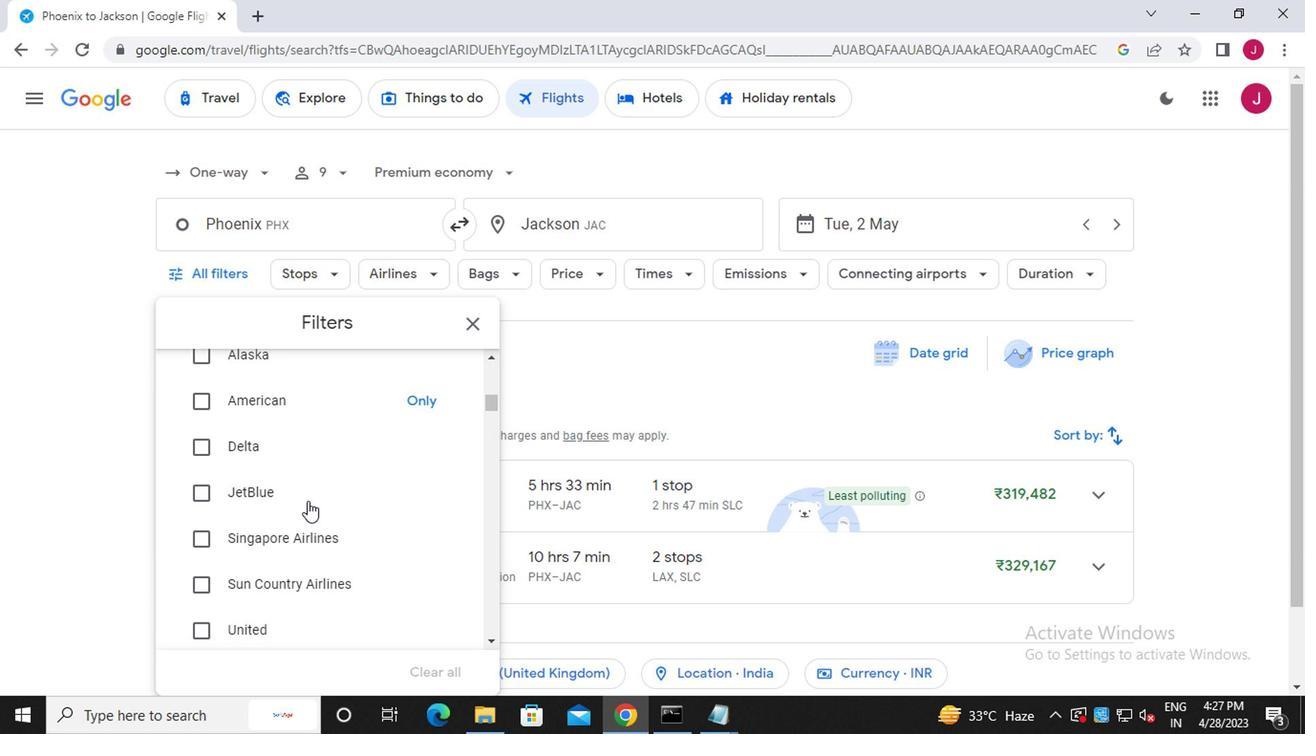 
Action: Mouse scrolled (303, 503) with delta (0, 0)
Screenshot: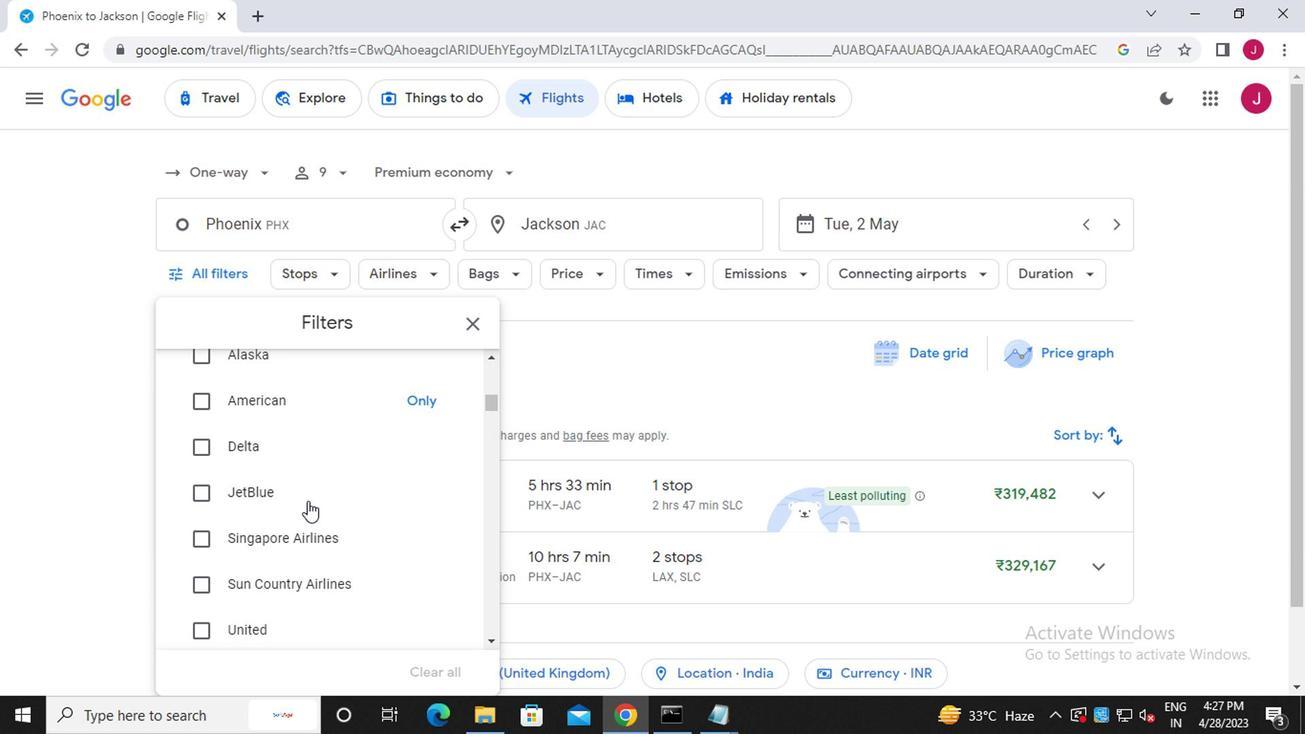 
Action: Mouse scrolled (303, 505) with delta (0, 0)
Screenshot: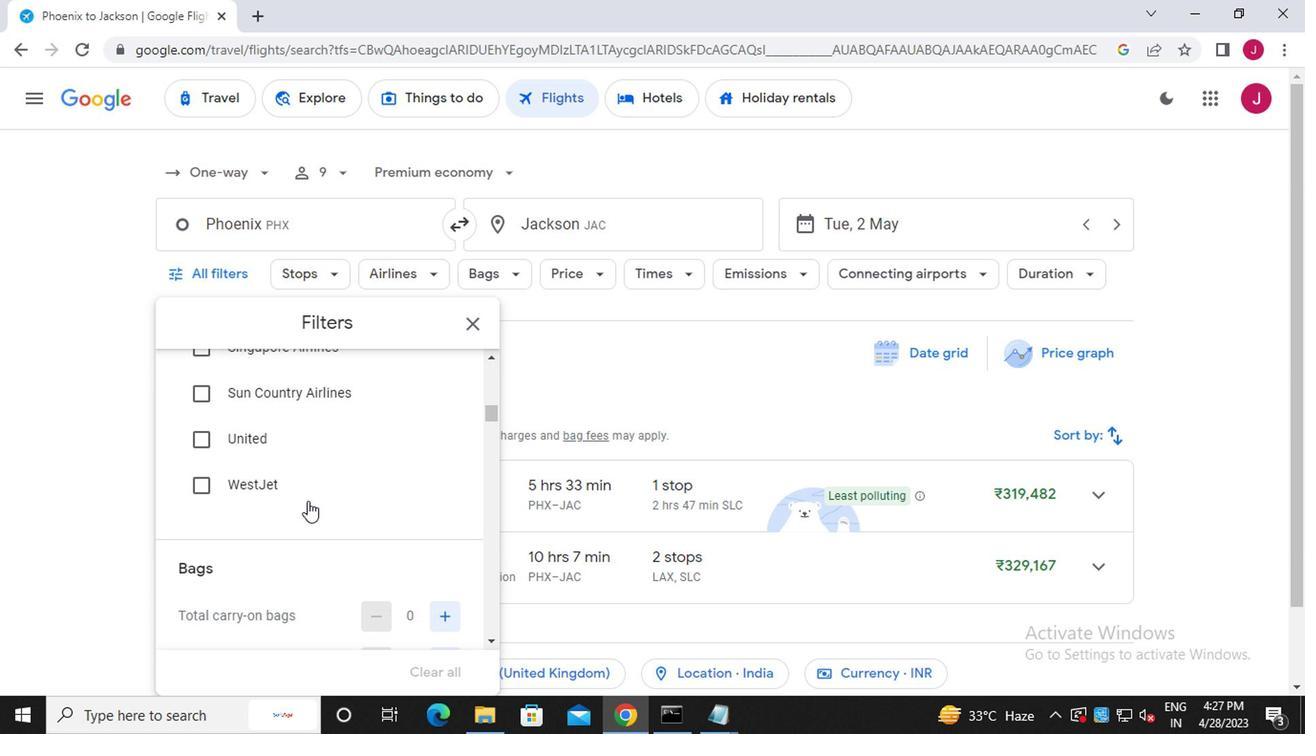 
Action: Mouse scrolled (303, 505) with delta (0, 0)
Screenshot: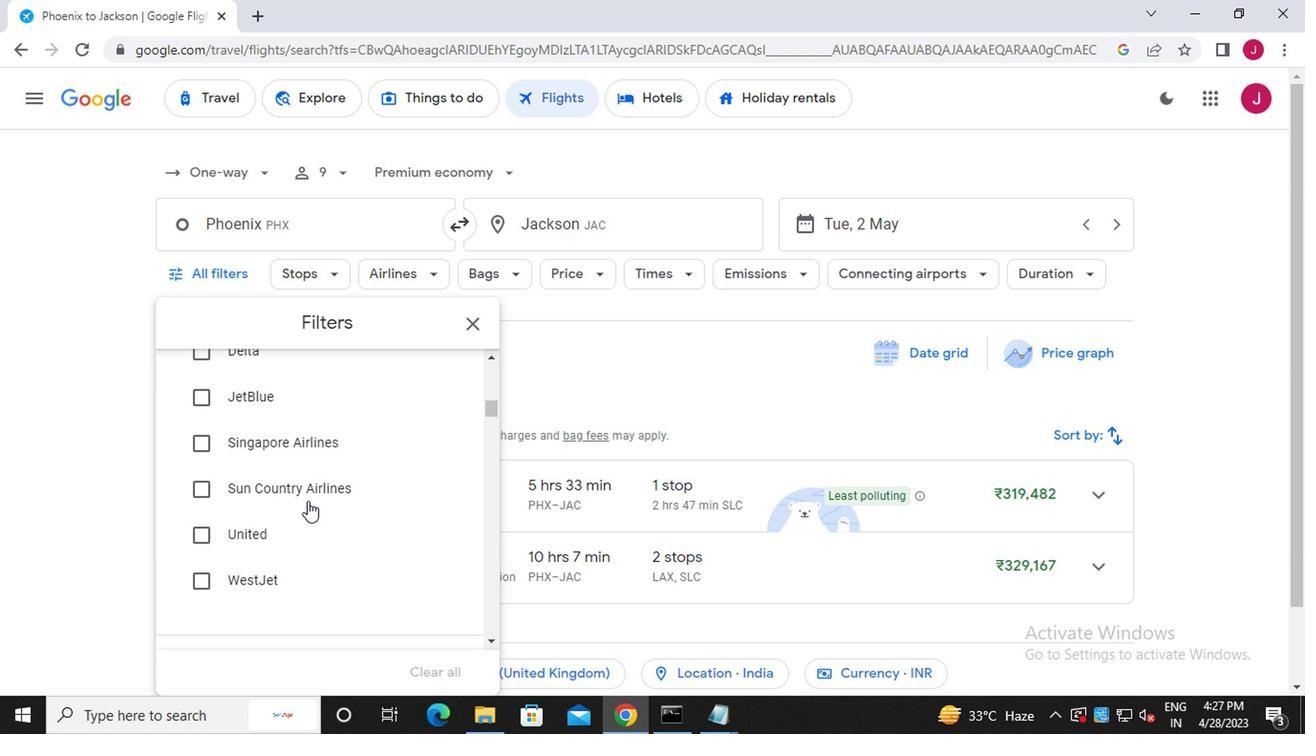 
Action: Mouse moved to (303, 497)
Screenshot: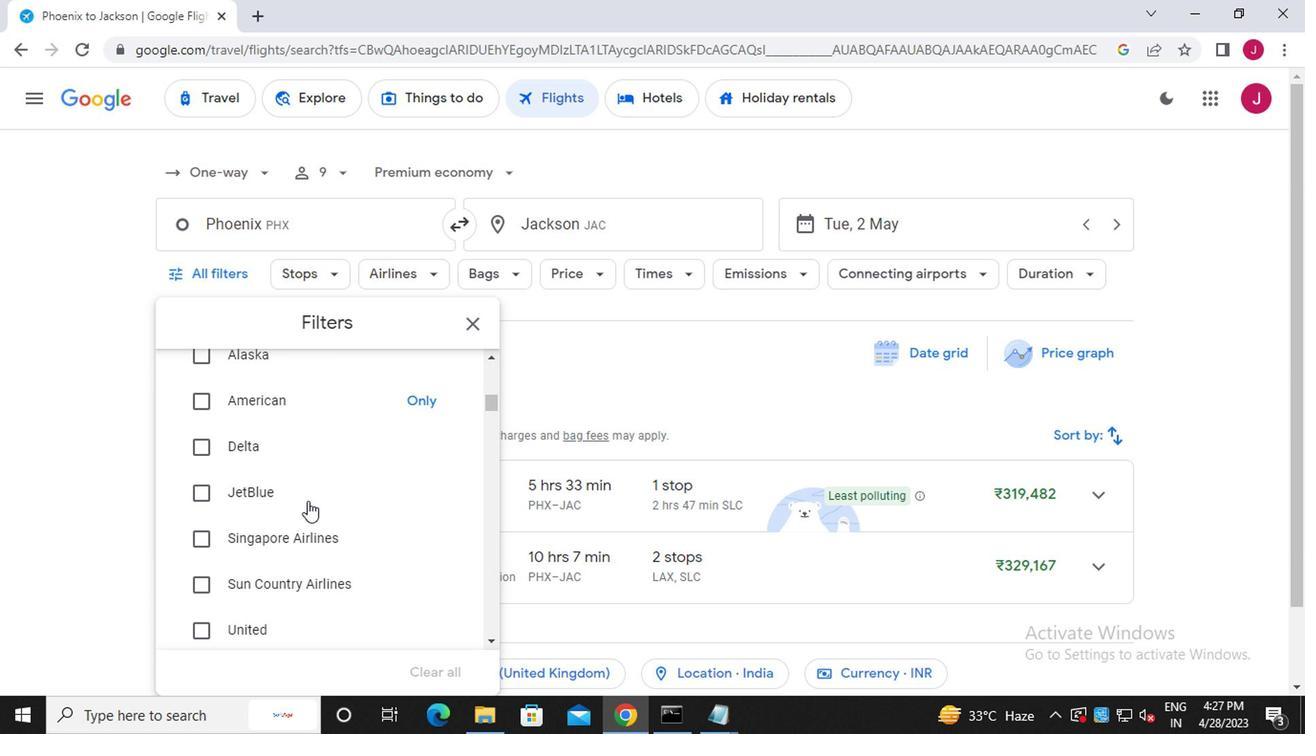 
Action: Mouse scrolled (303, 498) with delta (0, 0)
Screenshot: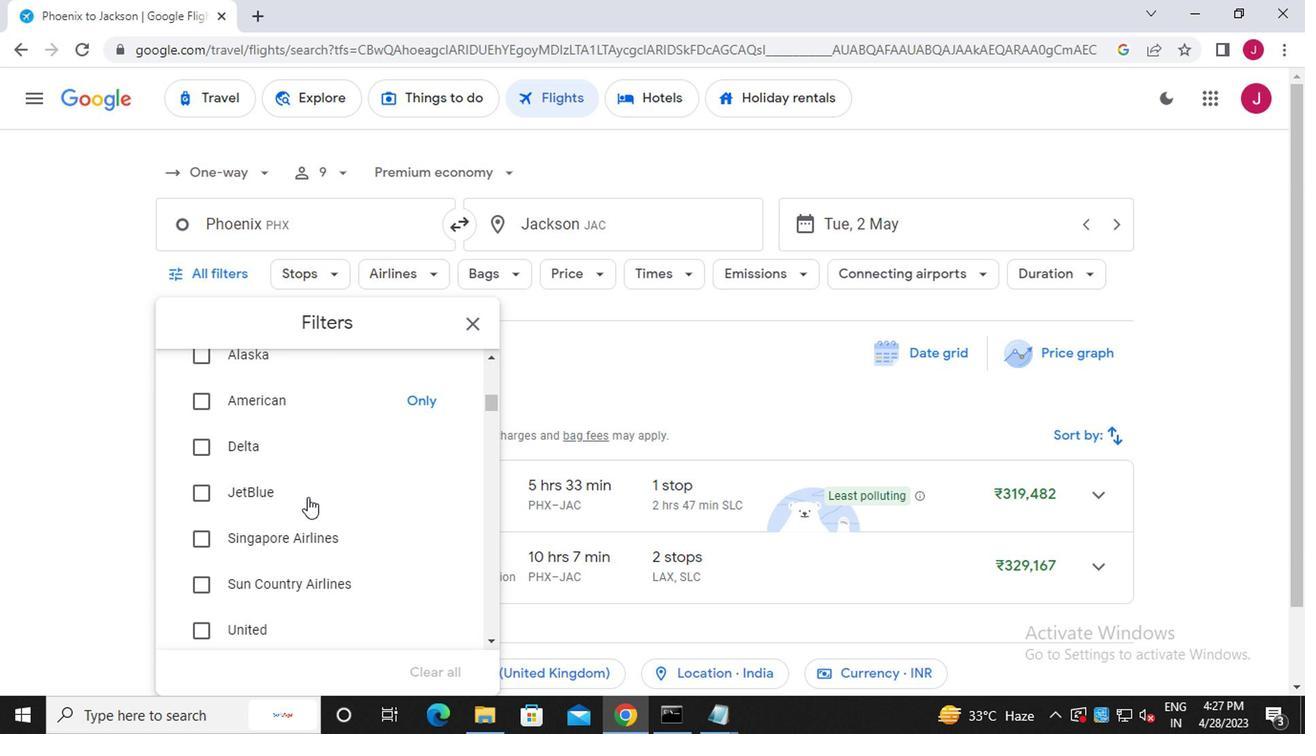 
Action: Mouse scrolled (303, 498) with delta (0, 0)
Screenshot: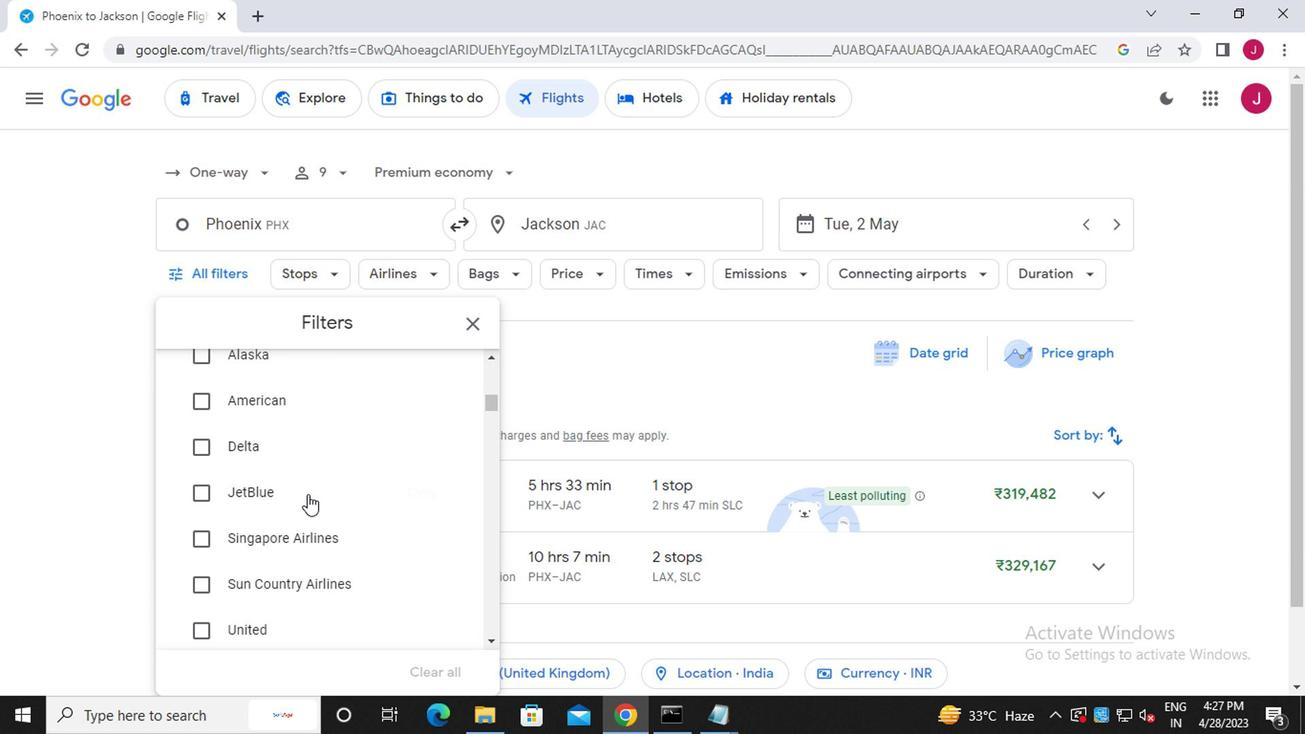 
Action: Mouse scrolled (303, 498) with delta (0, 0)
Screenshot: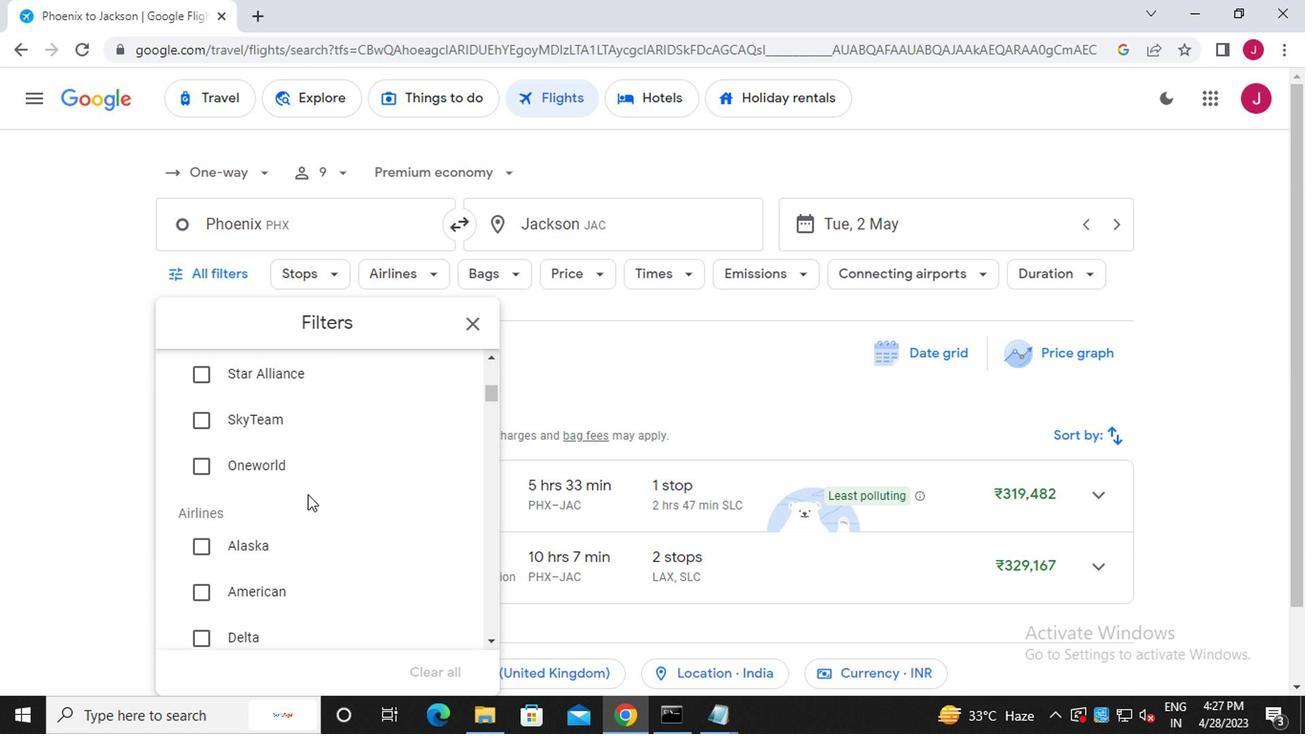 
Action: Mouse scrolled (303, 496) with delta (0, -1)
Screenshot: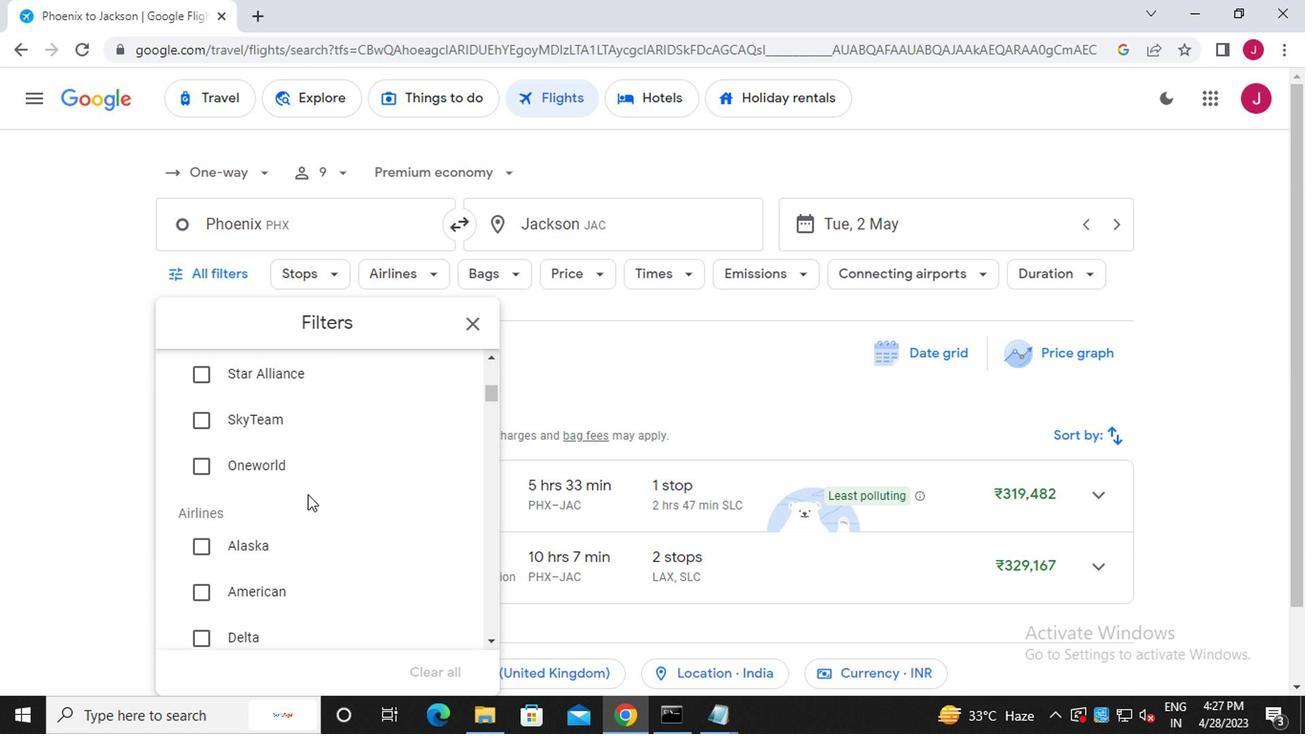 
Action: Mouse scrolled (303, 496) with delta (0, -1)
Screenshot: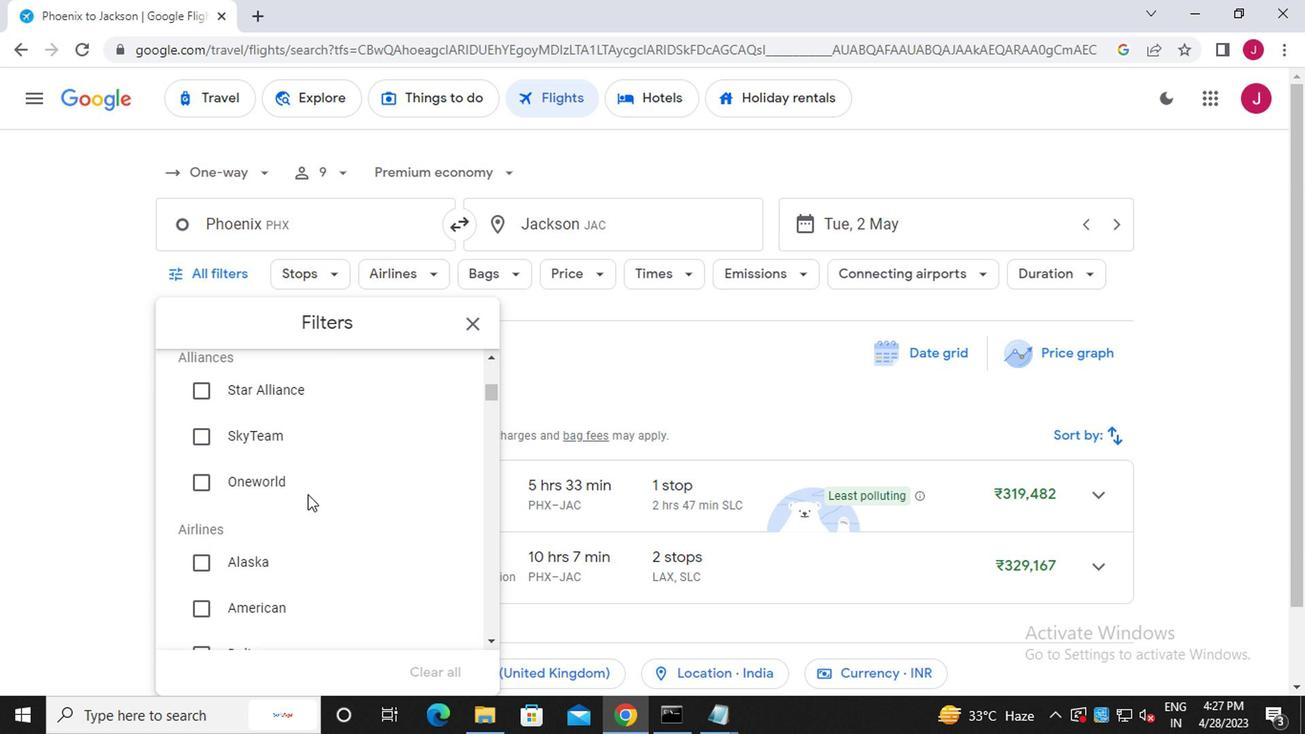 
Action: Mouse scrolled (303, 496) with delta (0, -1)
Screenshot: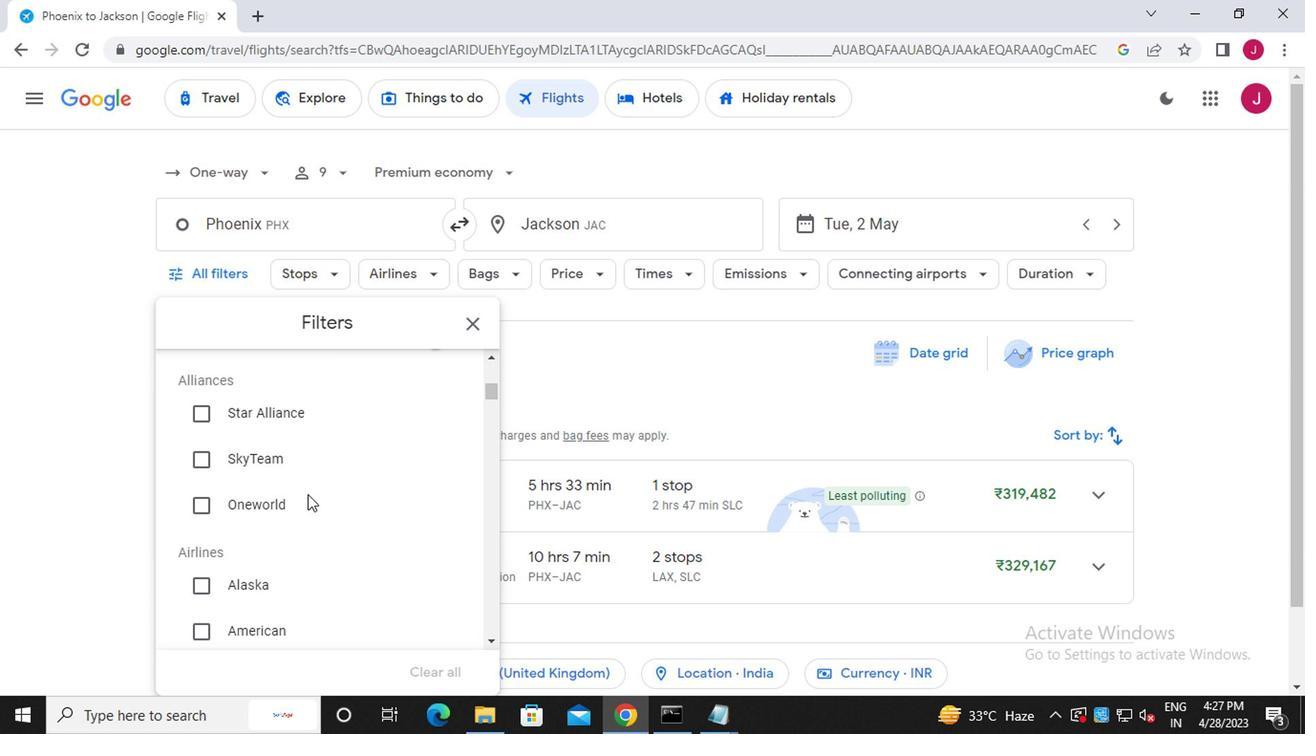 
Action: Mouse scrolled (303, 496) with delta (0, -1)
Screenshot: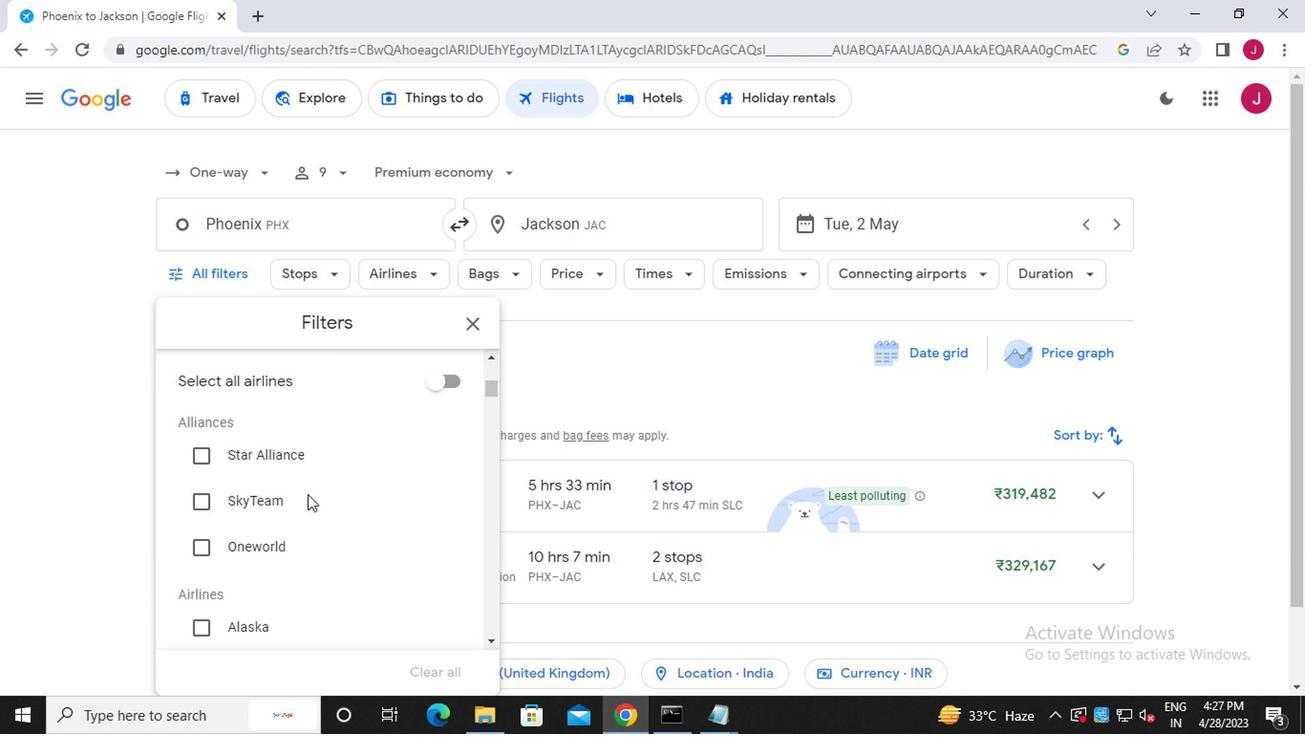 
Action: Mouse scrolled (303, 496) with delta (0, -1)
Screenshot: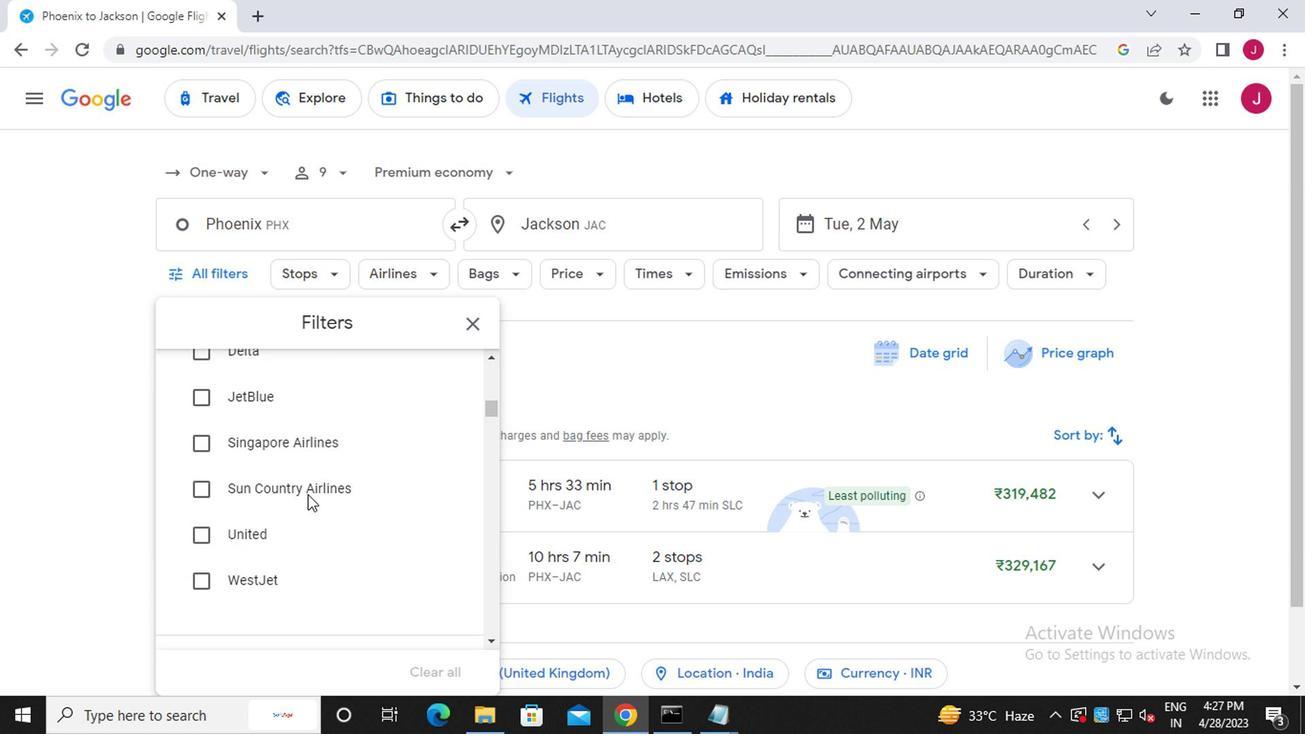 
Action: Mouse scrolled (303, 496) with delta (0, -1)
Screenshot: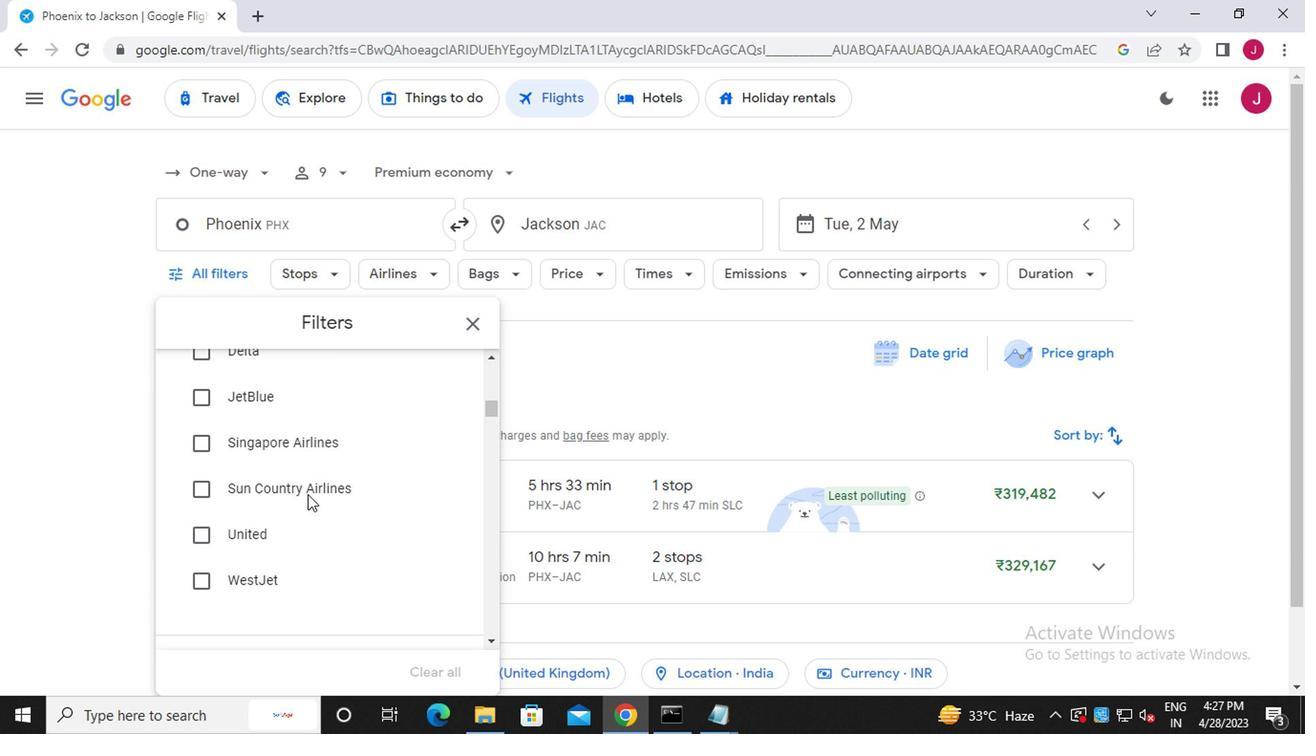 
Action: Mouse moved to (306, 495)
Screenshot: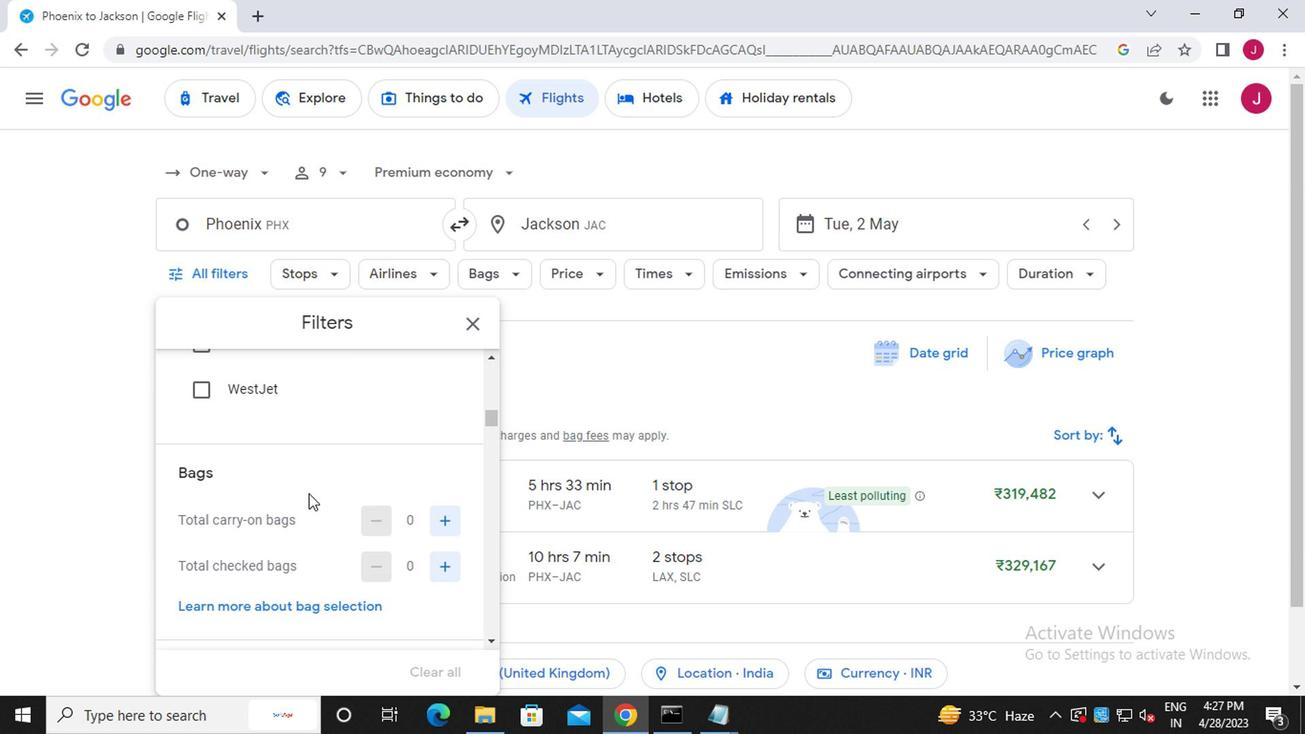 
Action: Mouse scrolled (306, 494) with delta (0, 0)
Screenshot: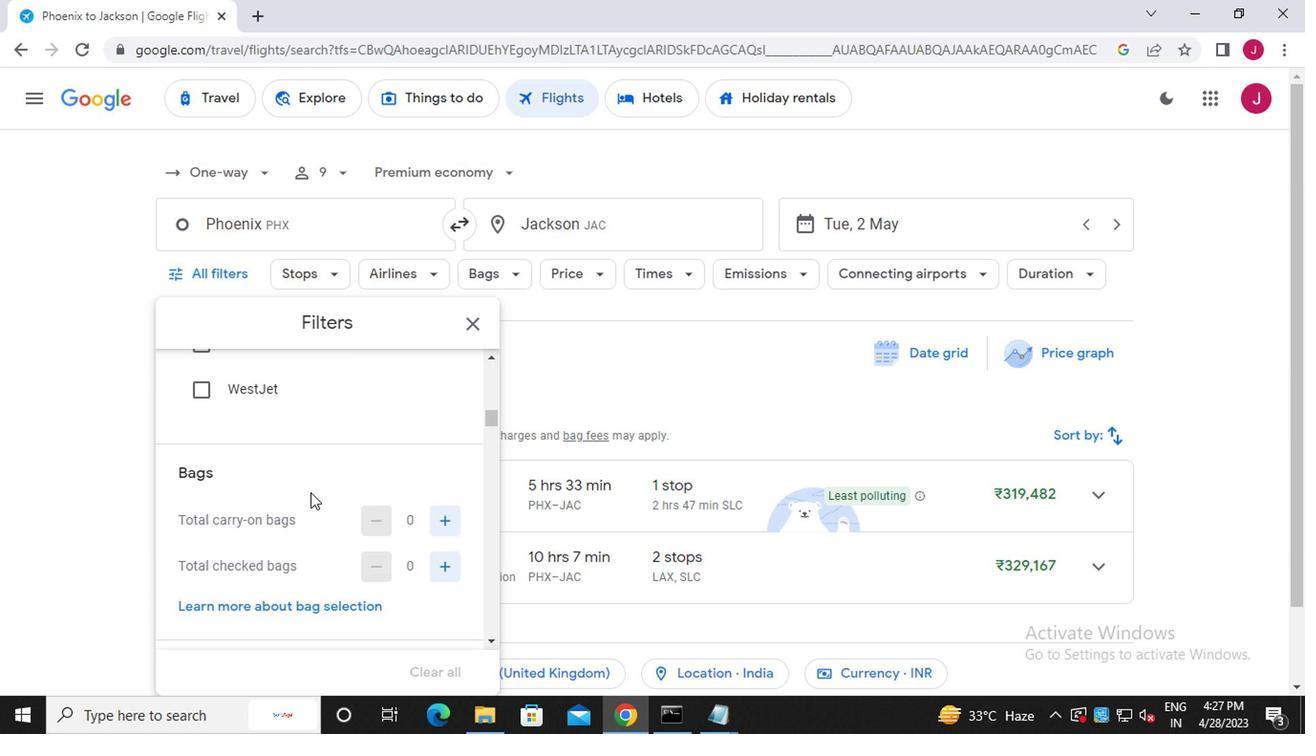 
Action: Mouse moved to (437, 426)
Screenshot: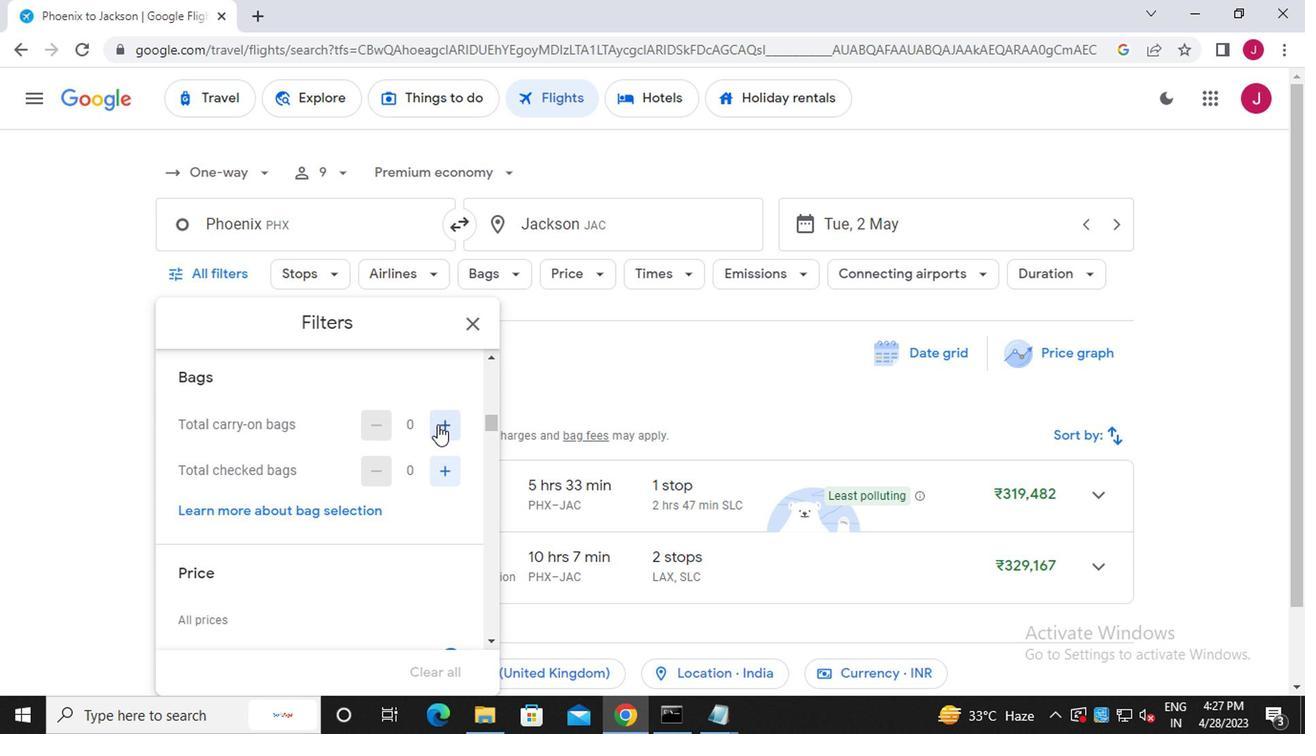
Action: Mouse pressed left at (437, 426)
Screenshot: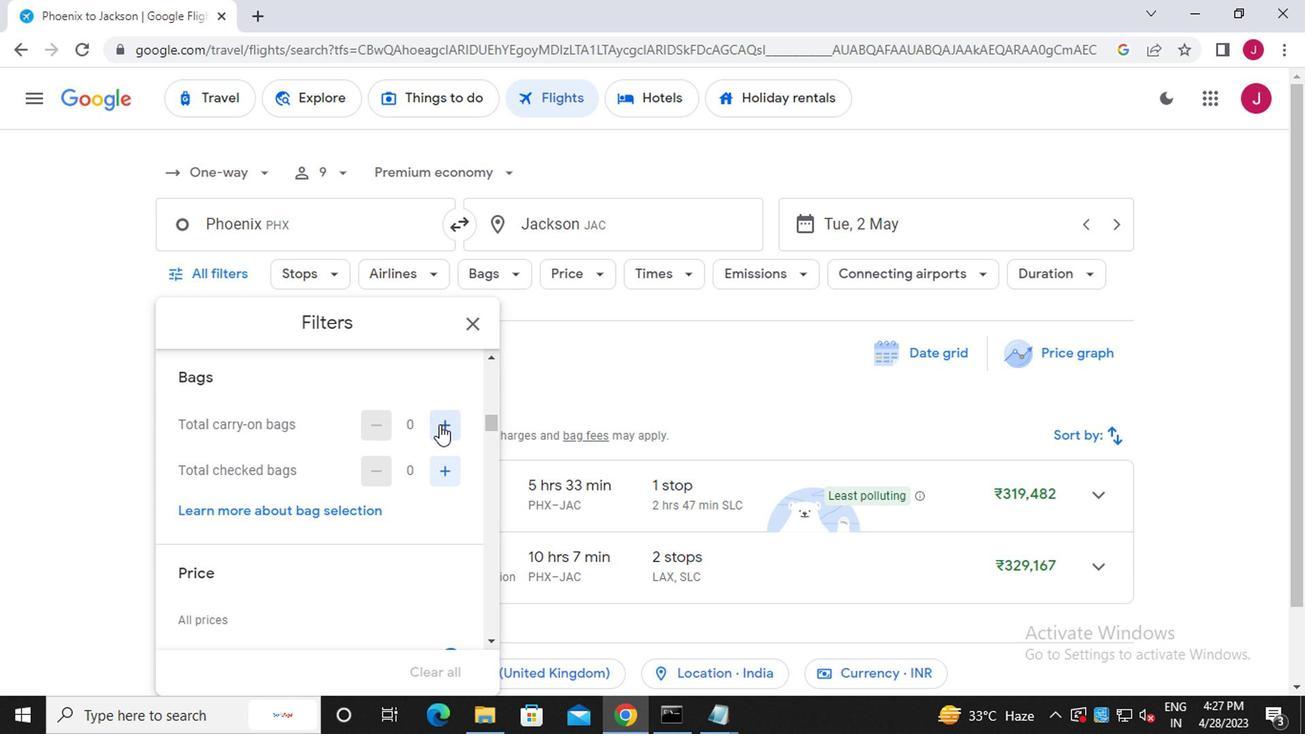 
Action: Mouse moved to (437, 426)
Screenshot: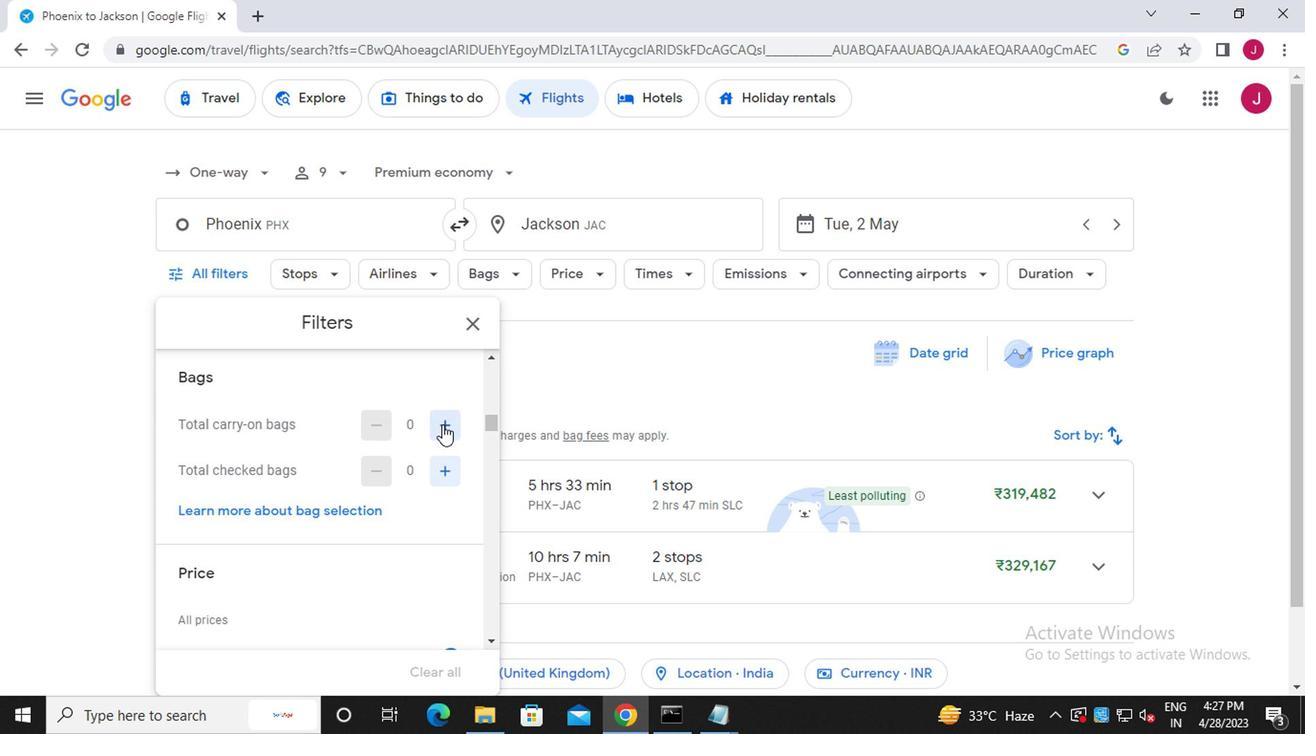 
Action: Mouse pressed left at (437, 426)
Screenshot: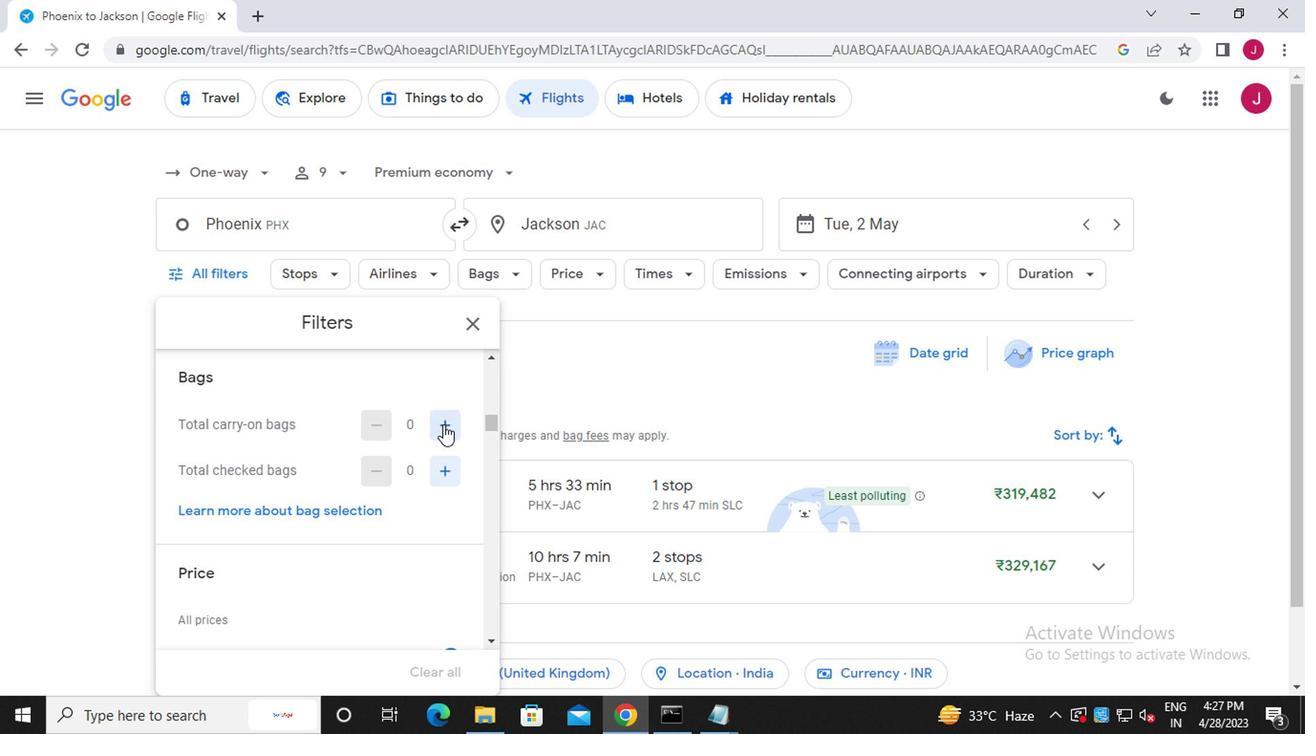 
Action: Mouse scrolled (437, 424) with delta (0, -1)
Screenshot: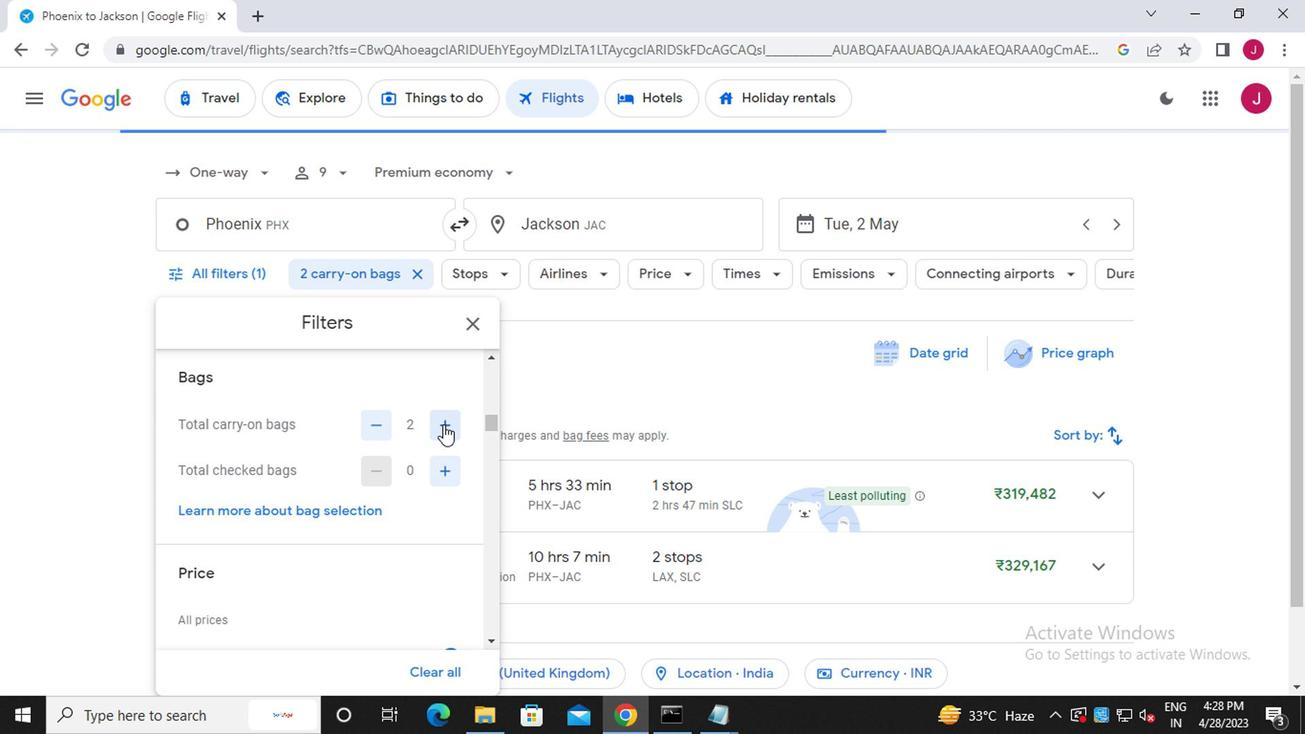 
Action: Mouse moved to (450, 563)
Screenshot: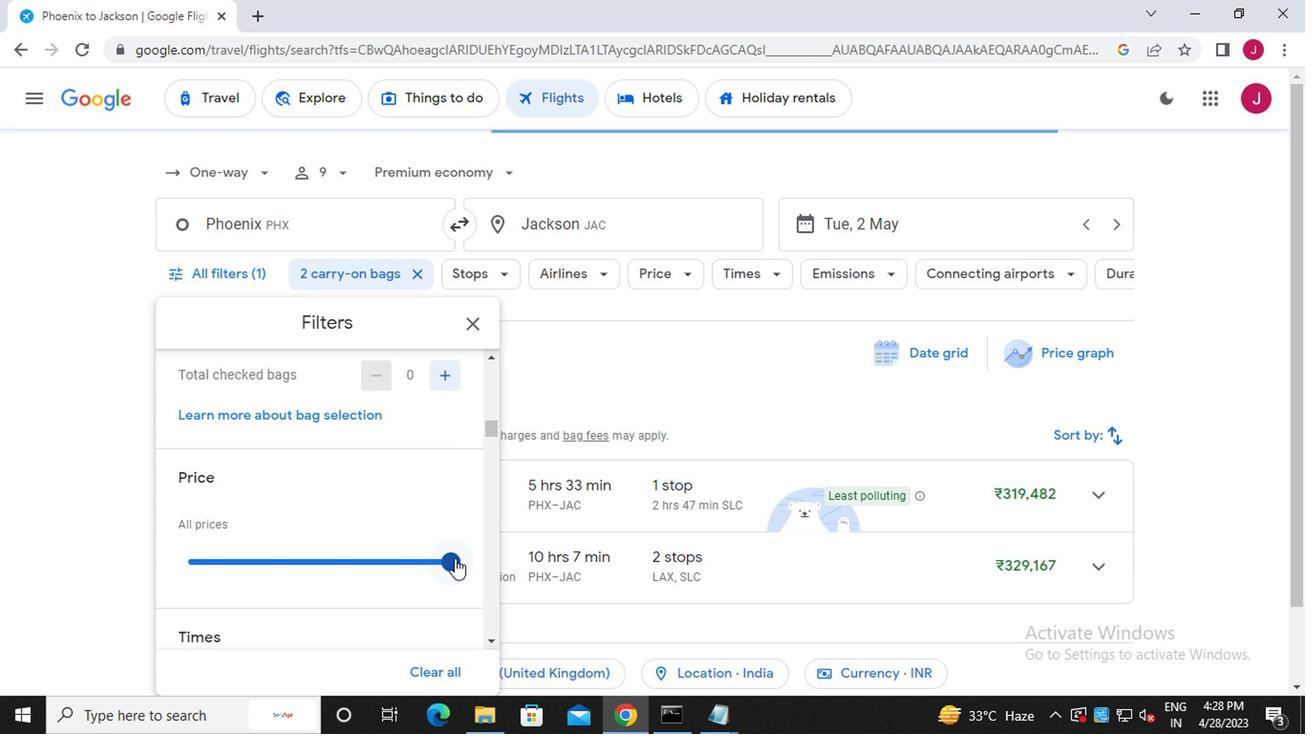 
Action: Mouse pressed left at (450, 563)
Screenshot: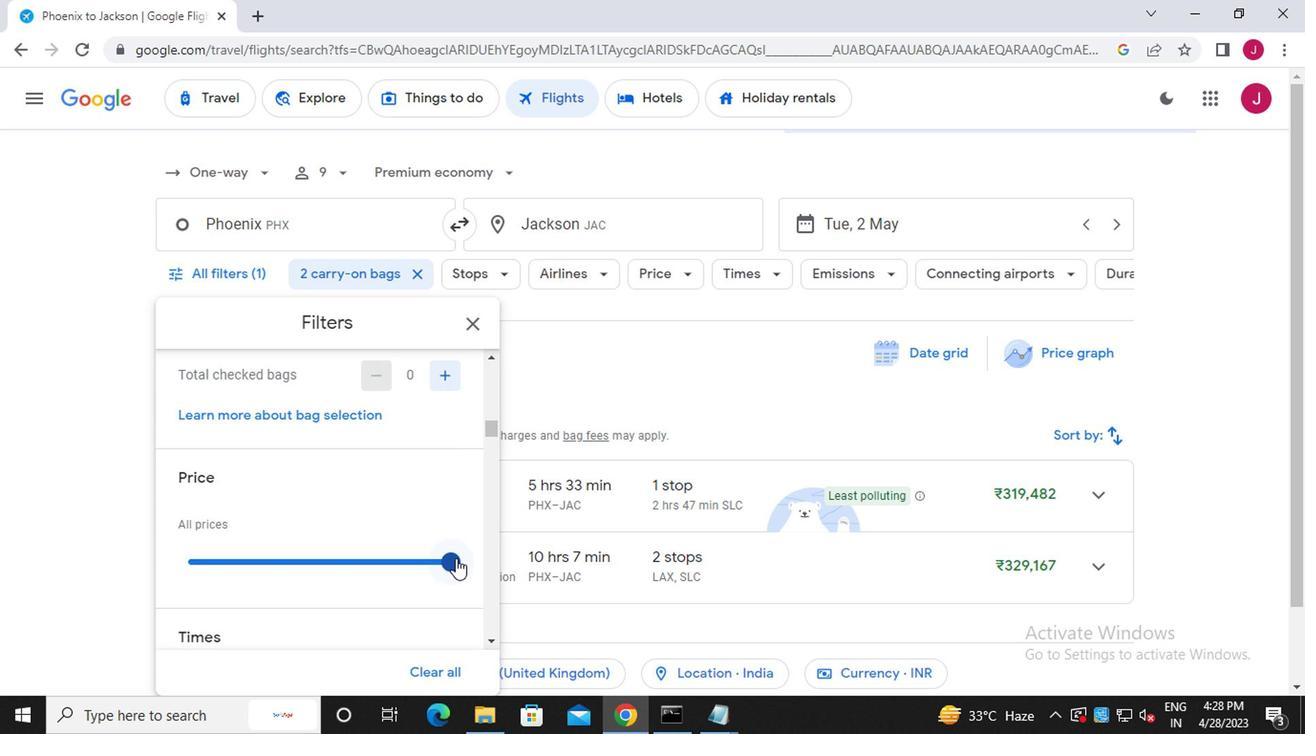 
Action: Mouse moved to (437, 453)
Screenshot: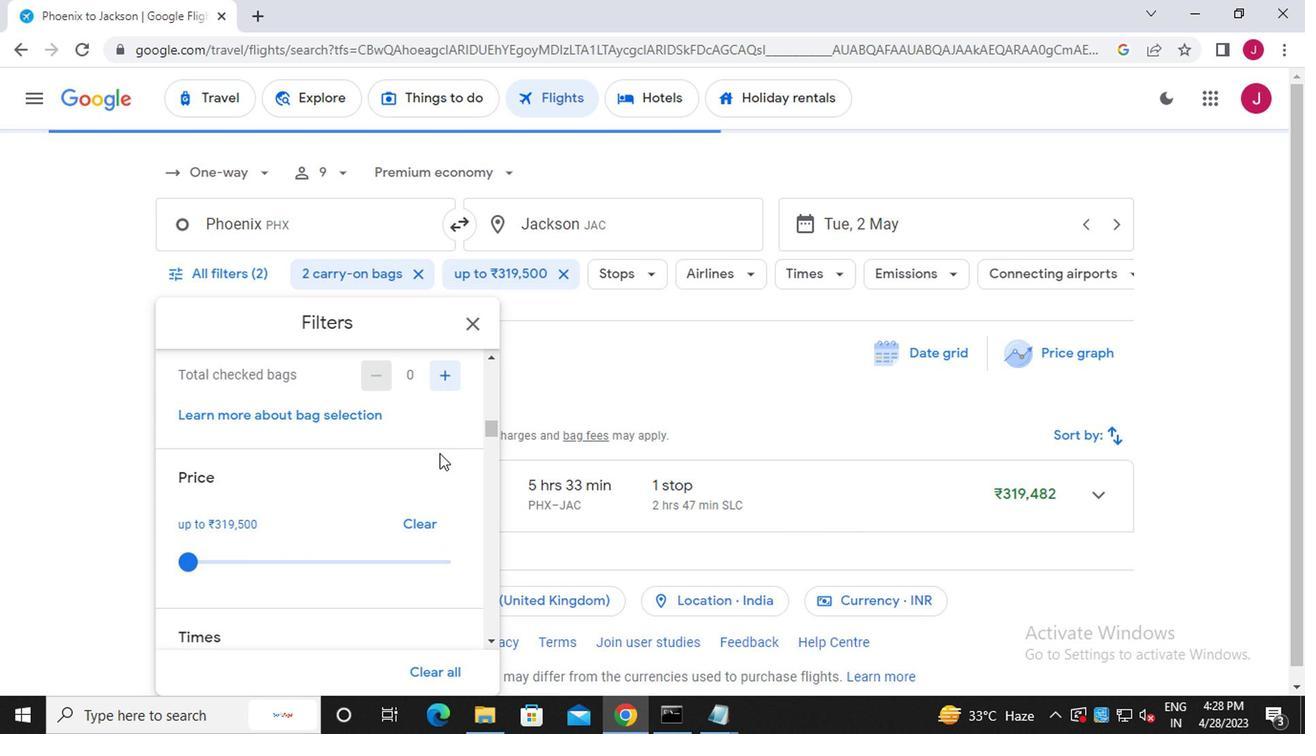 
Action: Mouse scrolled (437, 452) with delta (0, 0)
Screenshot: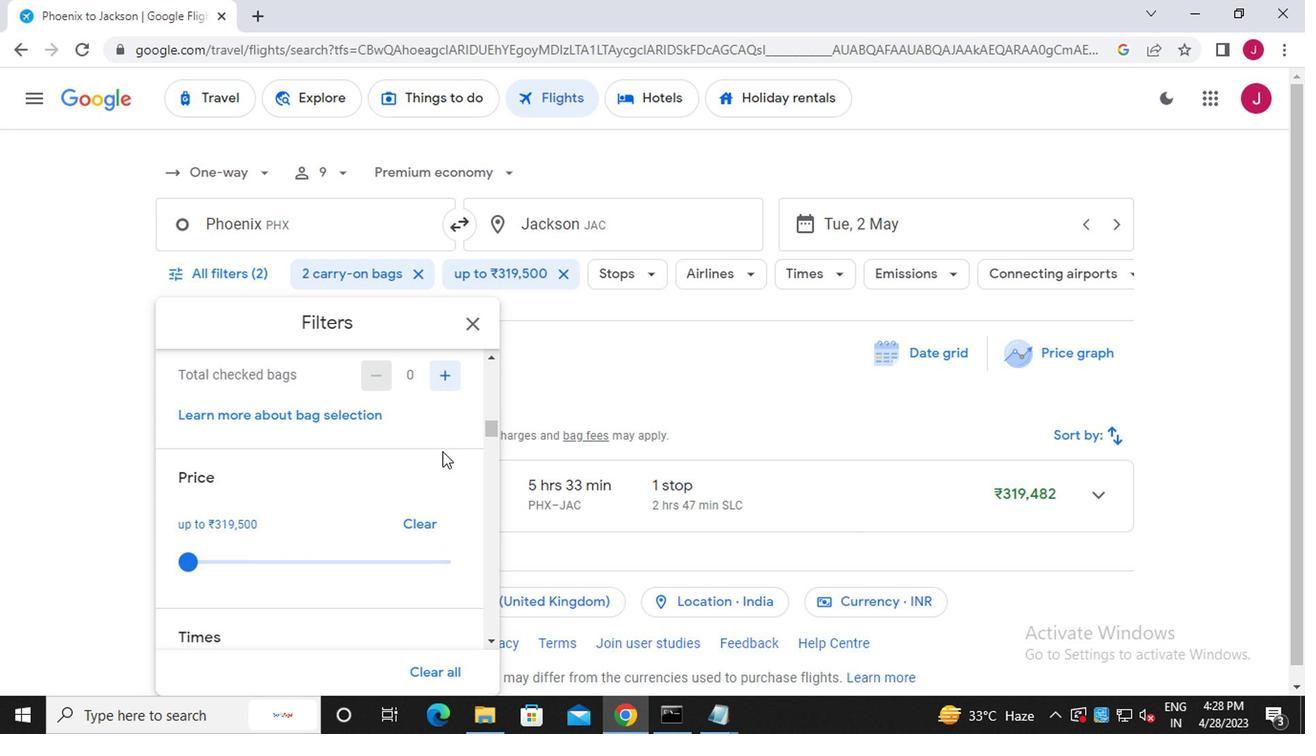 
Action: Mouse scrolled (437, 452) with delta (0, 0)
Screenshot: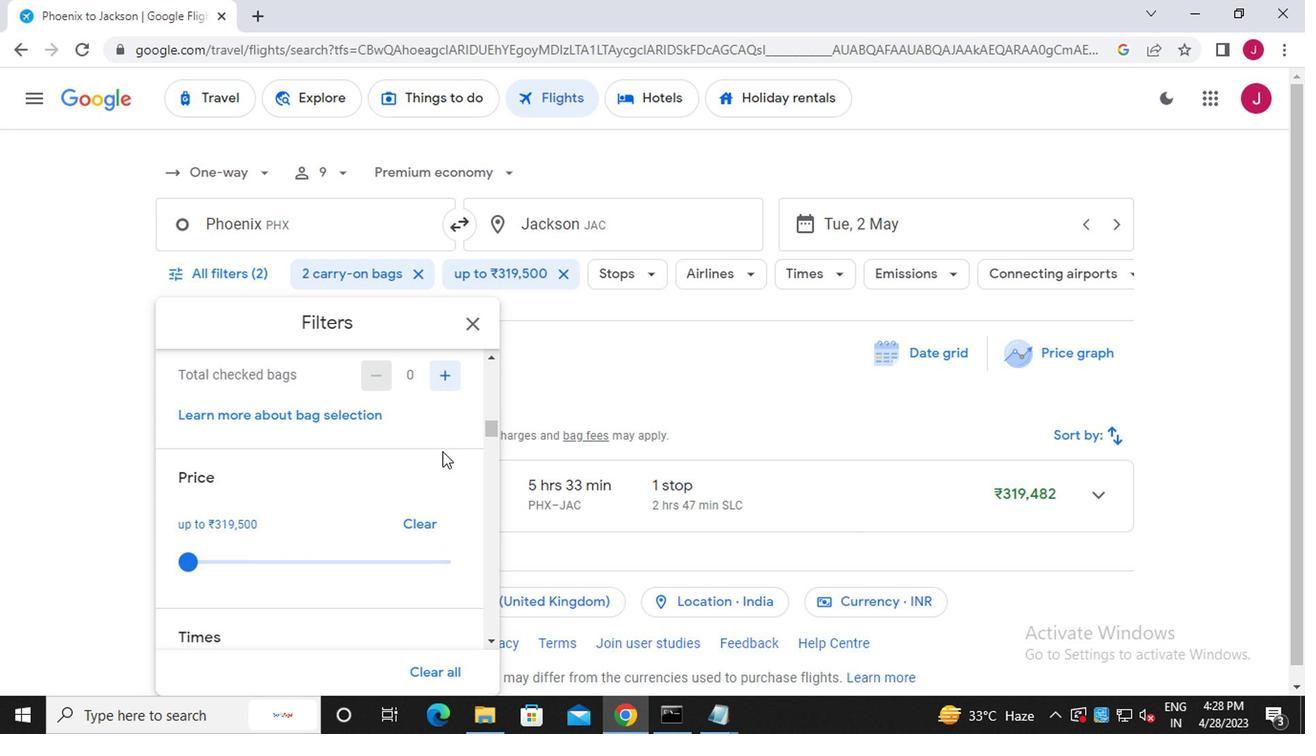 
Action: Mouse scrolled (437, 452) with delta (0, 0)
Screenshot: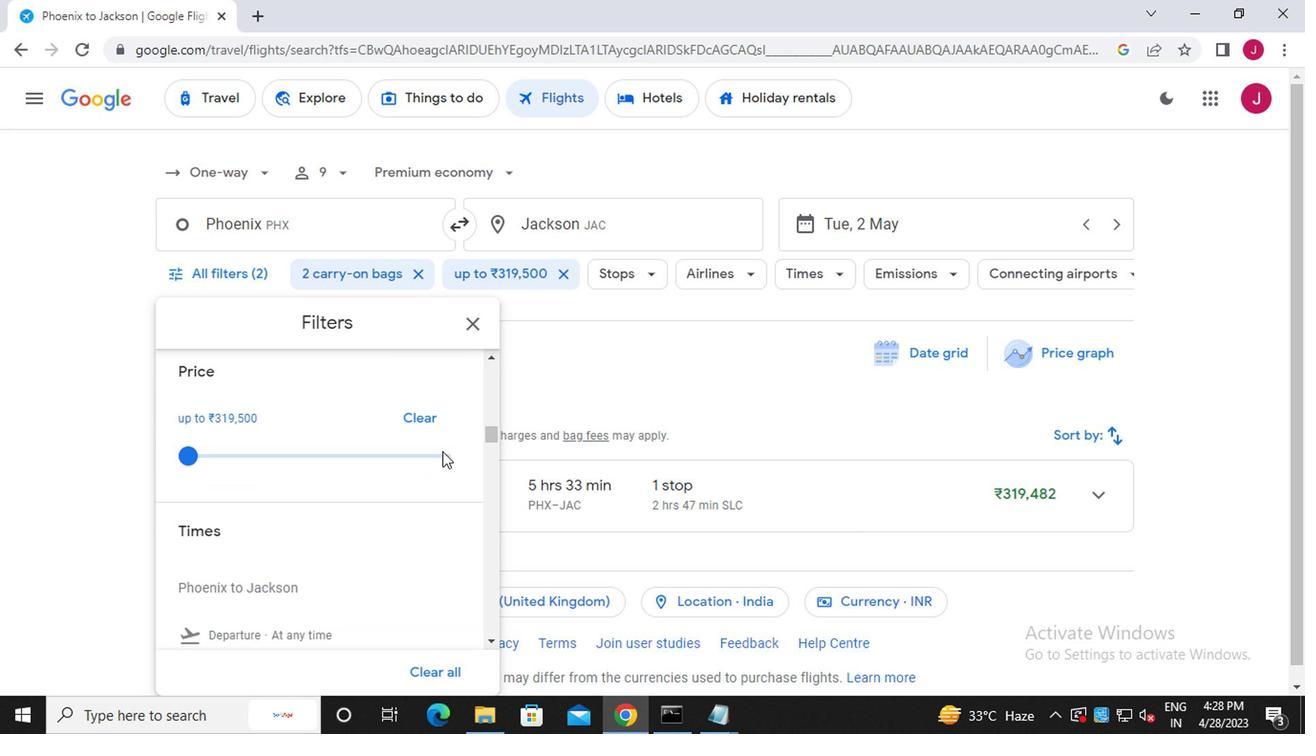 
Action: Mouse moved to (182, 488)
Screenshot: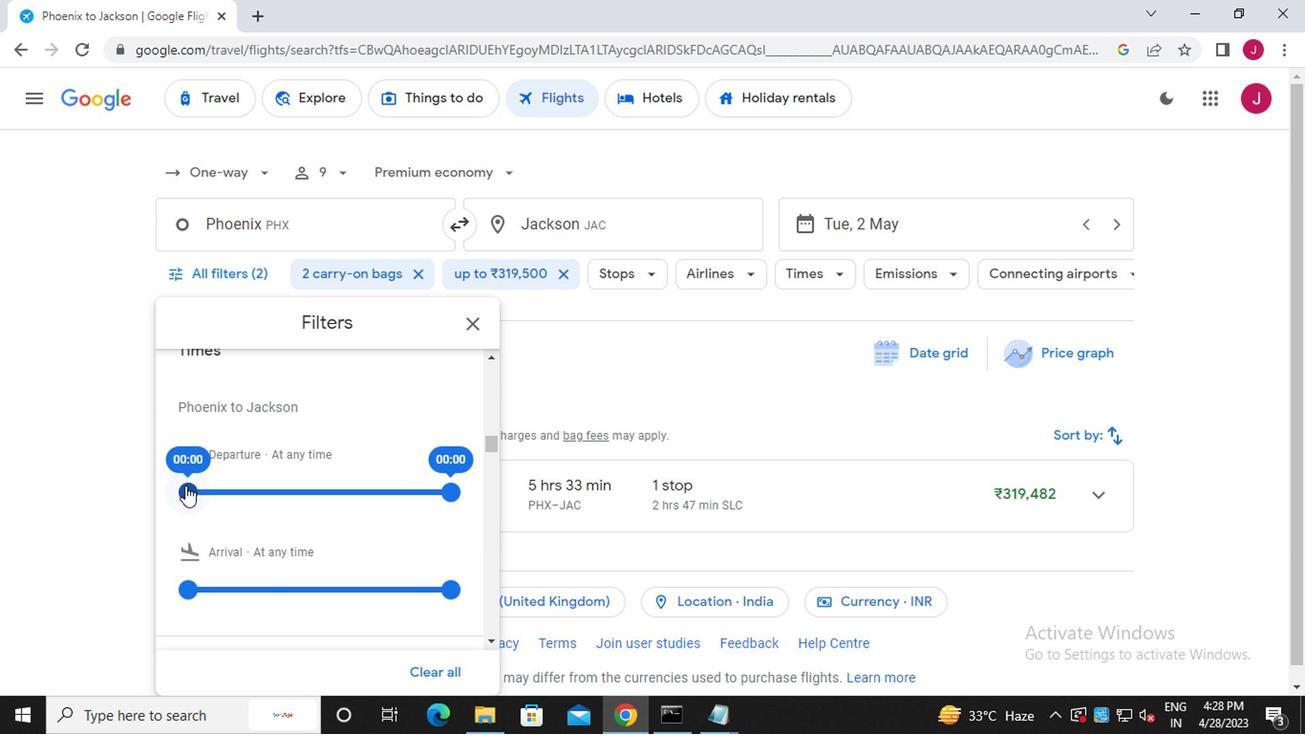 
Action: Mouse pressed left at (182, 488)
Screenshot: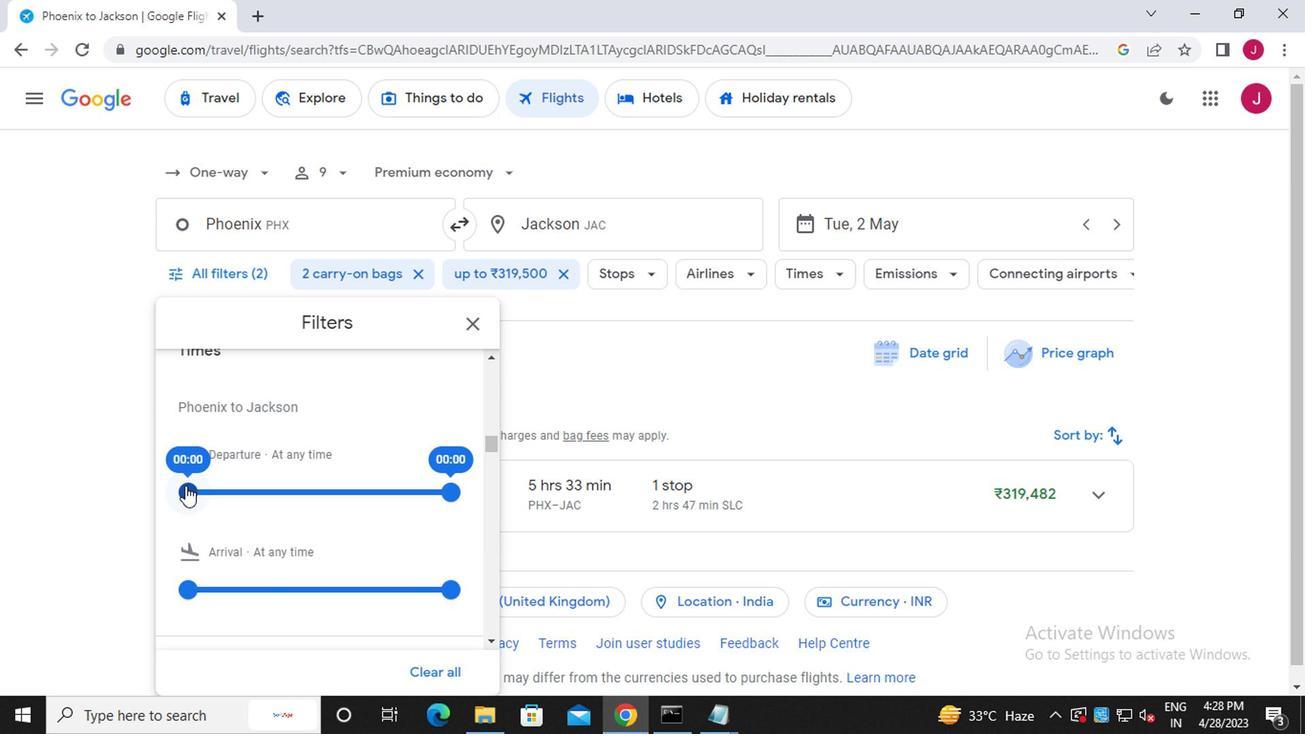 
Action: Mouse moved to (444, 497)
Screenshot: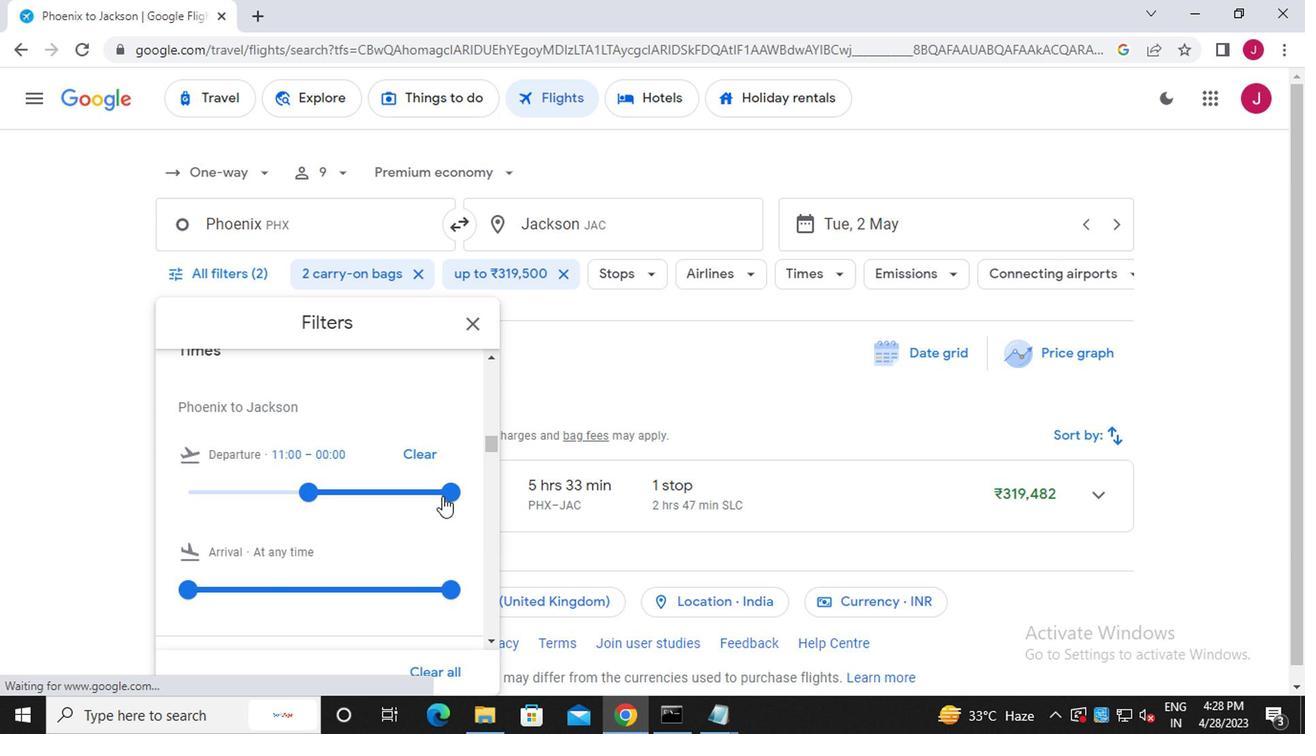 
Action: Mouse pressed left at (444, 497)
Screenshot: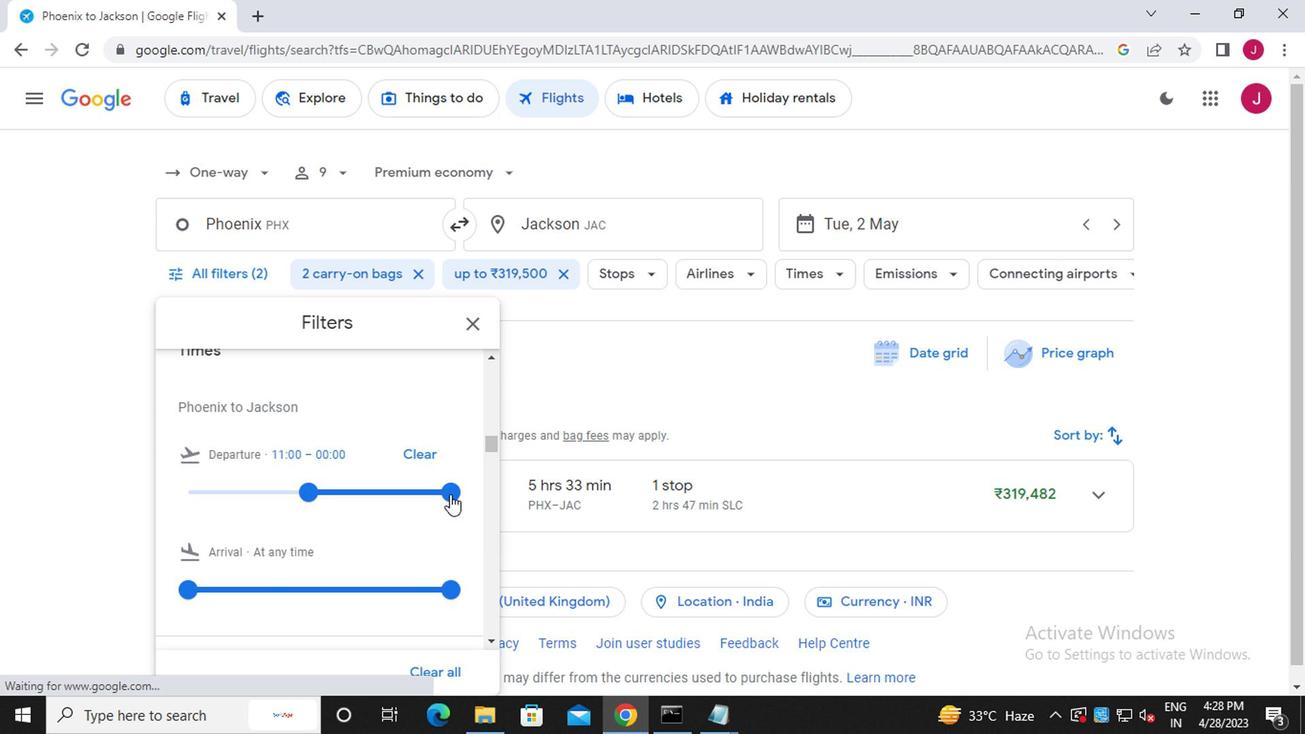 
Action: Mouse moved to (456, 325)
Screenshot: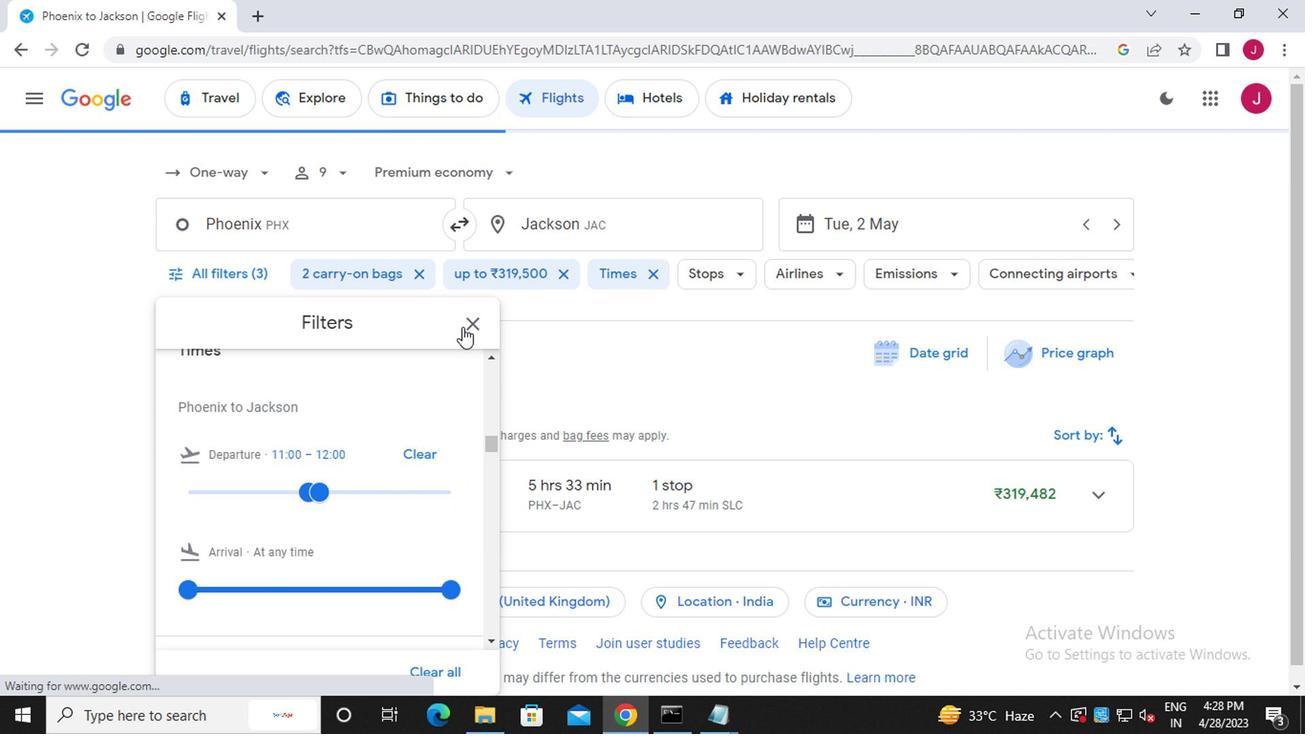 
Action: Mouse pressed left at (456, 325)
Screenshot: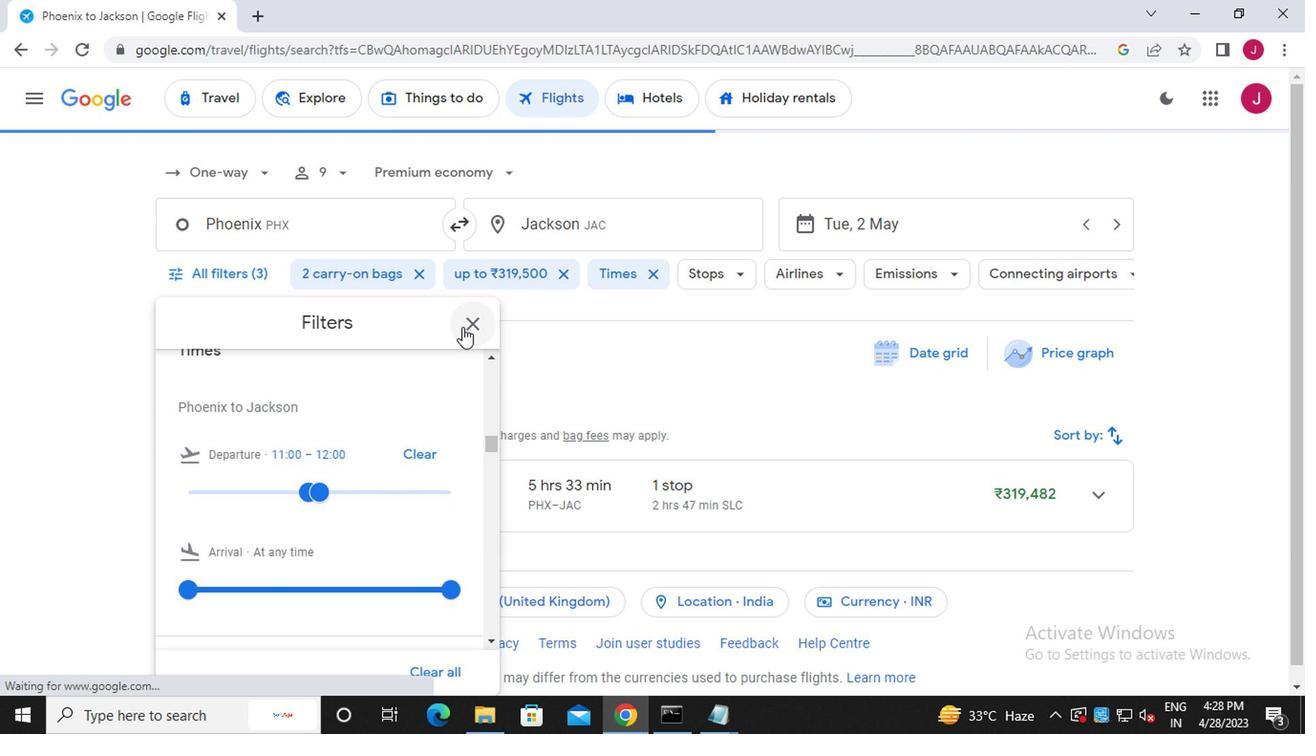 
Action: Mouse moved to (456, 325)
Screenshot: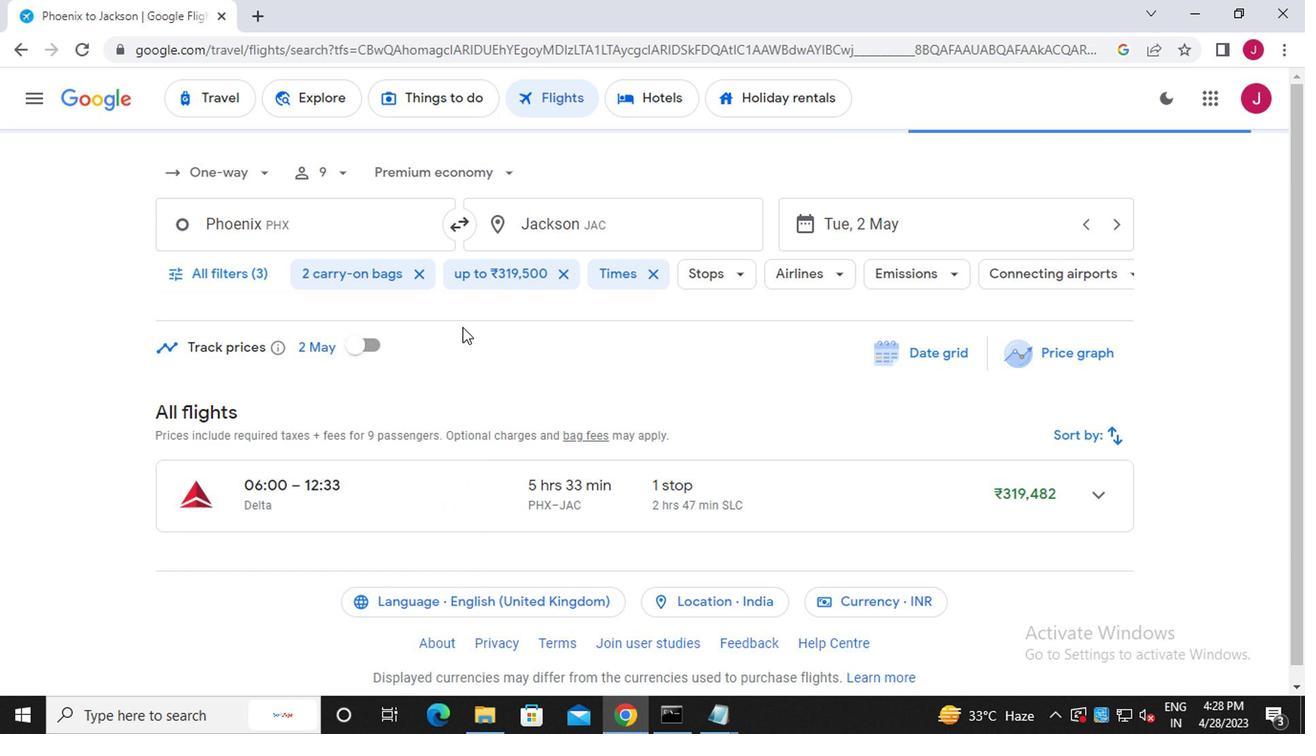 
